 Task: Look for space in Kabankalan, Philippines from 26th August, 2023 to 10th September, 2023 for 6 adults, 2 children in price range Rs.10000 to Rs.15000. Place can be entire place or shared room with 6 bedrooms having 6 beds and 6 bathrooms. Property type can be house, flat, guest house. Amenities needed are: wifi, TV, free parkinig on premises, gym, breakfast. Booking option can be shelf check-in. Required host language is English.
Action: Mouse moved to (521, 138)
Screenshot: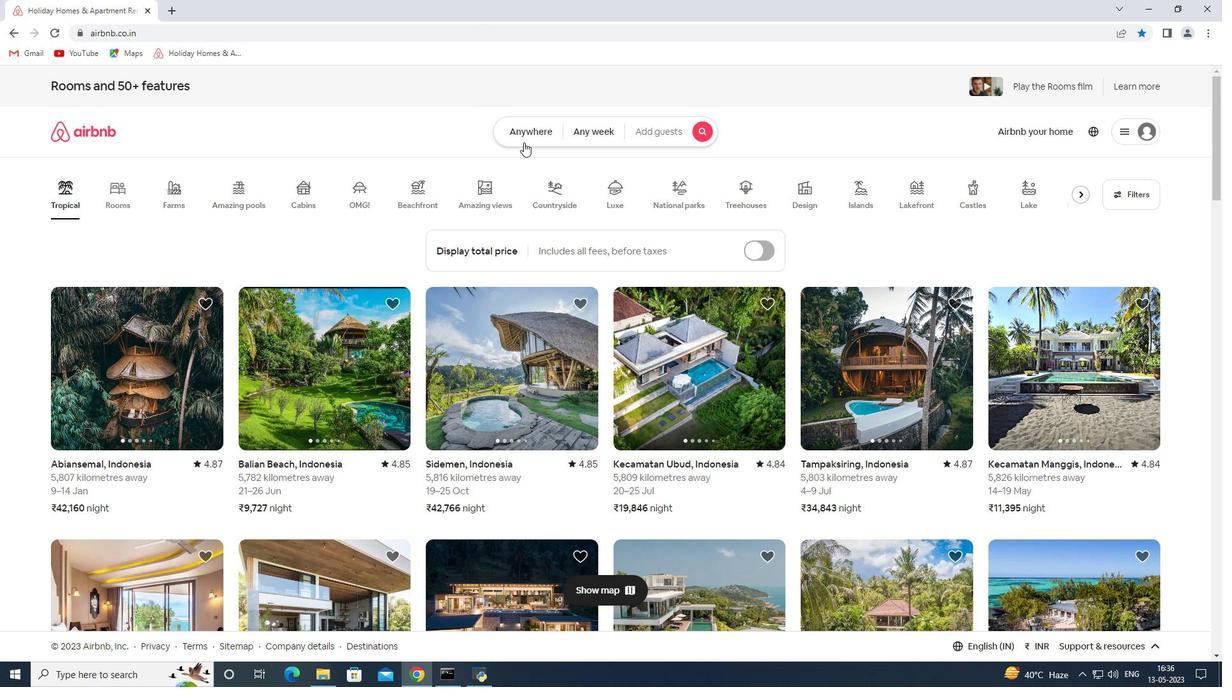 
Action: Mouse pressed left at (521, 138)
Screenshot: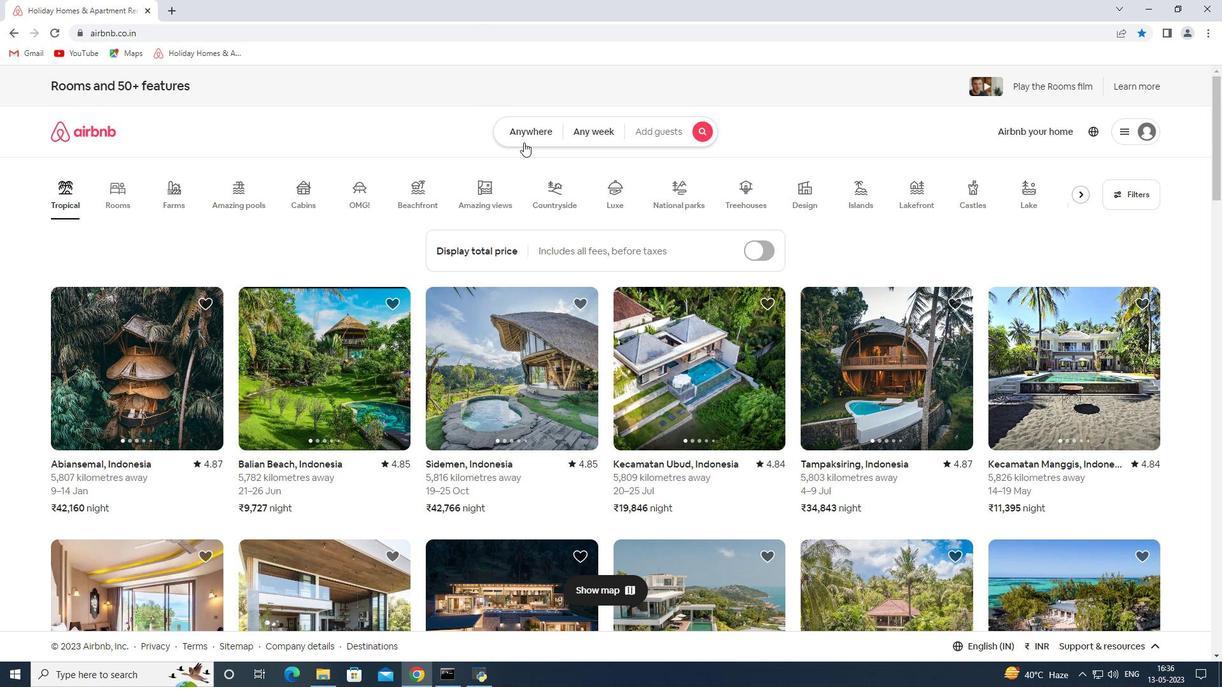 
Action: Mouse moved to (461, 180)
Screenshot: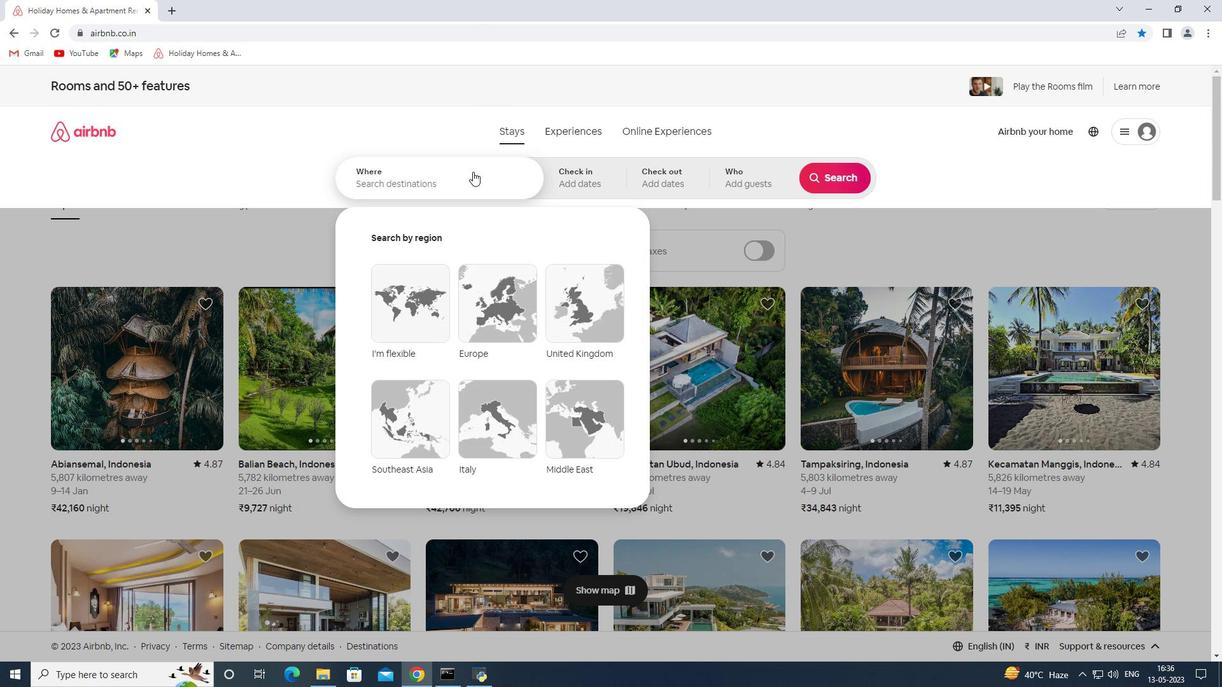 
Action: Mouse pressed left at (461, 180)
Screenshot: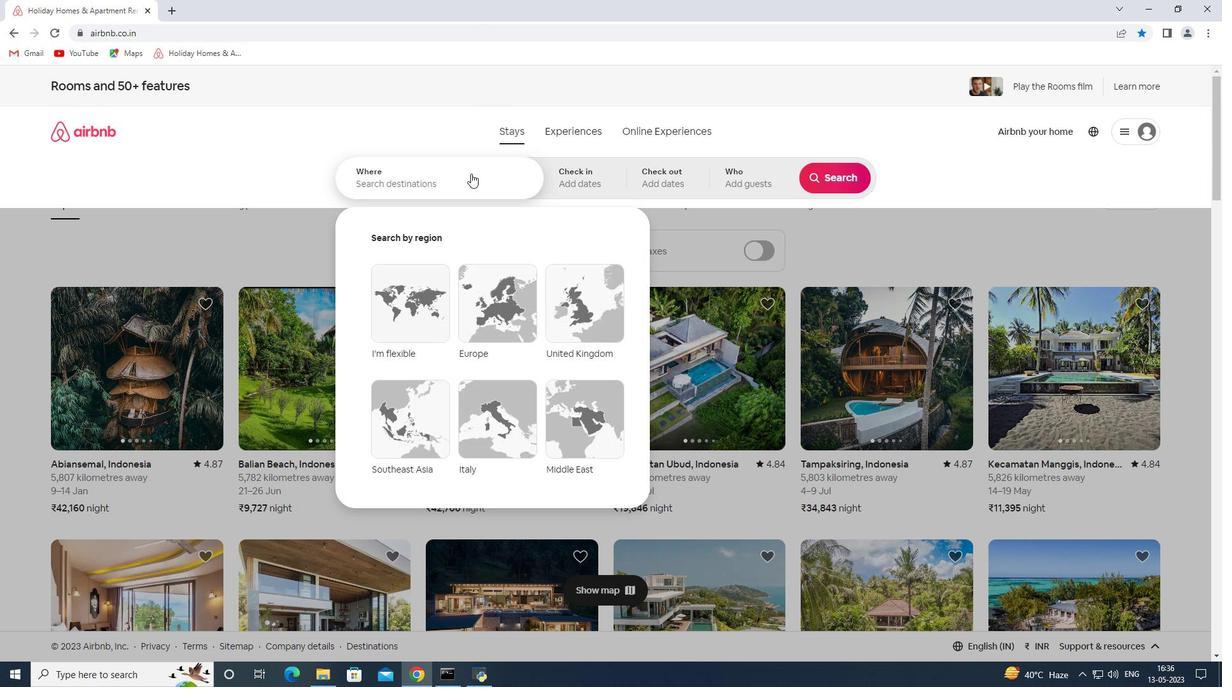 
Action: Key pressed <Key.shift><Key.shift><Key.shift><Key.shift><Key.shift><Key.shift><Key.shift><Key.shift><Key.shift><Key.shift><Key.shift><Key.shift><Key.shift><Key.shift><Key.shift><Key.shift><Key.shift><Key.shift><Key.shift><Key.shift><Key.shift>Kabankalan<Key.space>
Screenshot: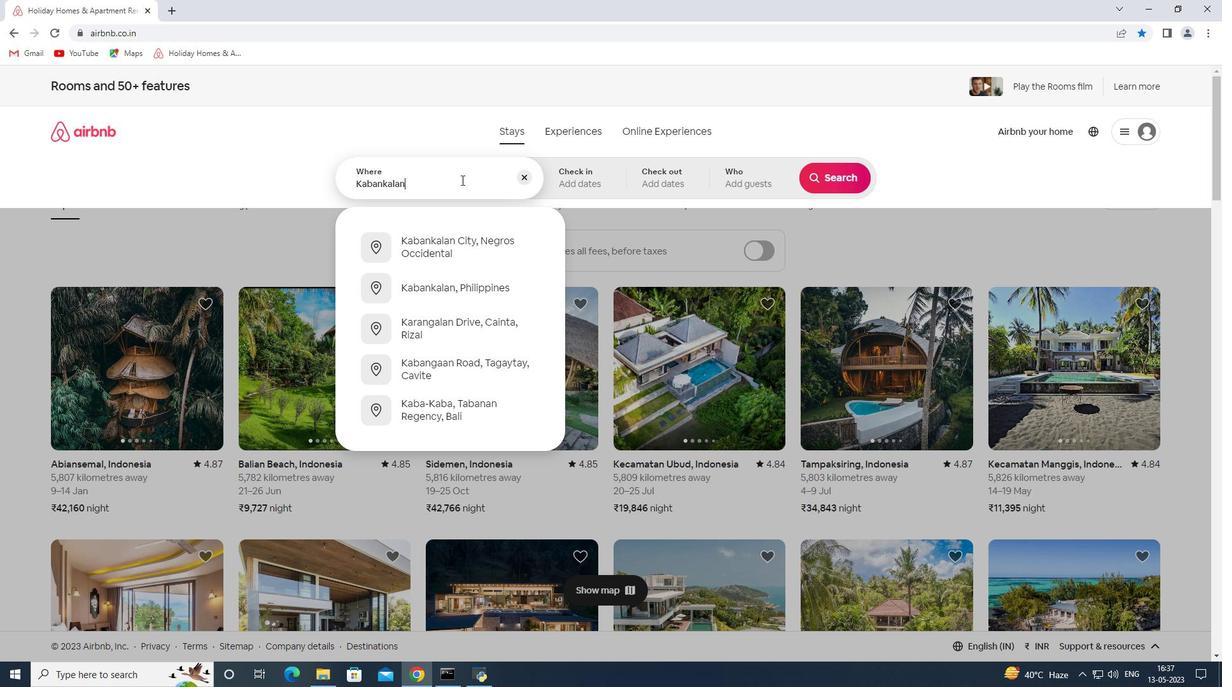 
Action: Mouse moved to (479, 291)
Screenshot: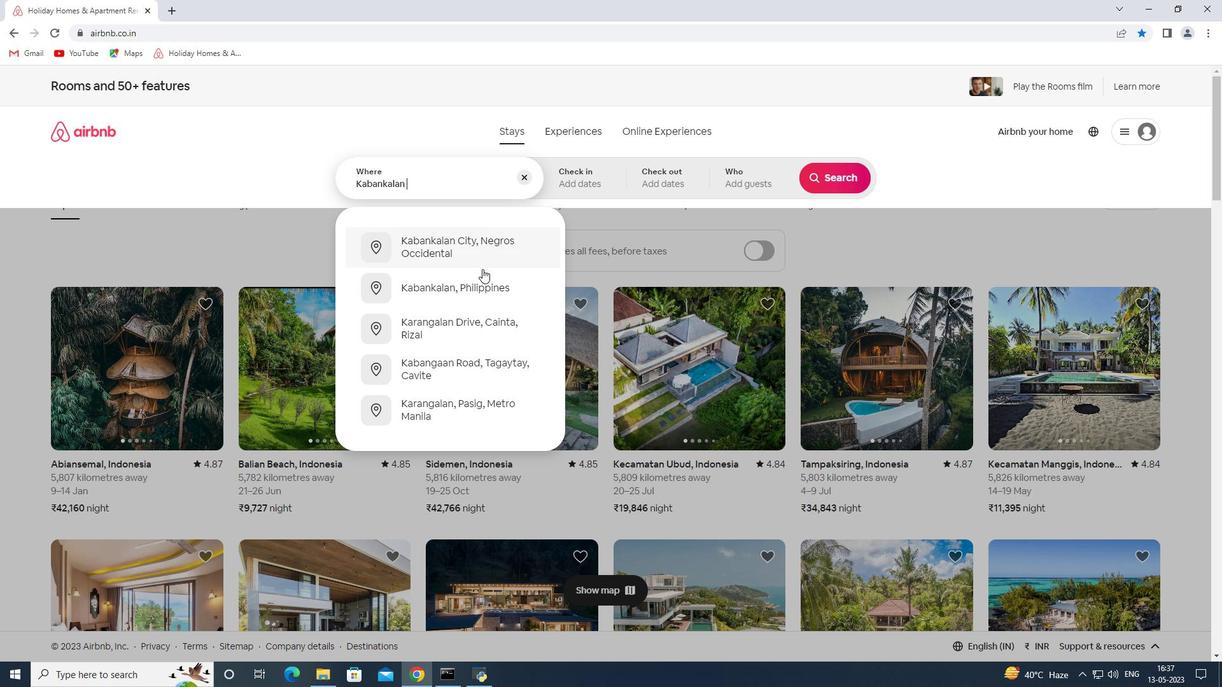 
Action: Mouse pressed left at (479, 291)
Screenshot: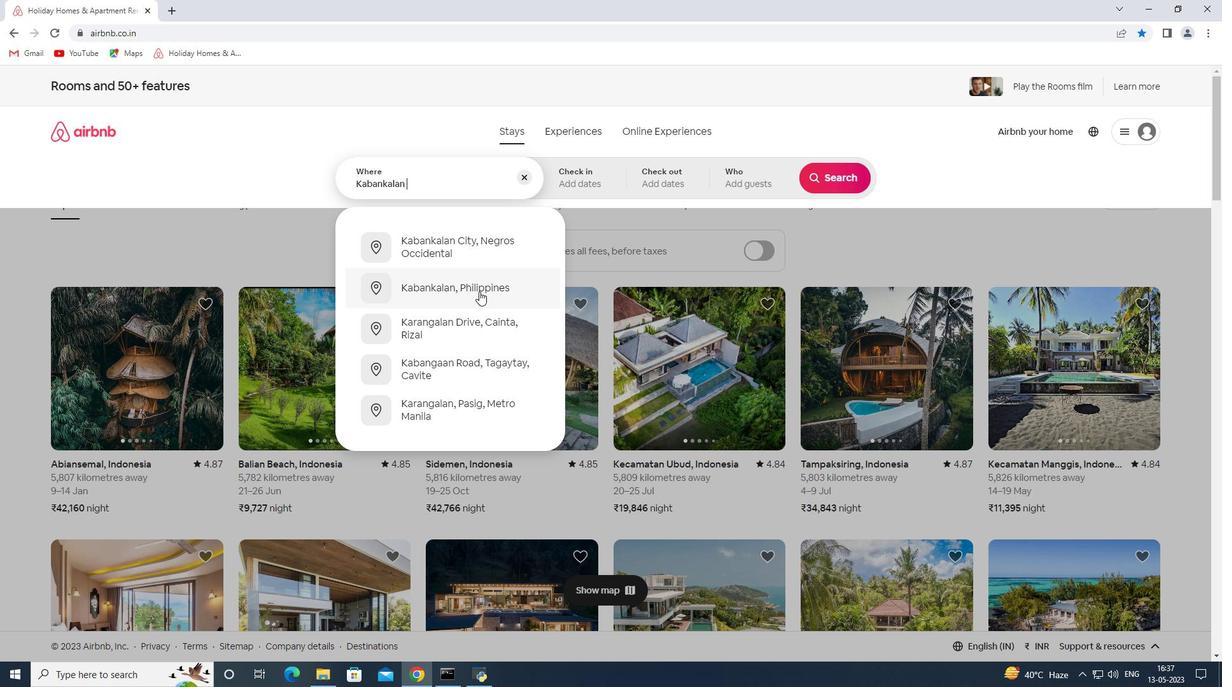
Action: Mouse moved to (837, 279)
Screenshot: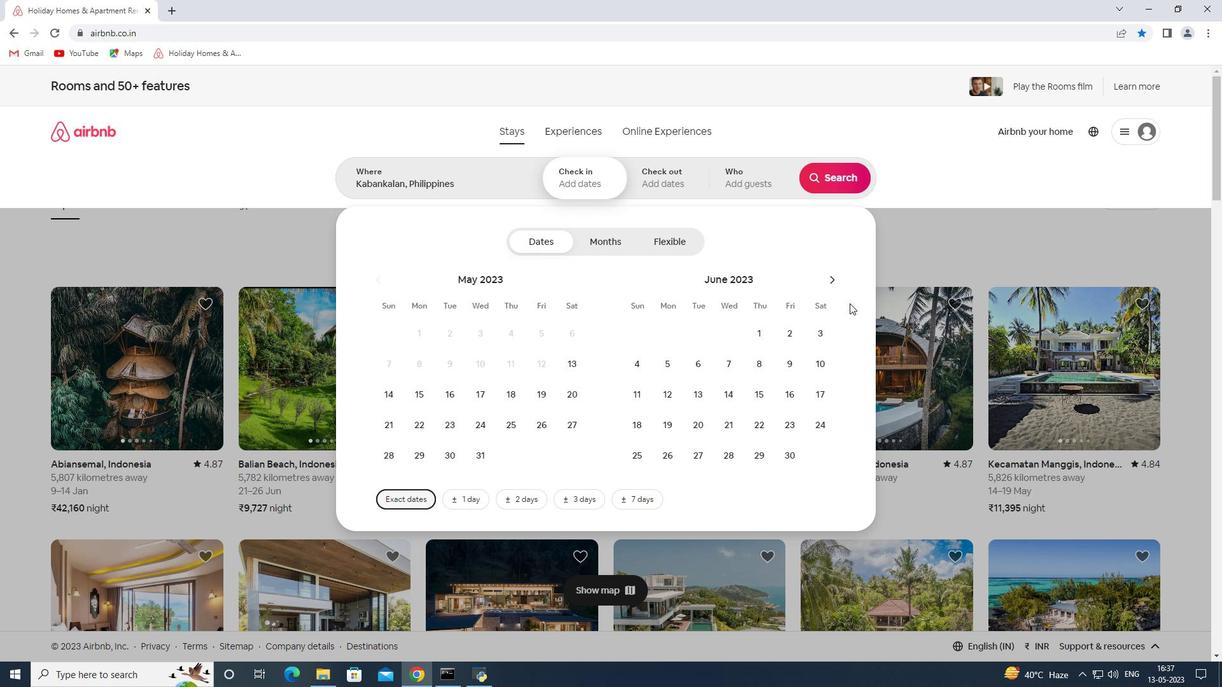 
Action: Mouse pressed left at (837, 279)
Screenshot: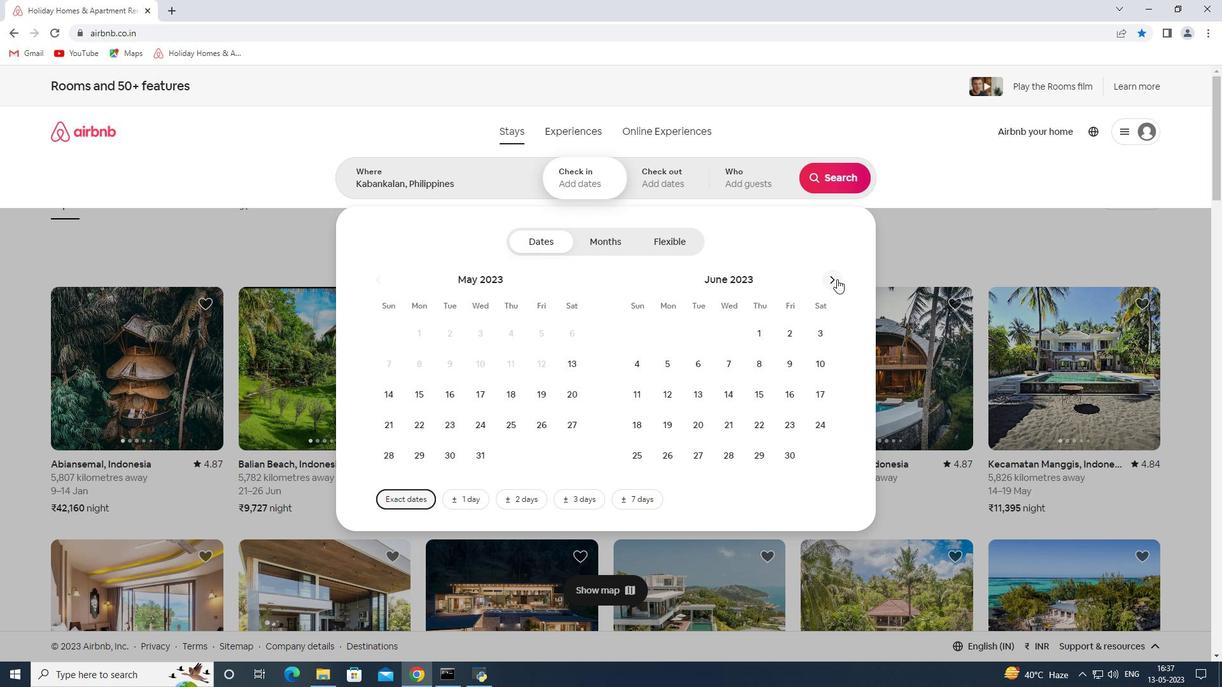 
Action: Mouse moved to (837, 279)
Screenshot: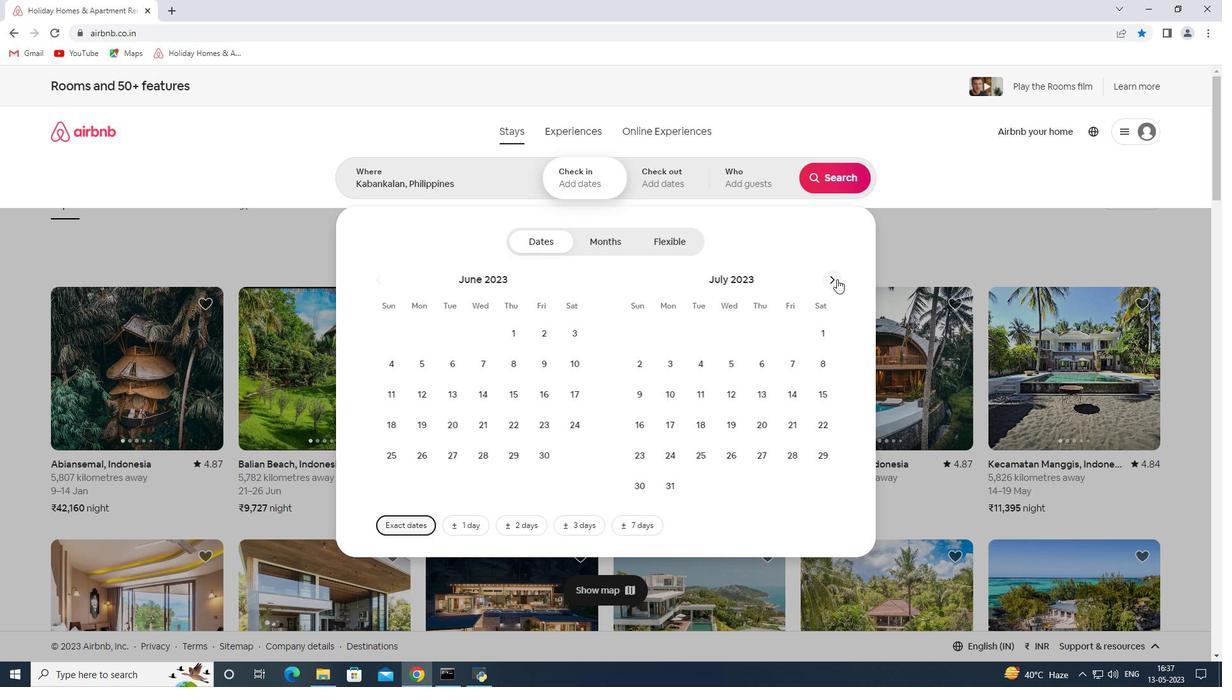 
Action: Mouse pressed left at (837, 279)
Screenshot: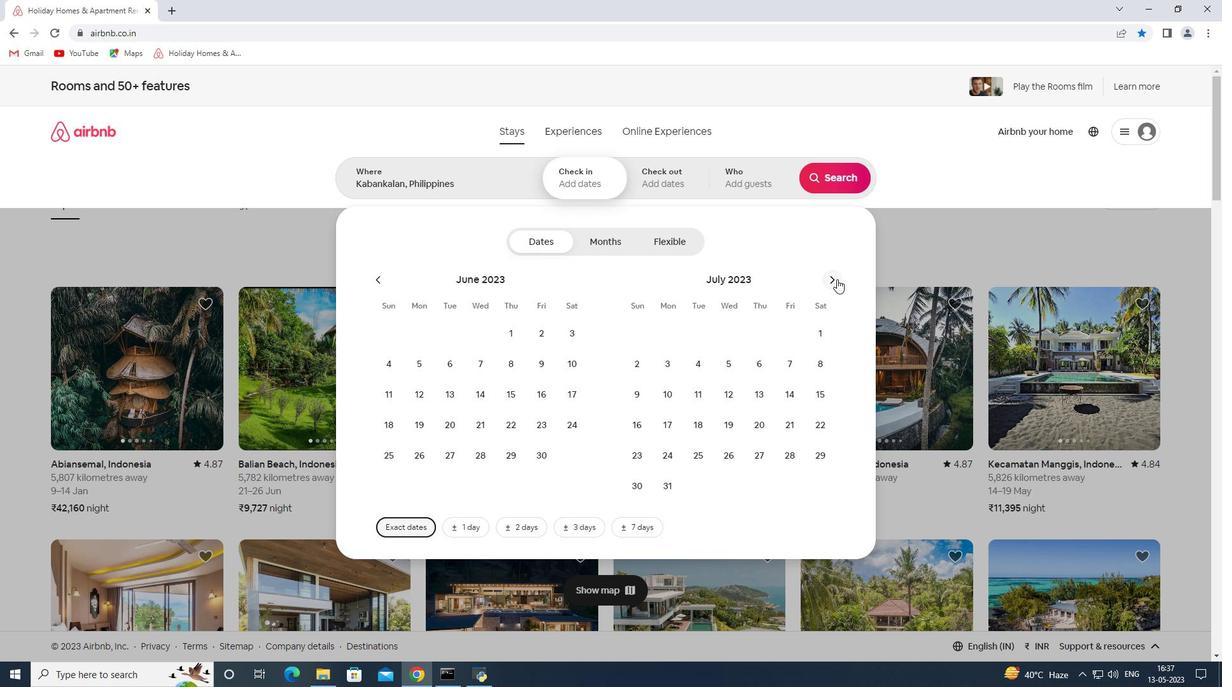 
Action: Mouse moved to (827, 427)
Screenshot: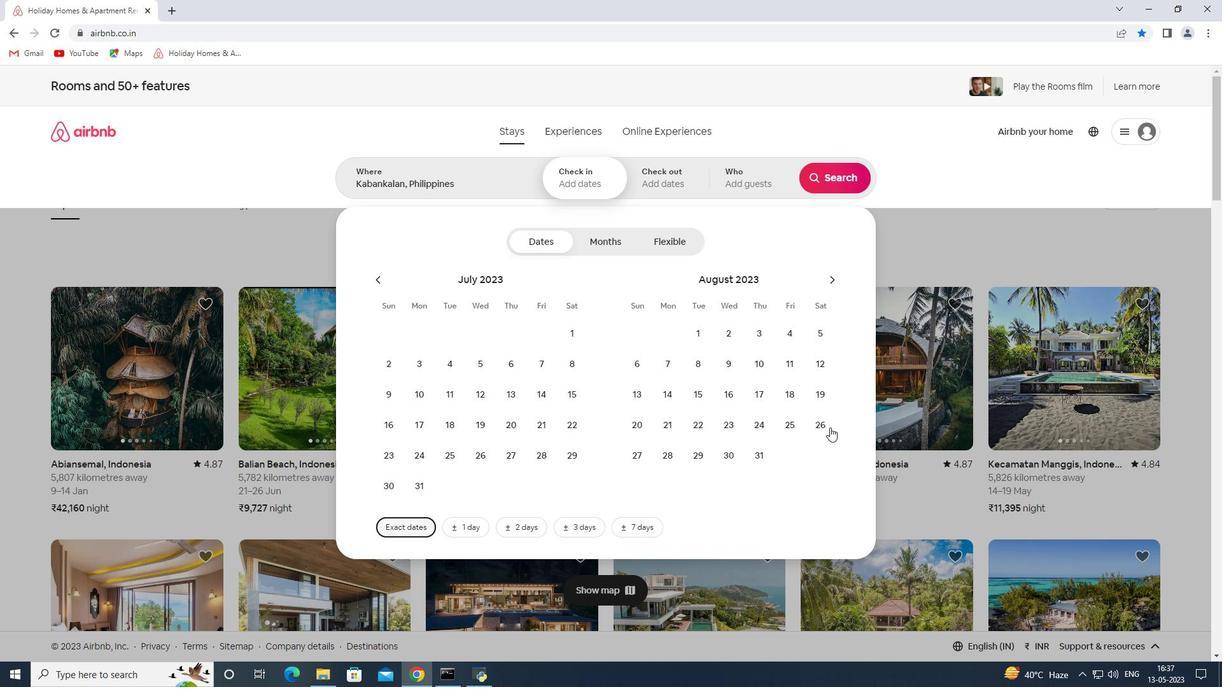 
Action: Mouse pressed left at (827, 427)
Screenshot: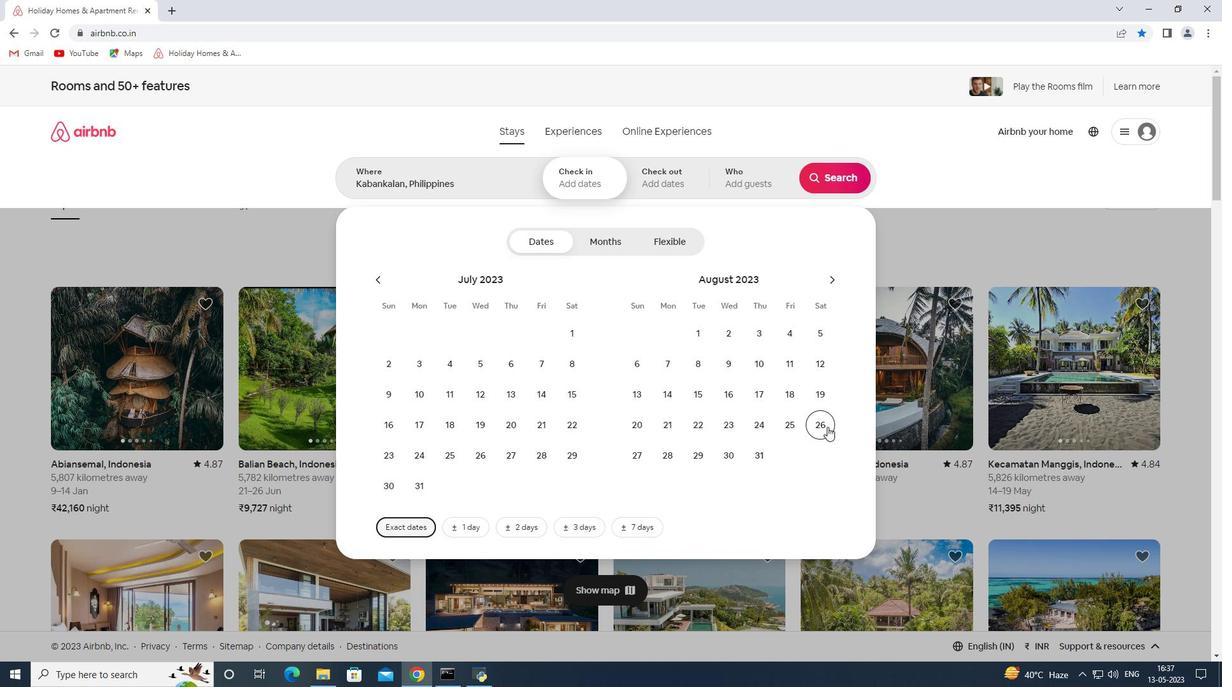 
Action: Mouse moved to (754, 189)
Screenshot: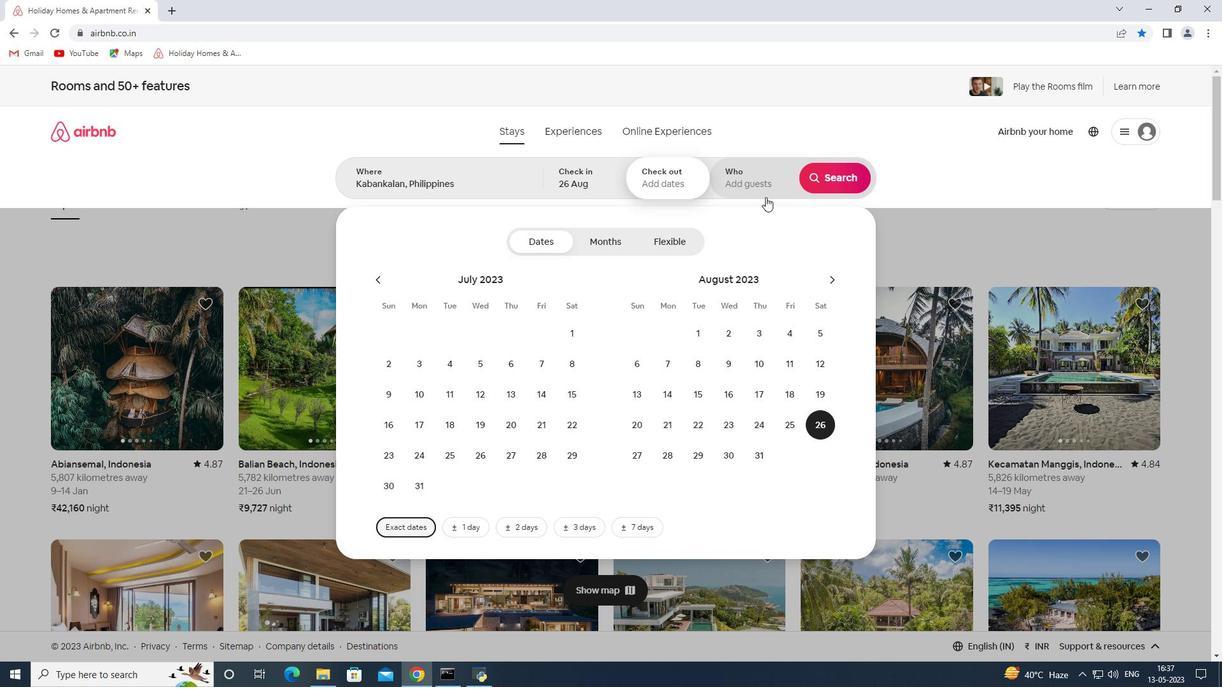 
Action: Mouse pressed left at (754, 189)
Screenshot: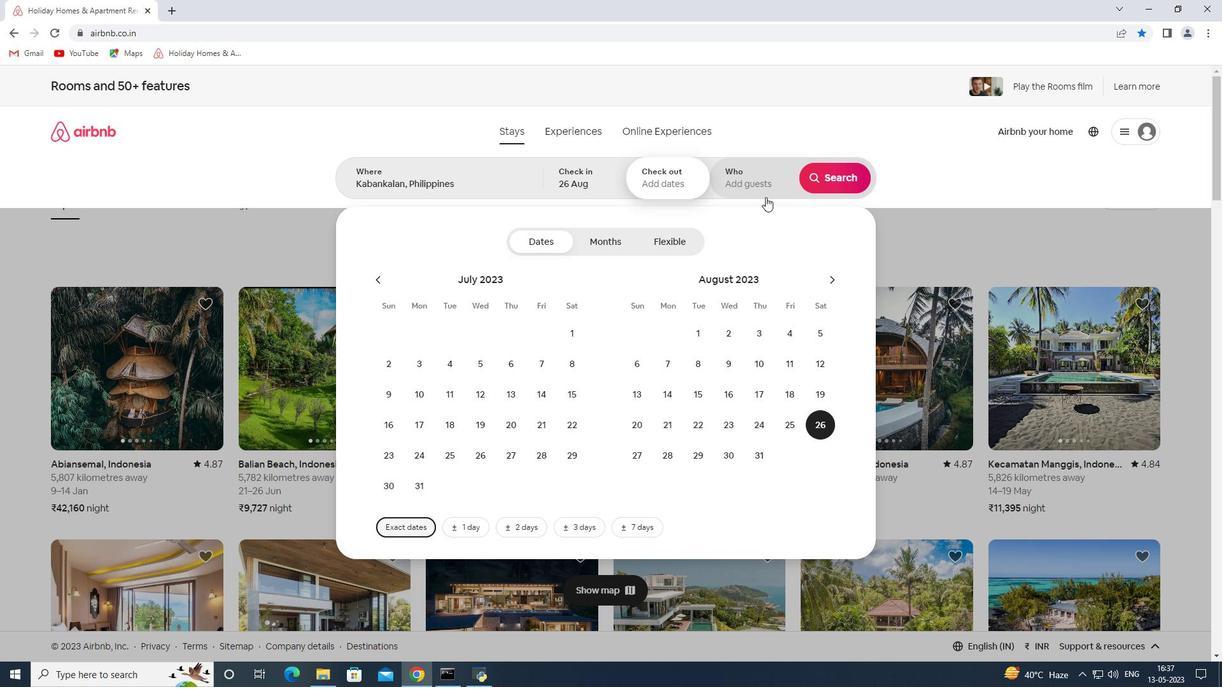 
Action: Mouse moved to (684, 190)
Screenshot: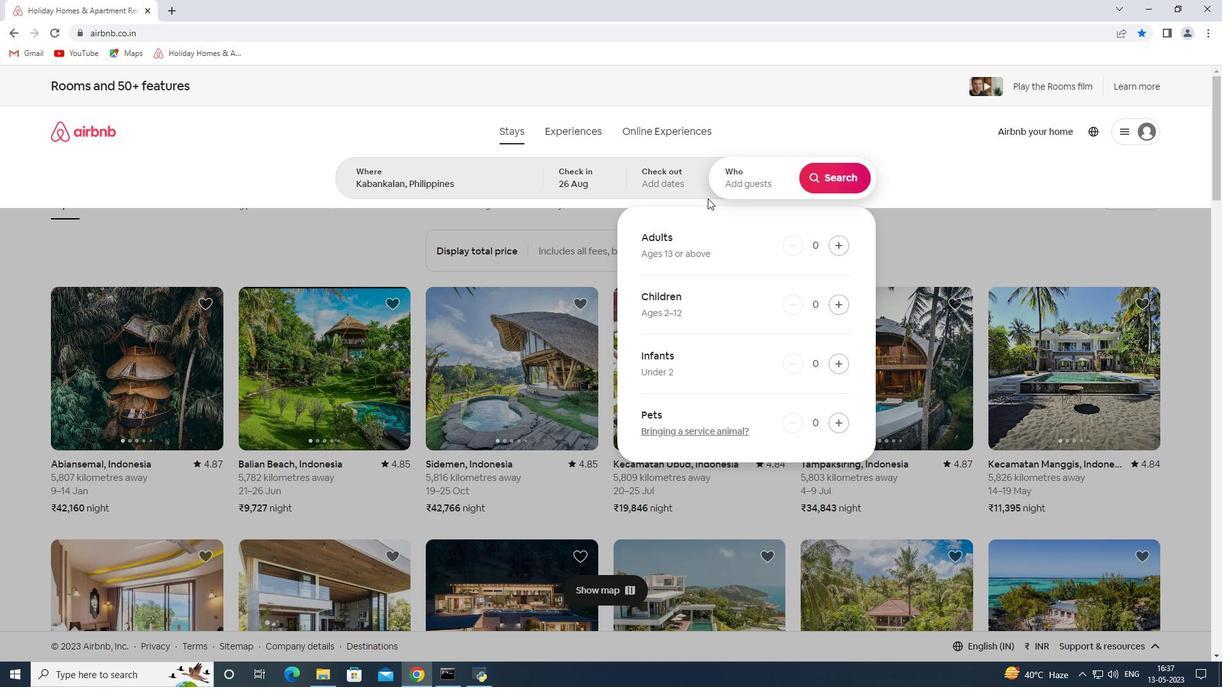 
Action: Mouse pressed left at (684, 190)
Screenshot: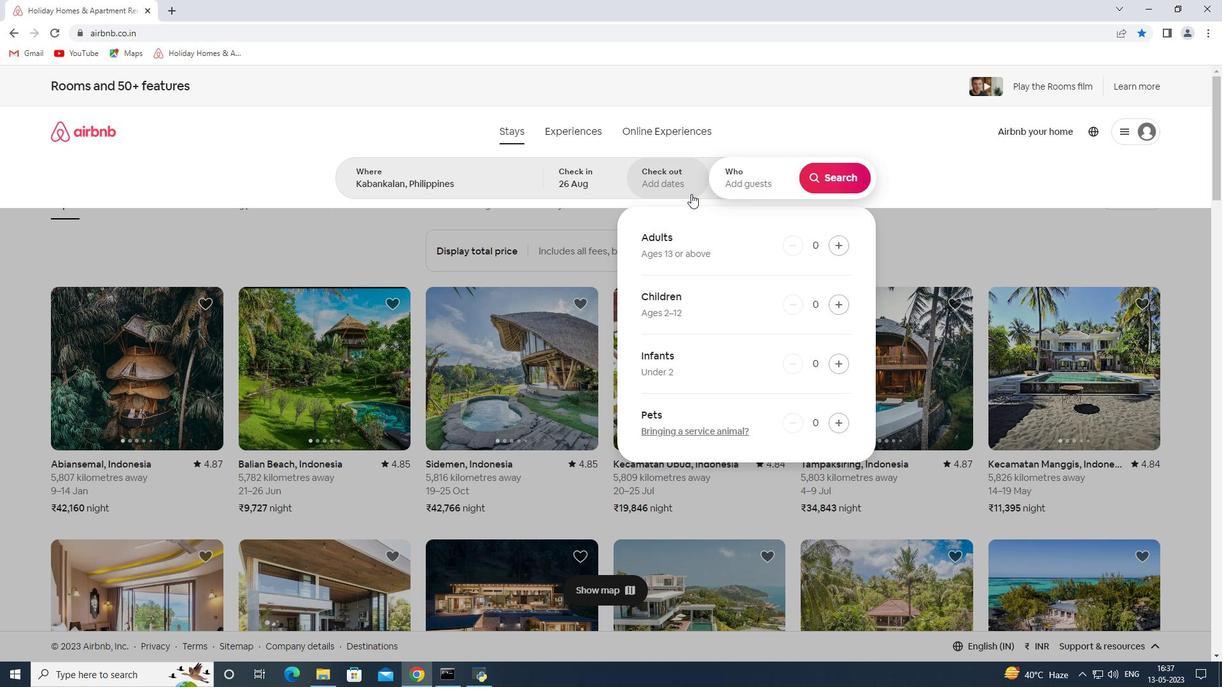 
Action: Mouse moved to (628, 392)
Screenshot: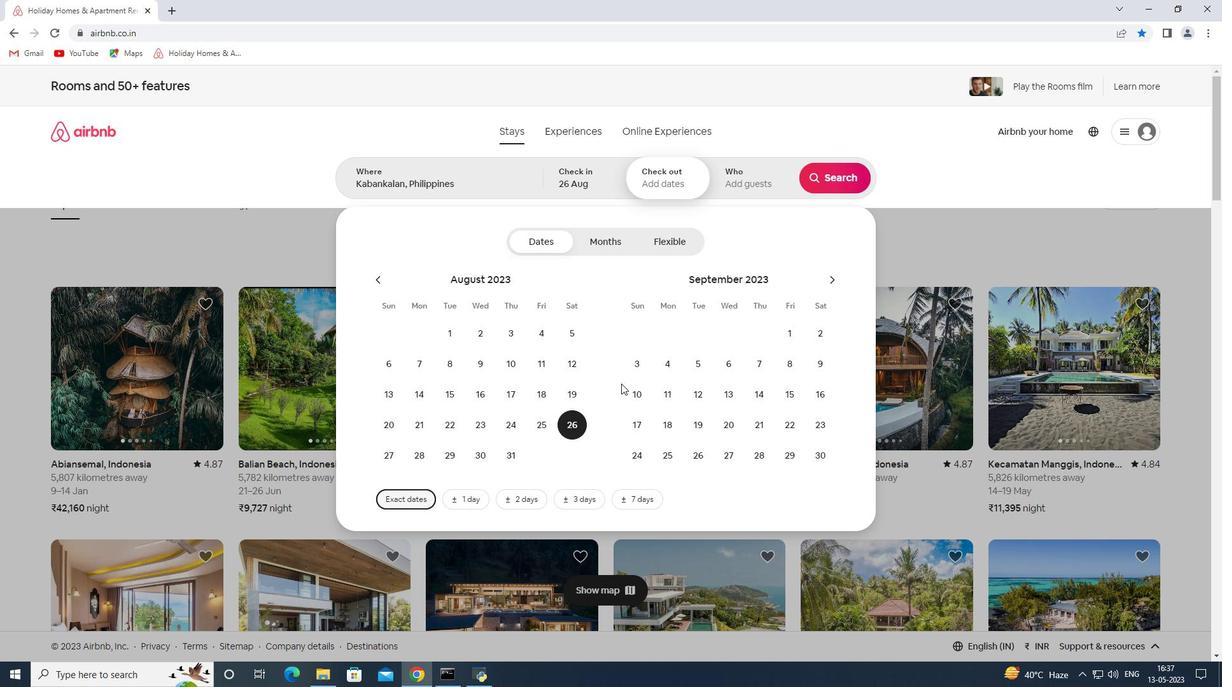 
Action: Mouse pressed left at (628, 392)
Screenshot: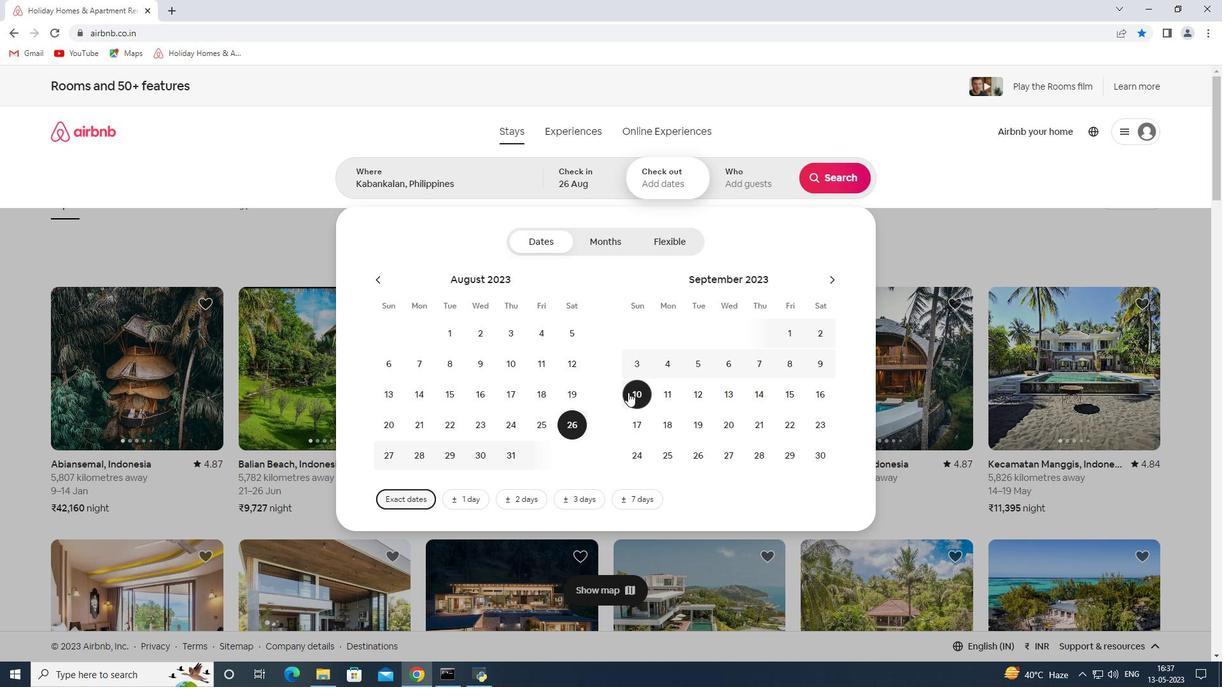 
Action: Mouse moved to (742, 168)
Screenshot: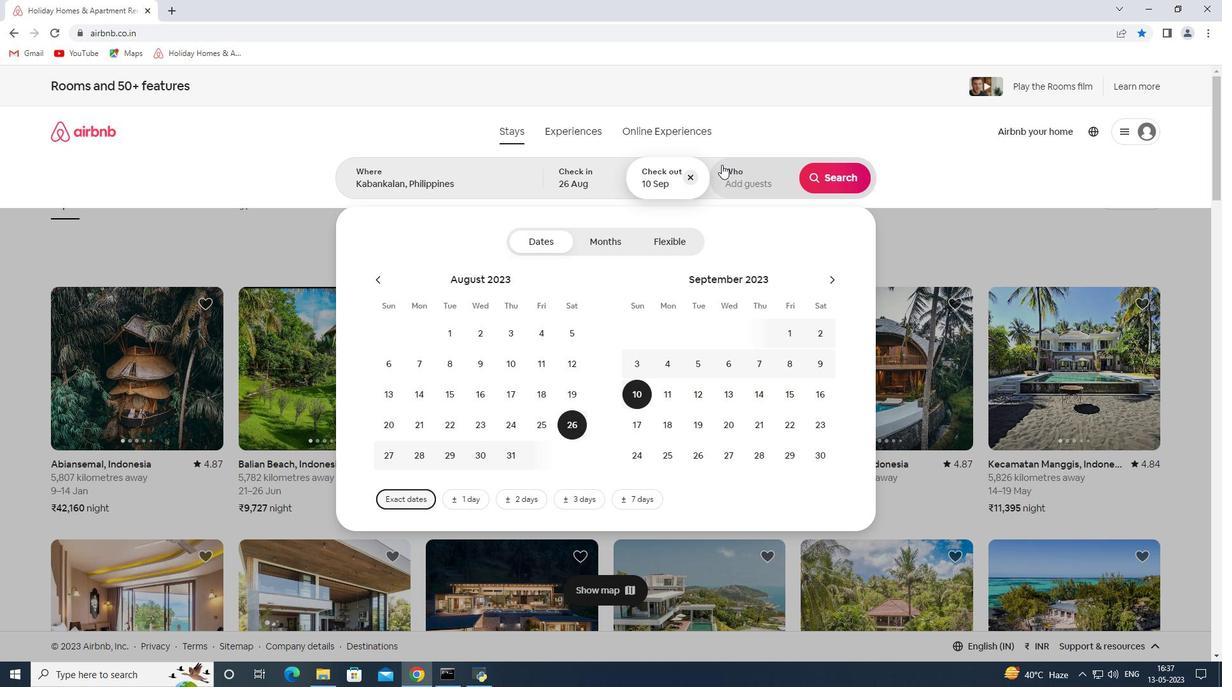 
Action: Mouse pressed left at (742, 168)
Screenshot: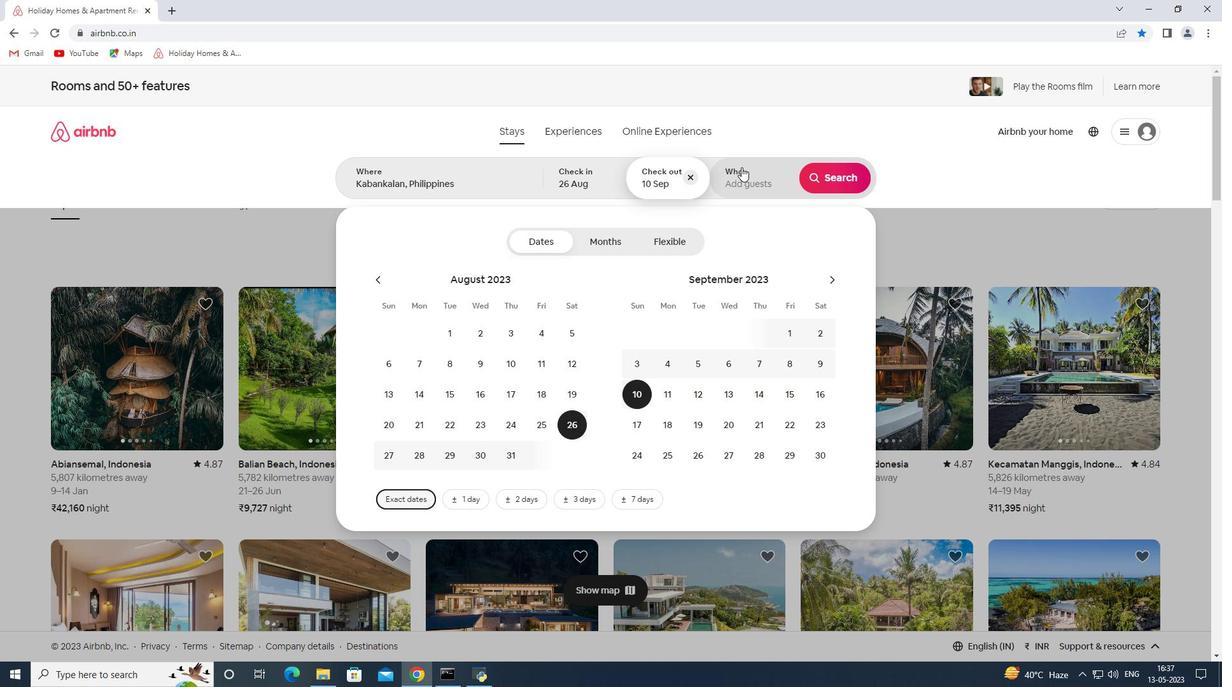 
Action: Mouse moved to (839, 245)
Screenshot: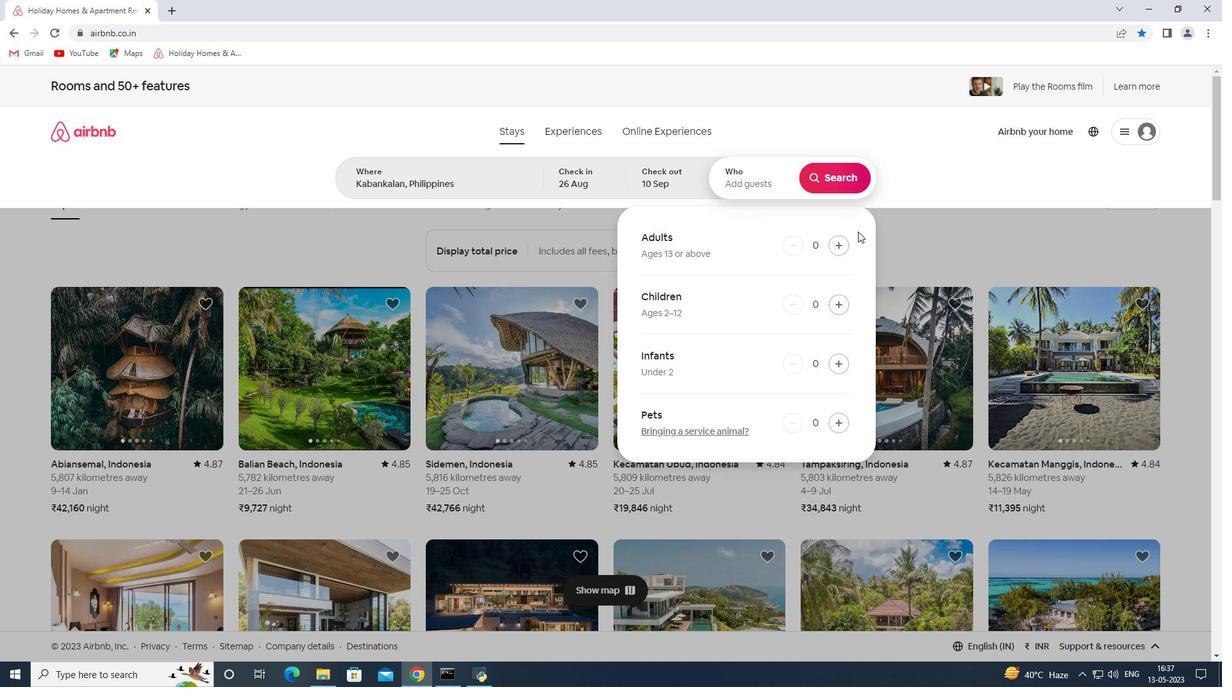 
Action: Mouse pressed left at (839, 245)
Screenshot: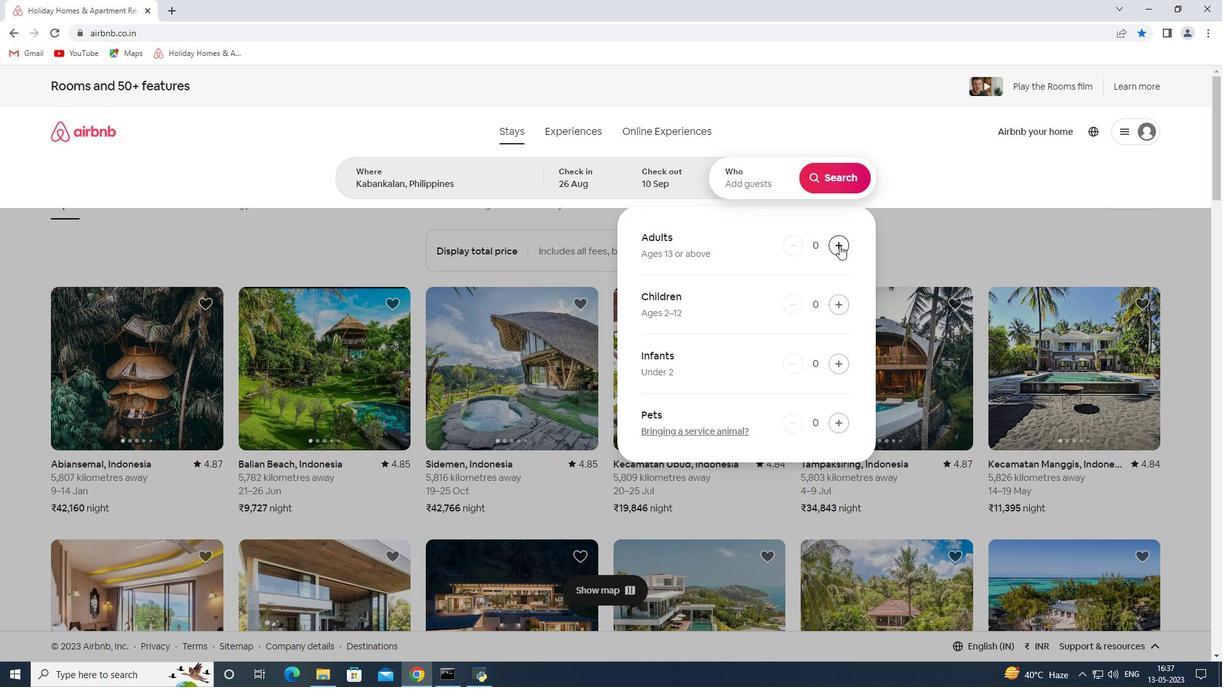 
Action: Mouse pressed left at (839, 245)
Screenshot: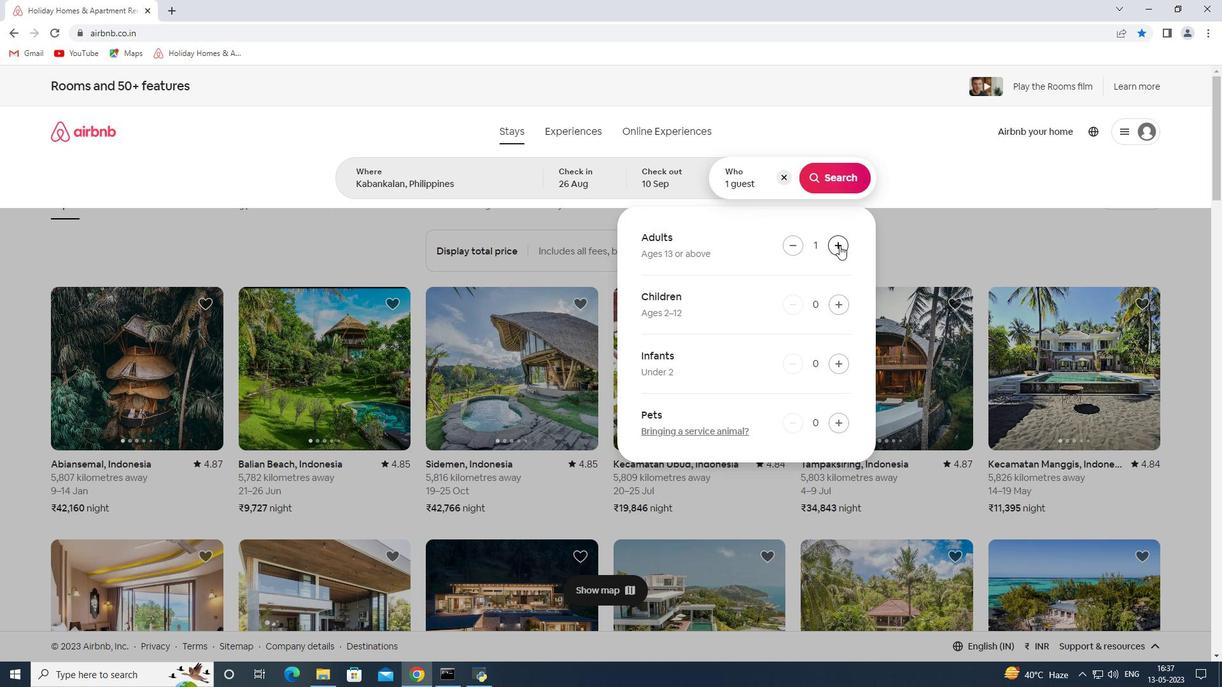 
Action: Mouse pressed left at (839, 245)
Screenshot: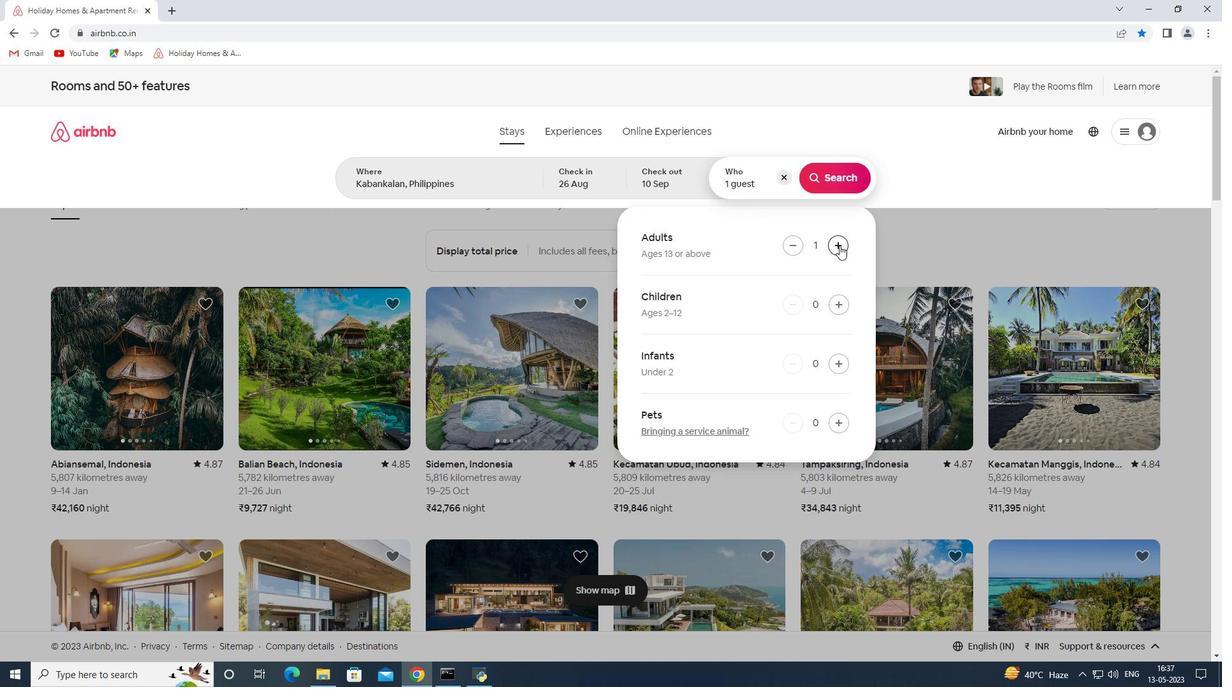 
Action: Mouse pressed left at (839, 245)
Screenshot: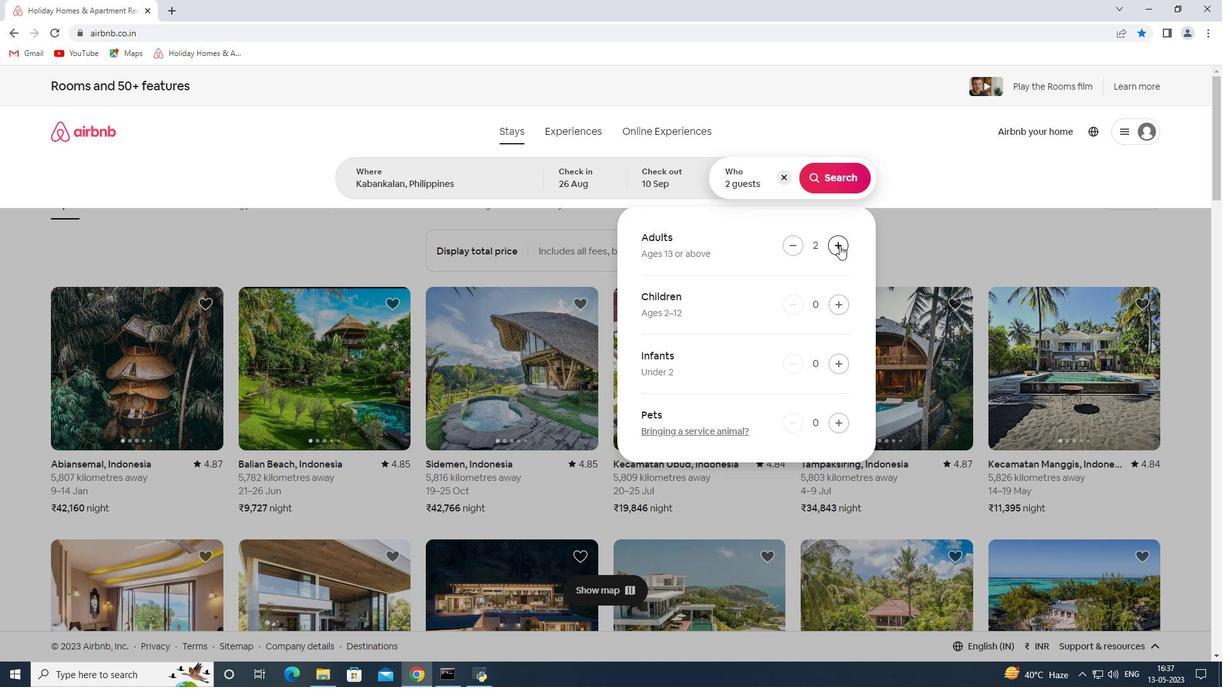 
Action: Mouse pressed left at (839, 245)
Screenshot: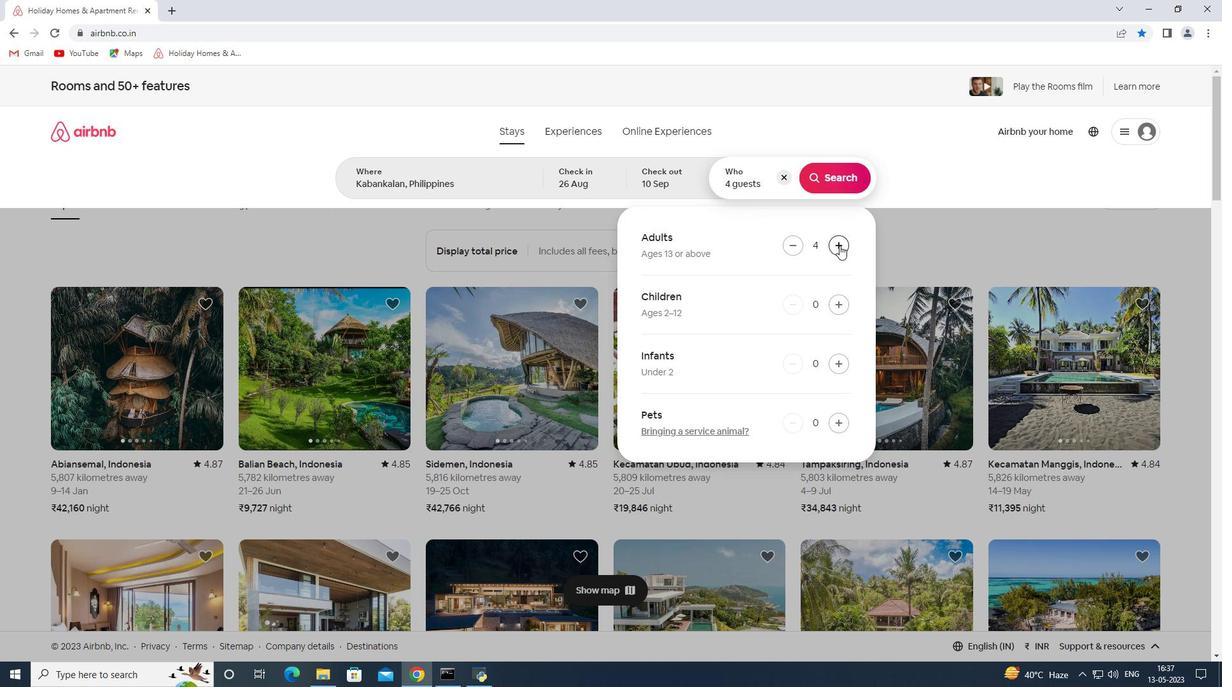 
Action: Mouse pressed left at (839, 245)
Screenshot: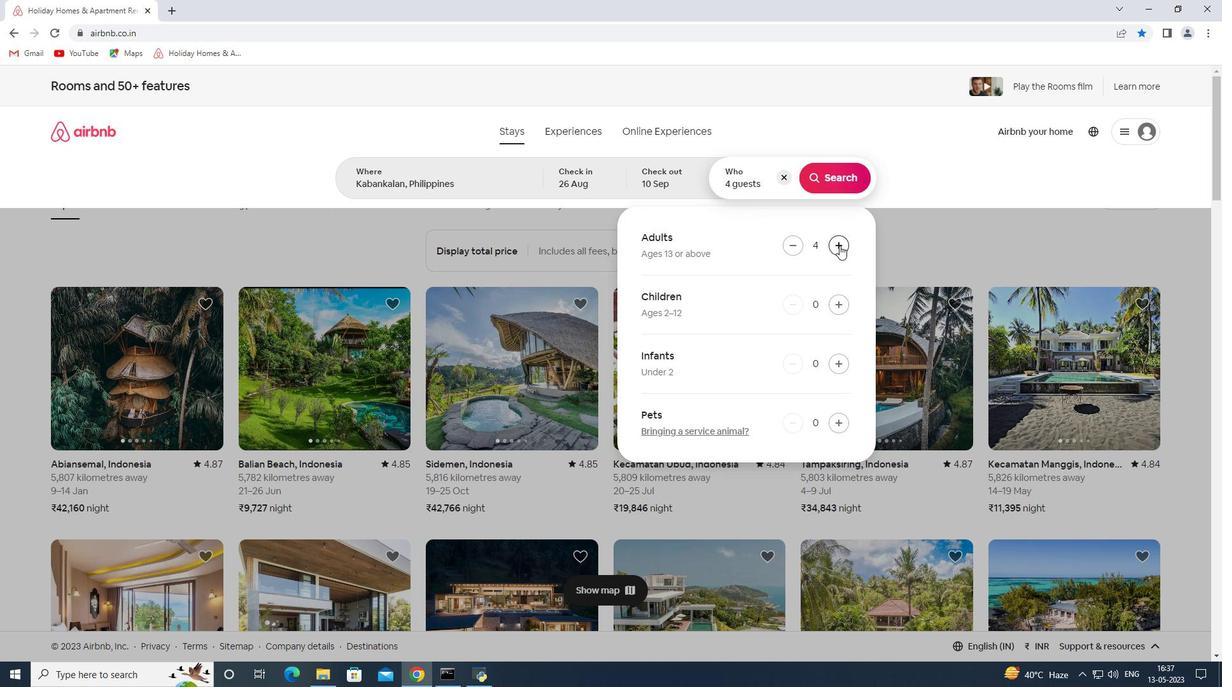 
Action: Mouse pressed left at (839, 245)
Screenshot: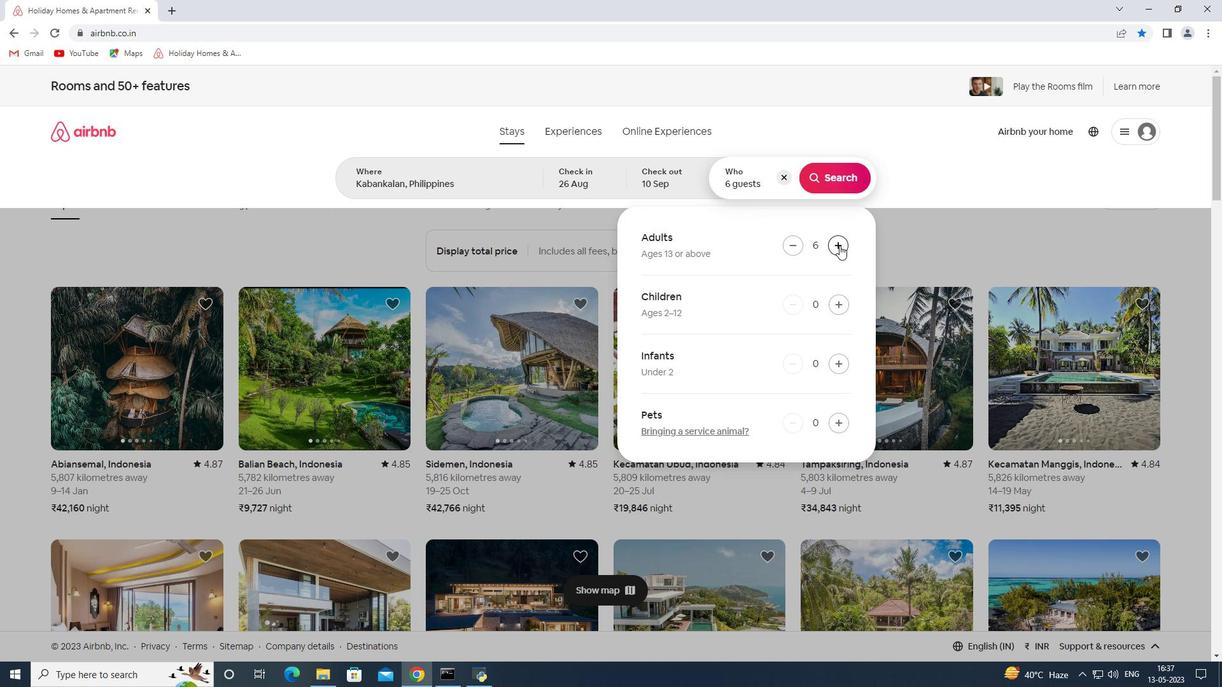 
Action: Mouse moved to (792, 248)
Screenshot: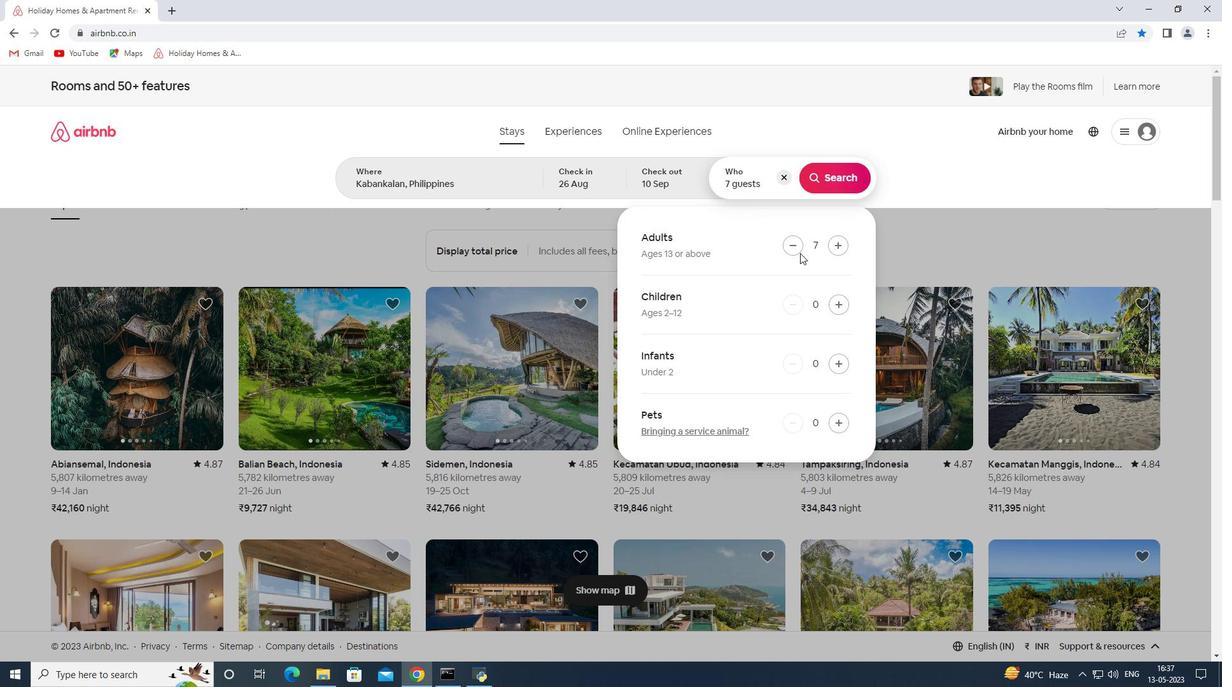 
Action: Mouse pressed left at (792, 248)
Screenshot: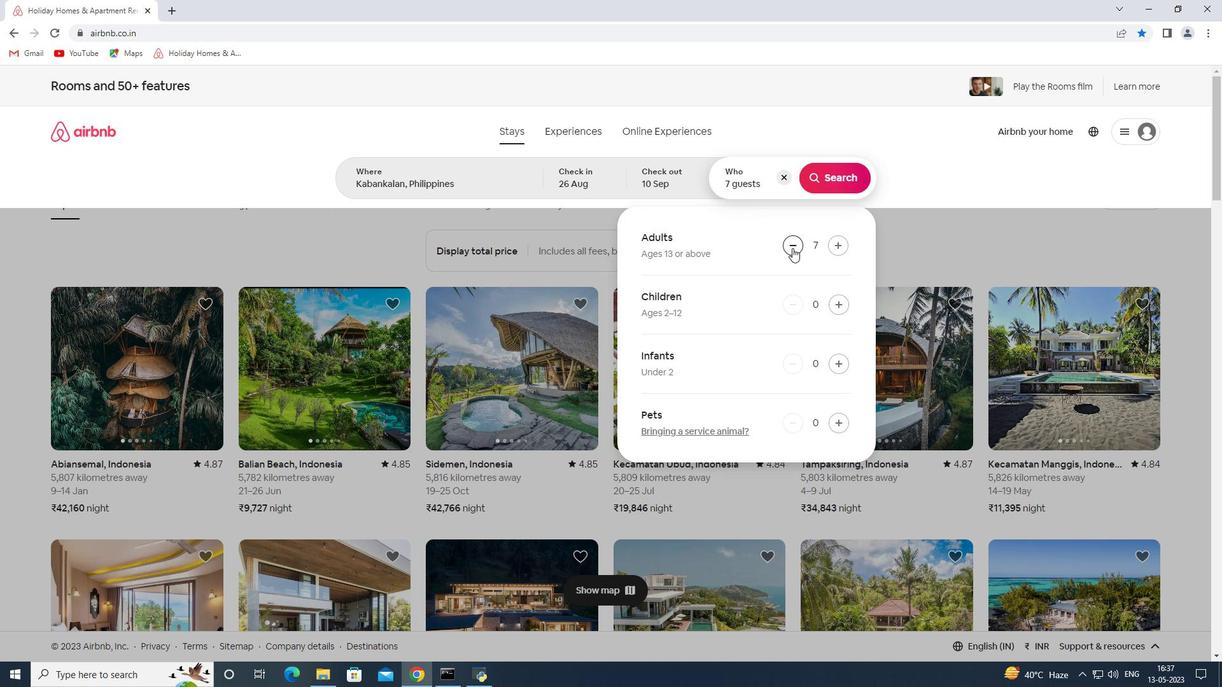 
Action: Mouse moved to (843, 305)
Screenshot: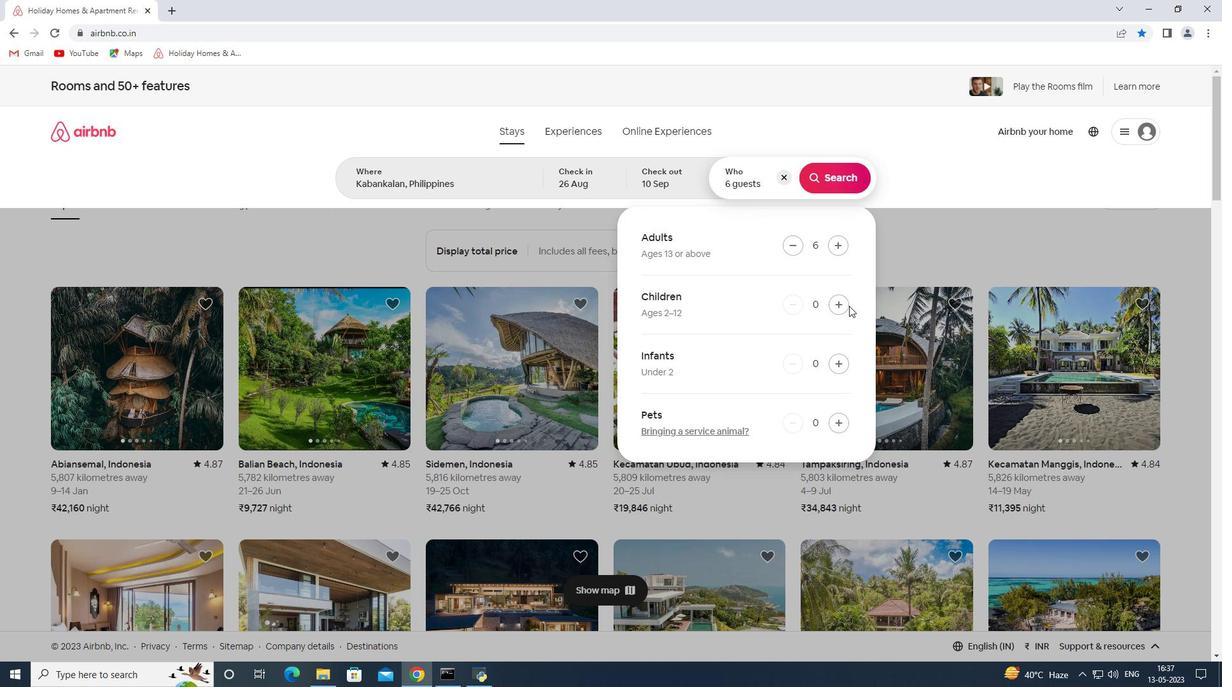 
Action: Mouse pressed left at (843, 305)
Screenshot: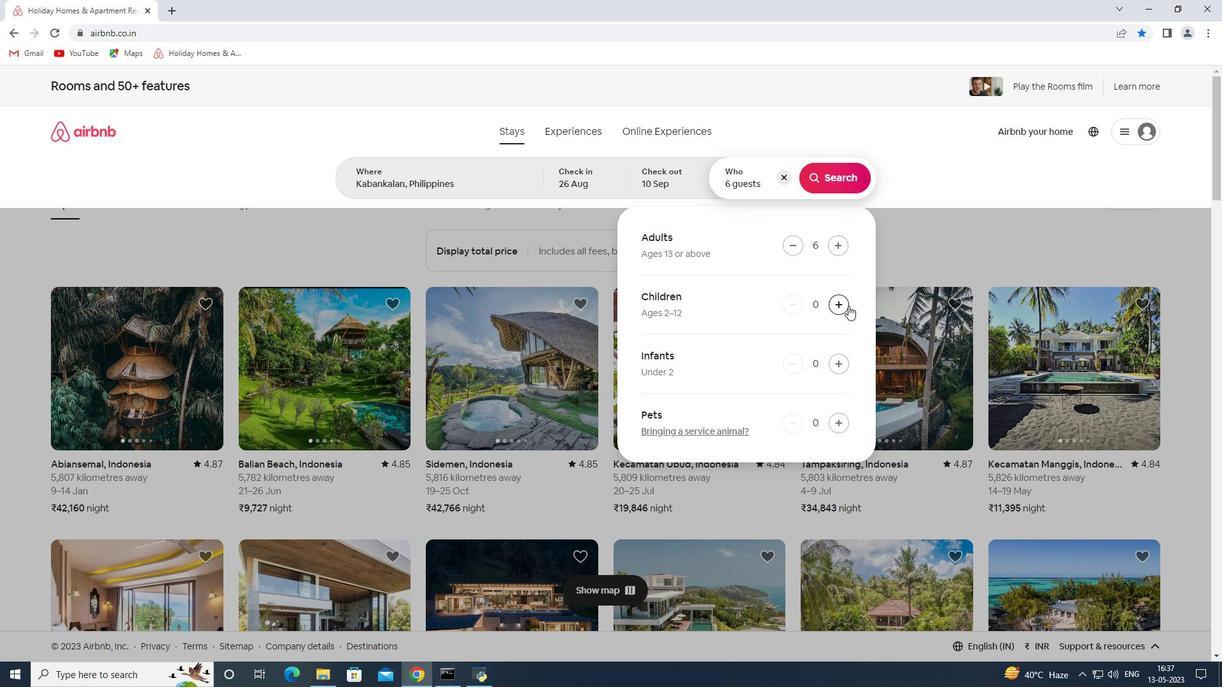 
Action: Mouse pressed left at (843, 305)
Screenshot: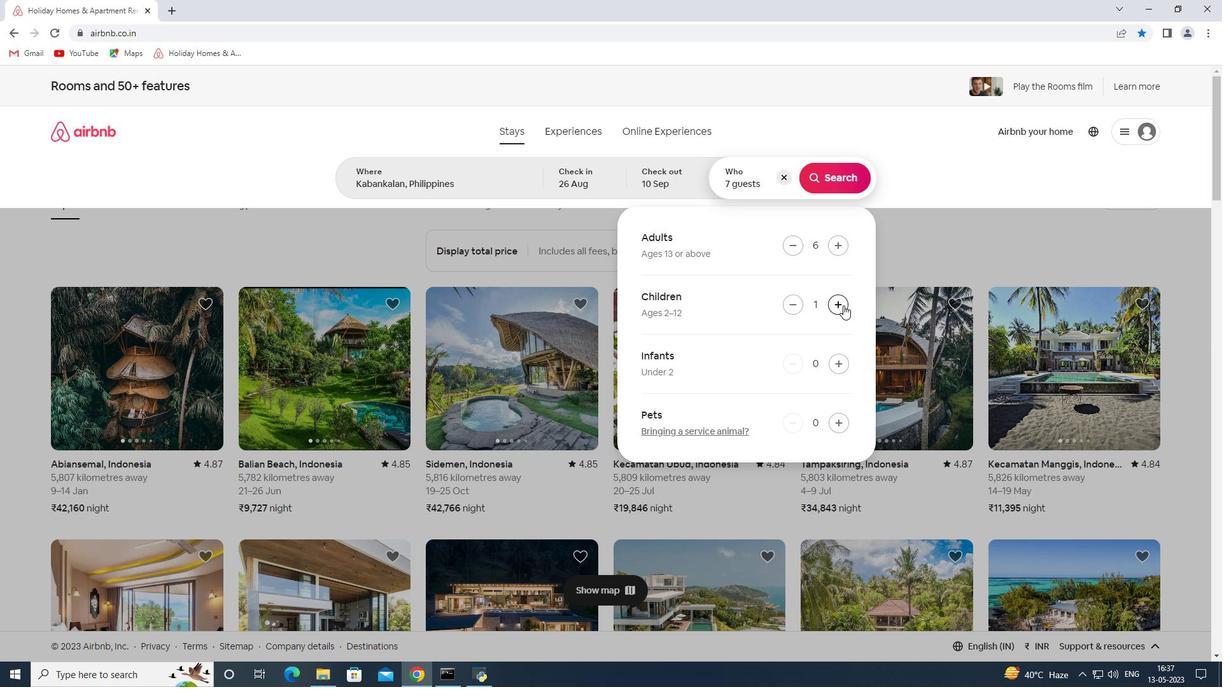 
Action: Mouse moved to (846, 183)
Screenshot: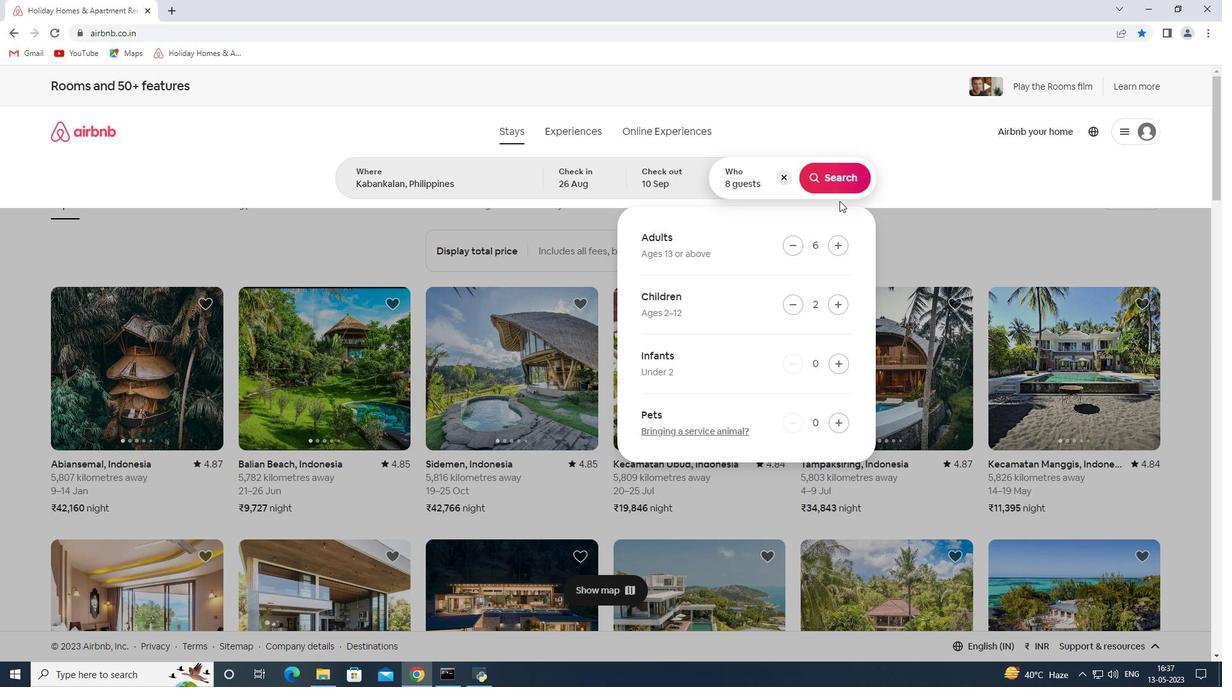 
Action: Mouse pressed left at (846, 183)
Screenshot: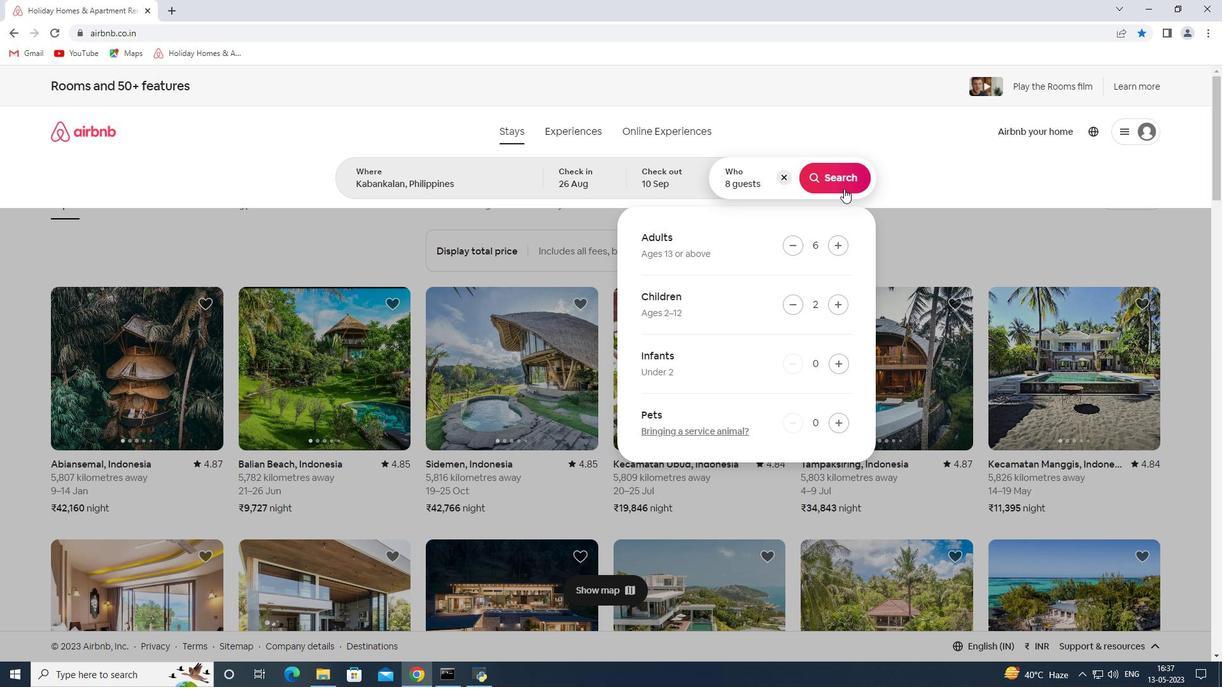 
Action: Mouse moved to (1170, 141)
Screenshot: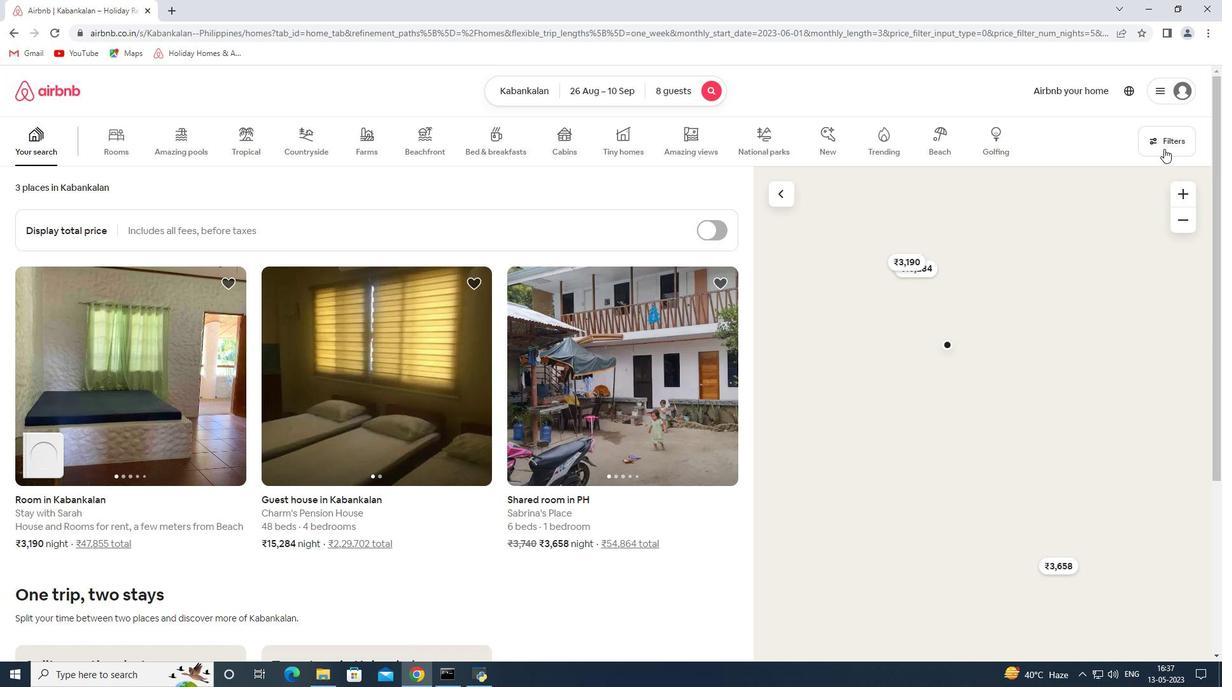 
Action: Mouse pressed left at (1170, 141)
Screenshot: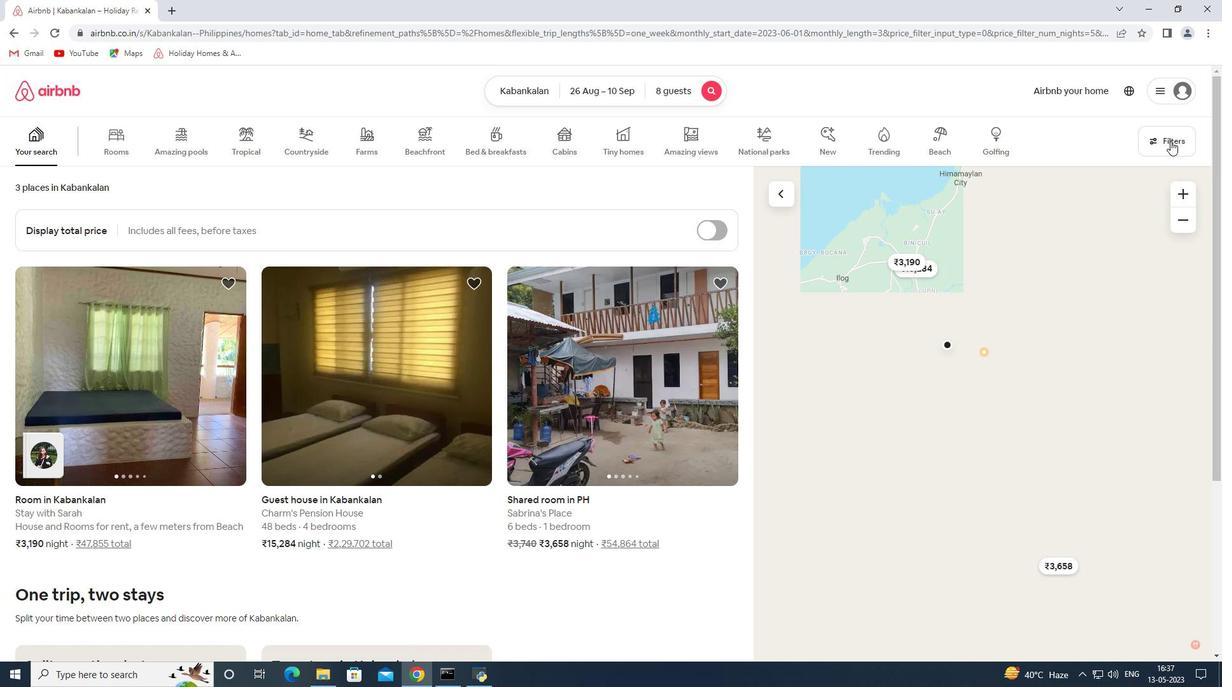 
Action: Mouse moved to (442, 455)
Screenshot: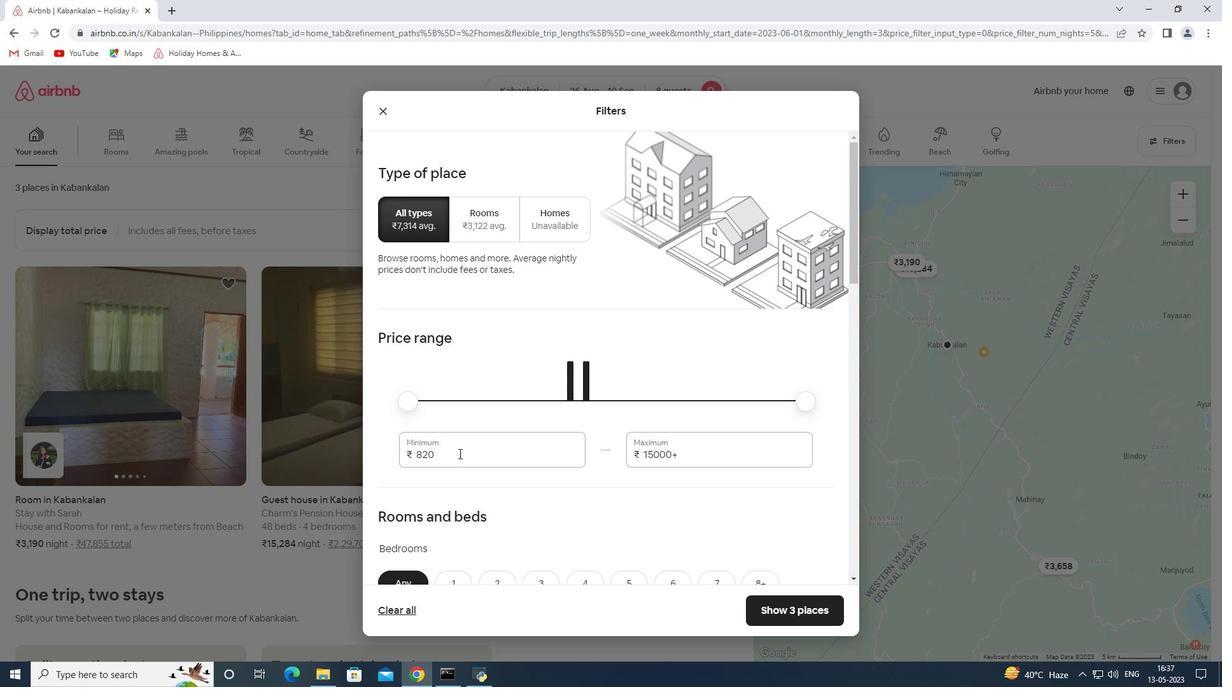 
Action: Mouse pressed left at (442, 455)
Screenshot: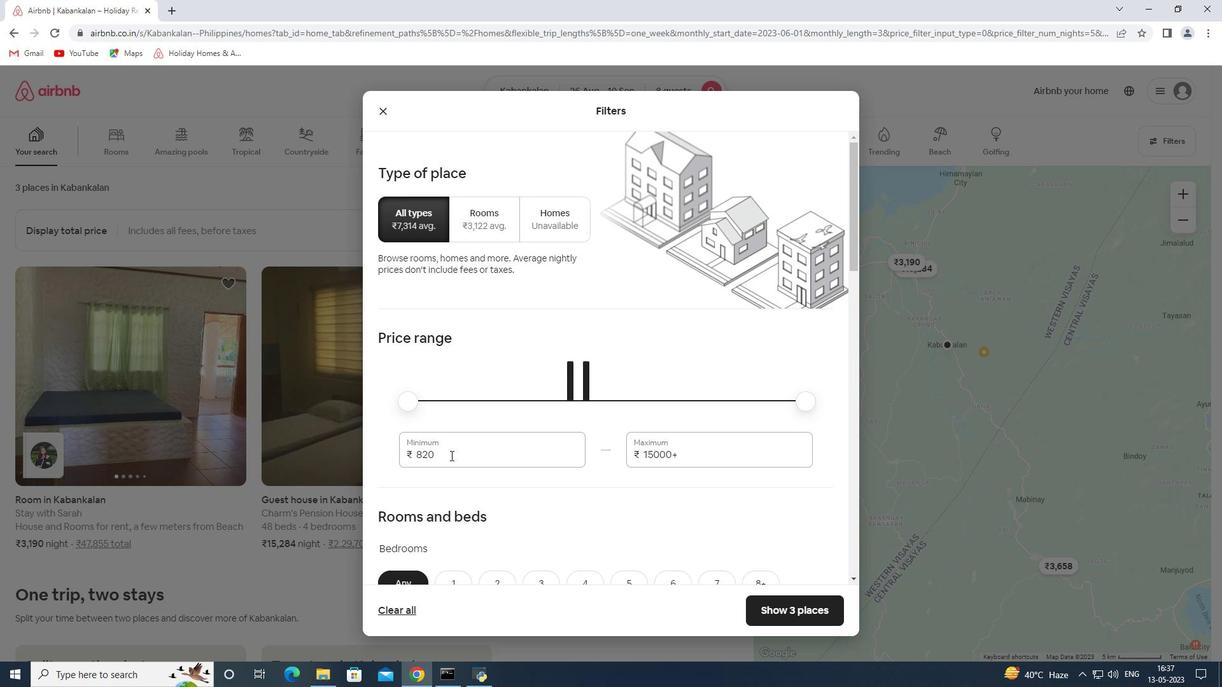 
Action: Mouse pressed left at (442, 455)
Screenshot: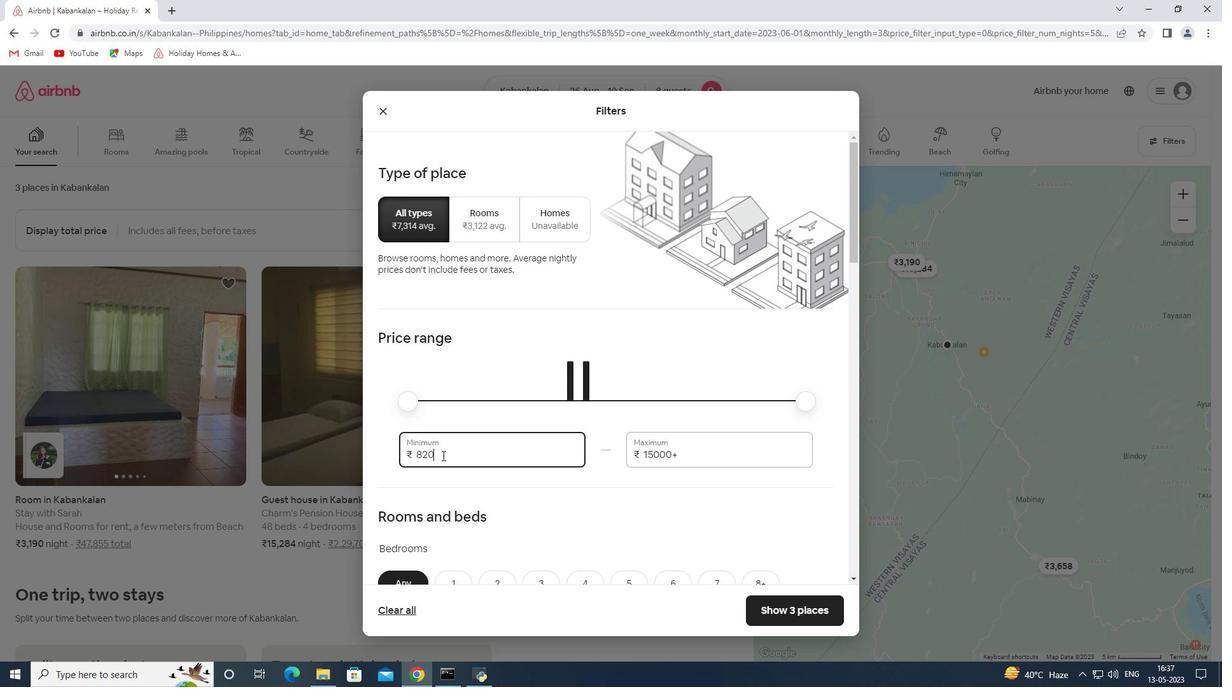 
Action: Key pressed 10000<Key.tab>15000
Screenshot: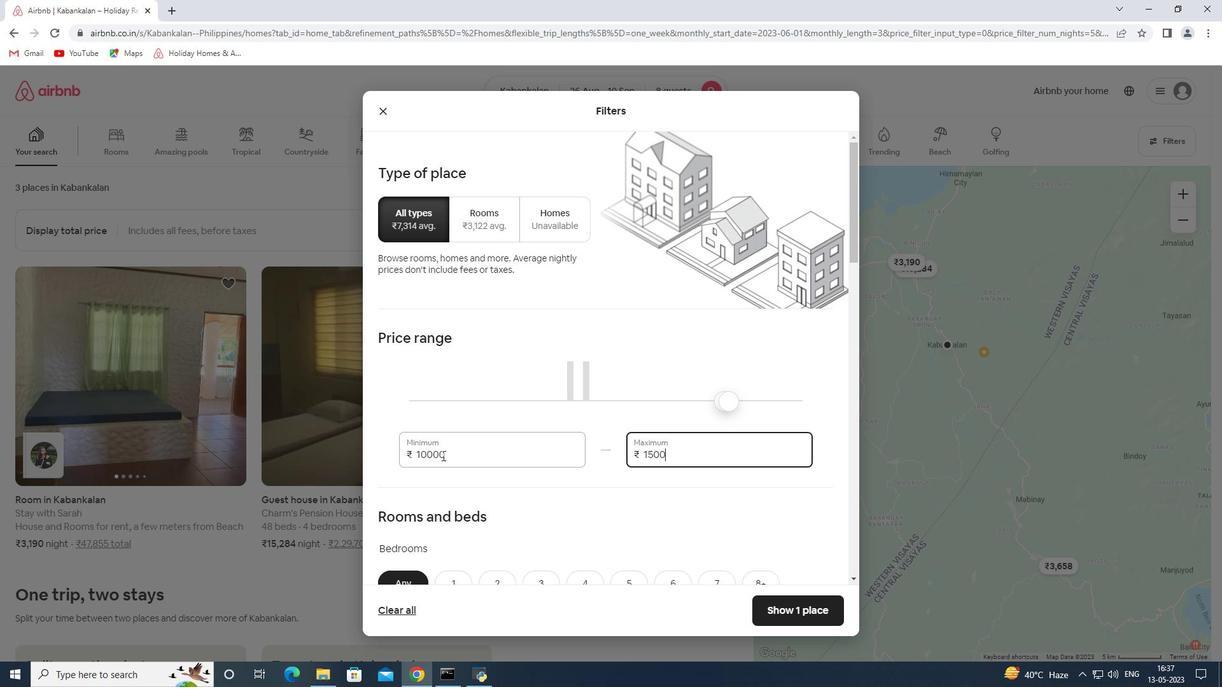 
Action: Mouse moved to (579, 205)
Screenshot: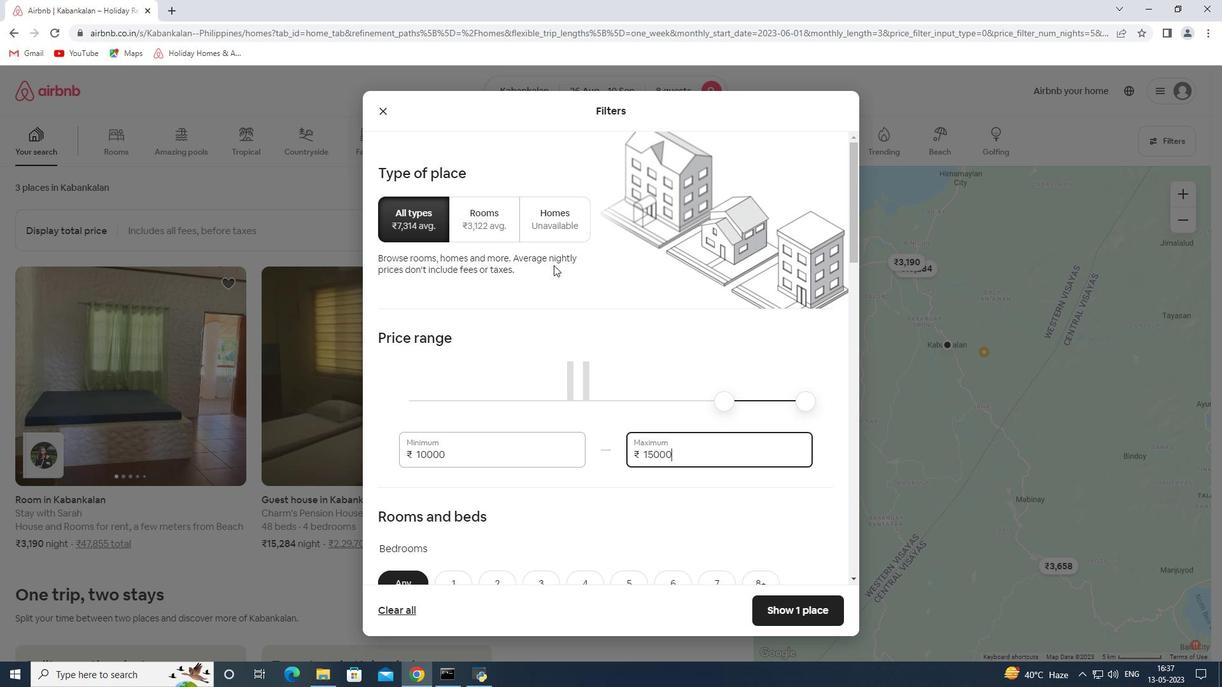
Action: Mouse scrolled (579, 204) with delta (0, 0)
Screenshot: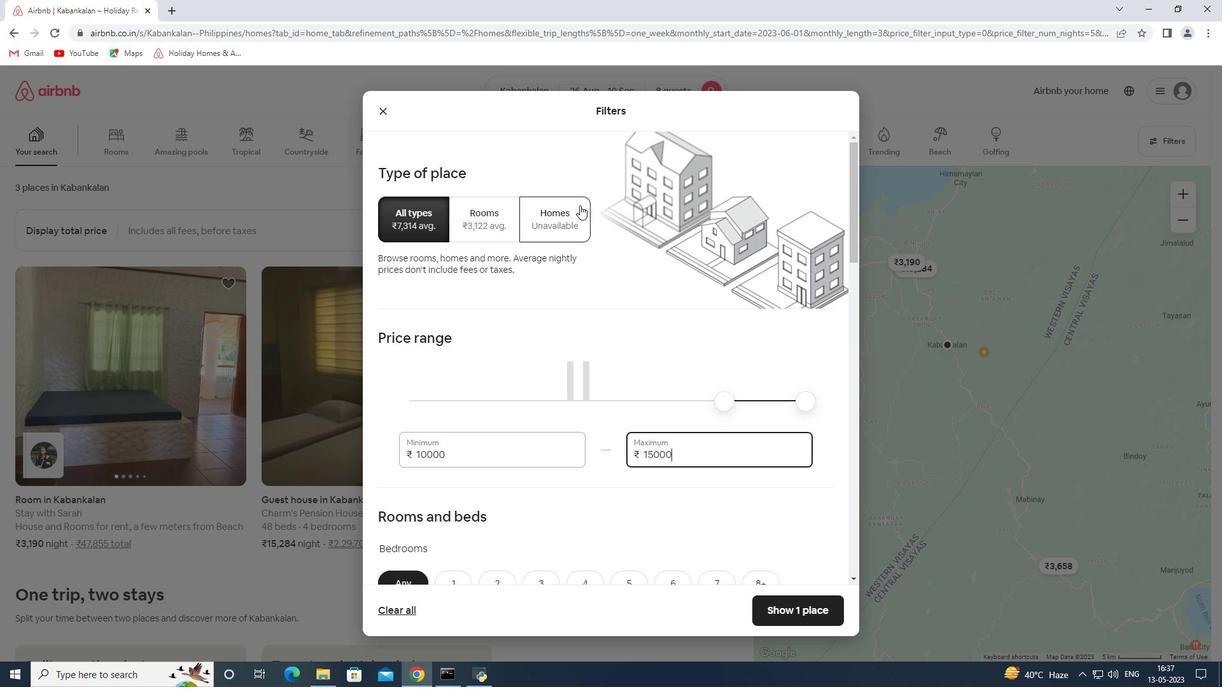
Action: Mouse scrolled (579, 204) with delta (0, 0)
Screenshot: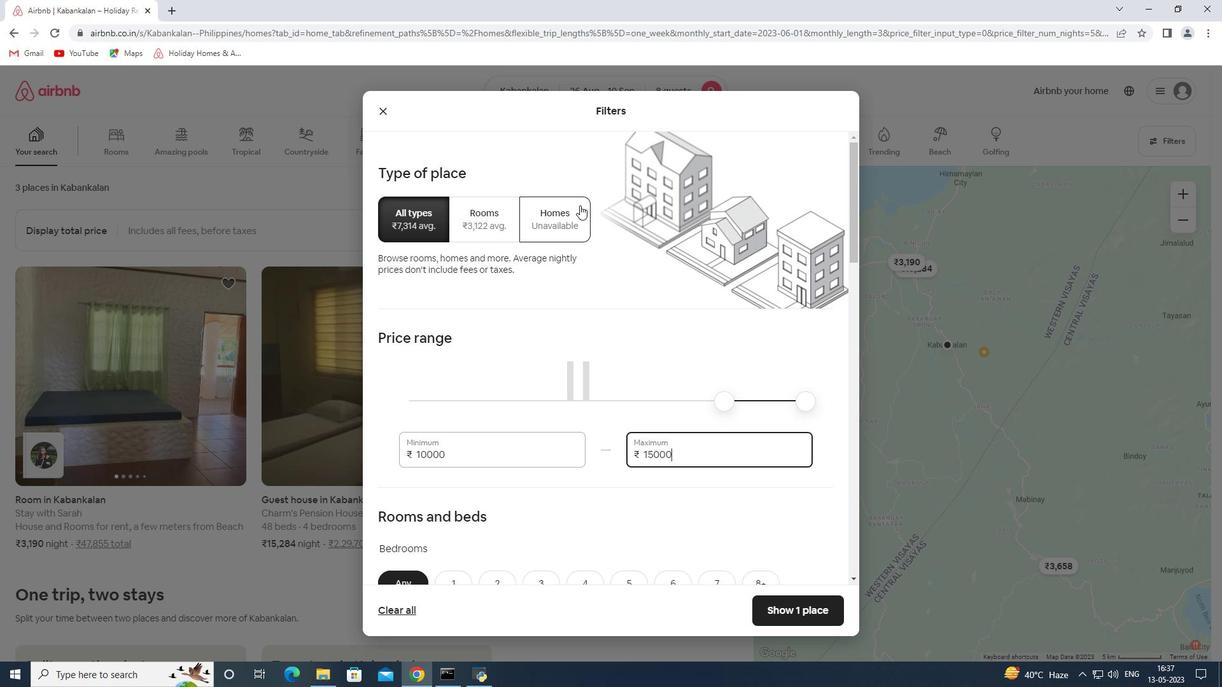 
Action: Mouse scrolled (579, 204) with delta (0, 0)
Screenshot: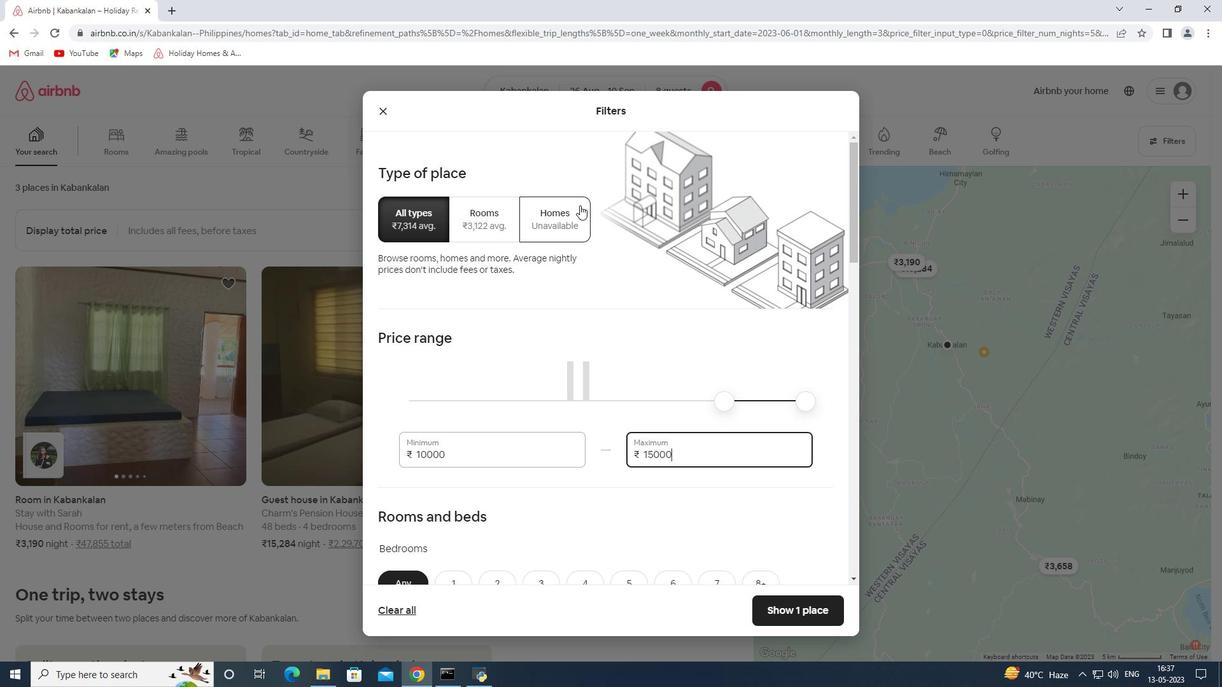 
Action: Mouse moved to (425, 288)
Screenshot: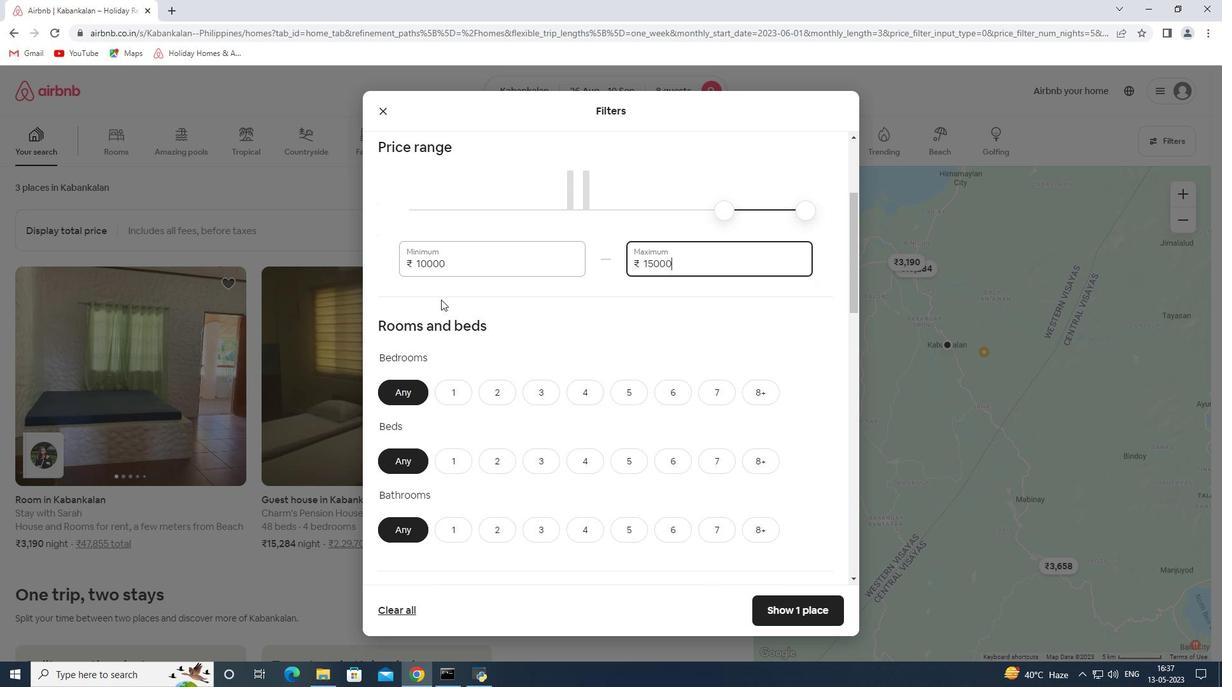 
Action: Mouse scrolled (425, 287) with delta (0, 0)
Screenshot: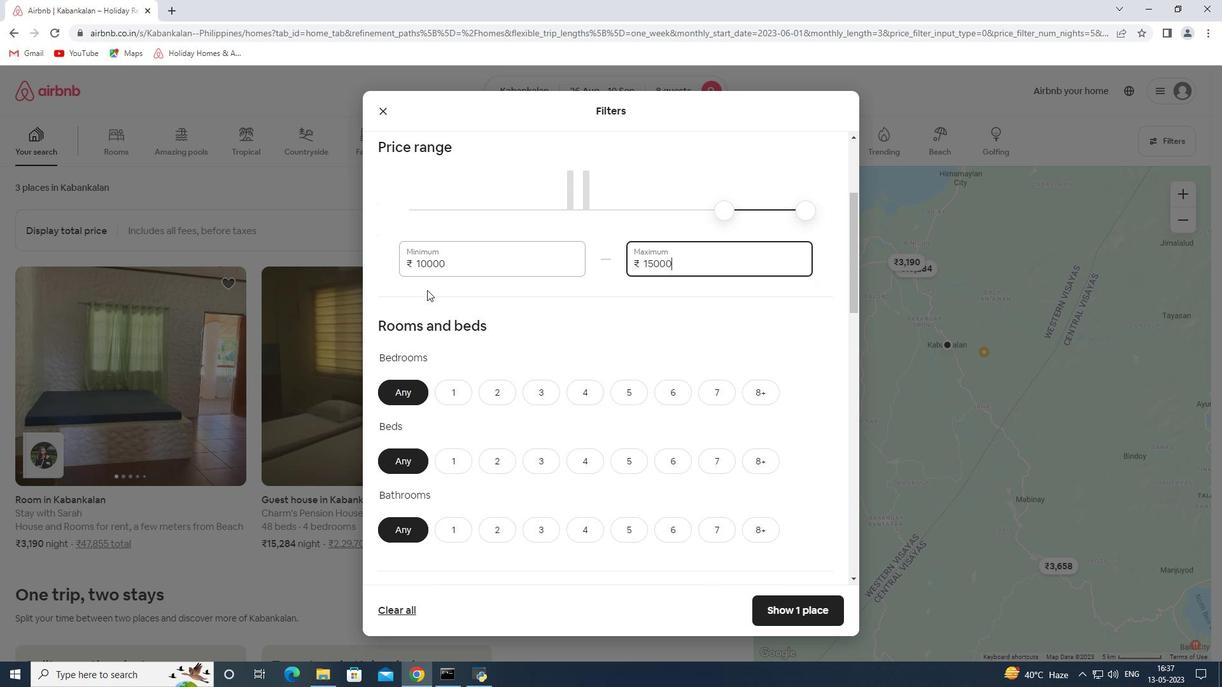 
Action: Mouse scrolled (425, 287) with delta (0, 0)
Screenshot: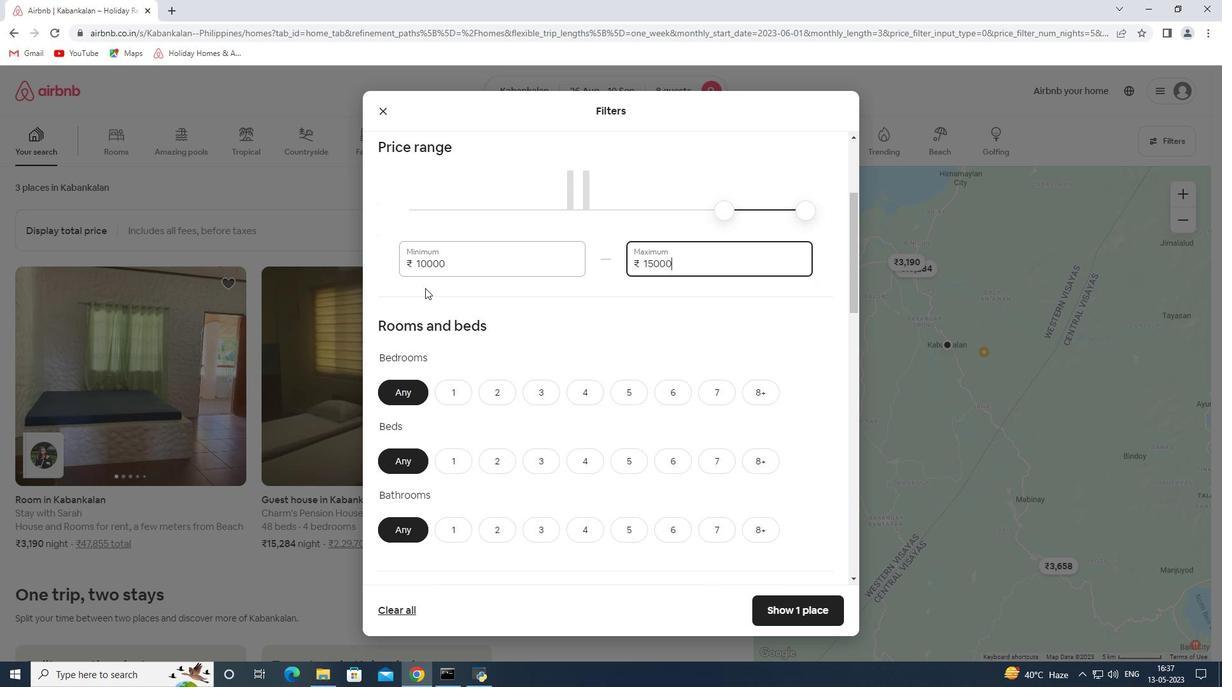 
Action: Mouse moved to (478, 295)
Screenshot: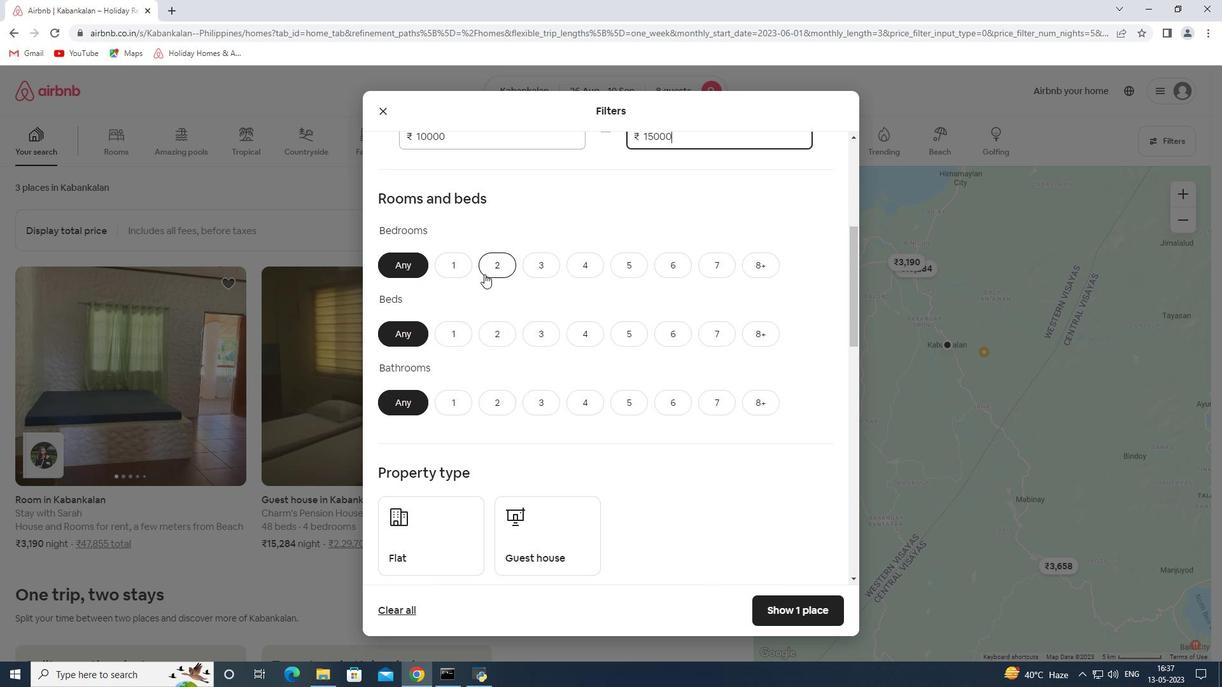 
Action: Mouse scrolled (478, 294) with delta (0, 0)
Screenshot: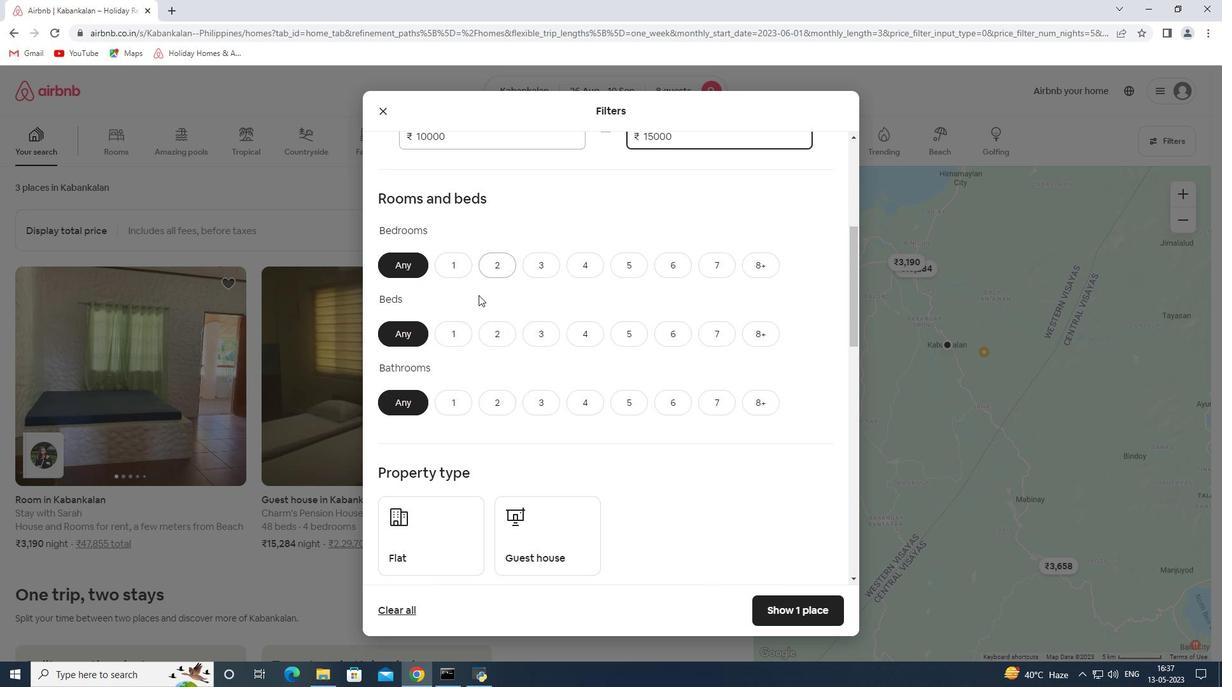
Action: Mouse scrolled (478, 294) with delta (0, 0)
Screenshot: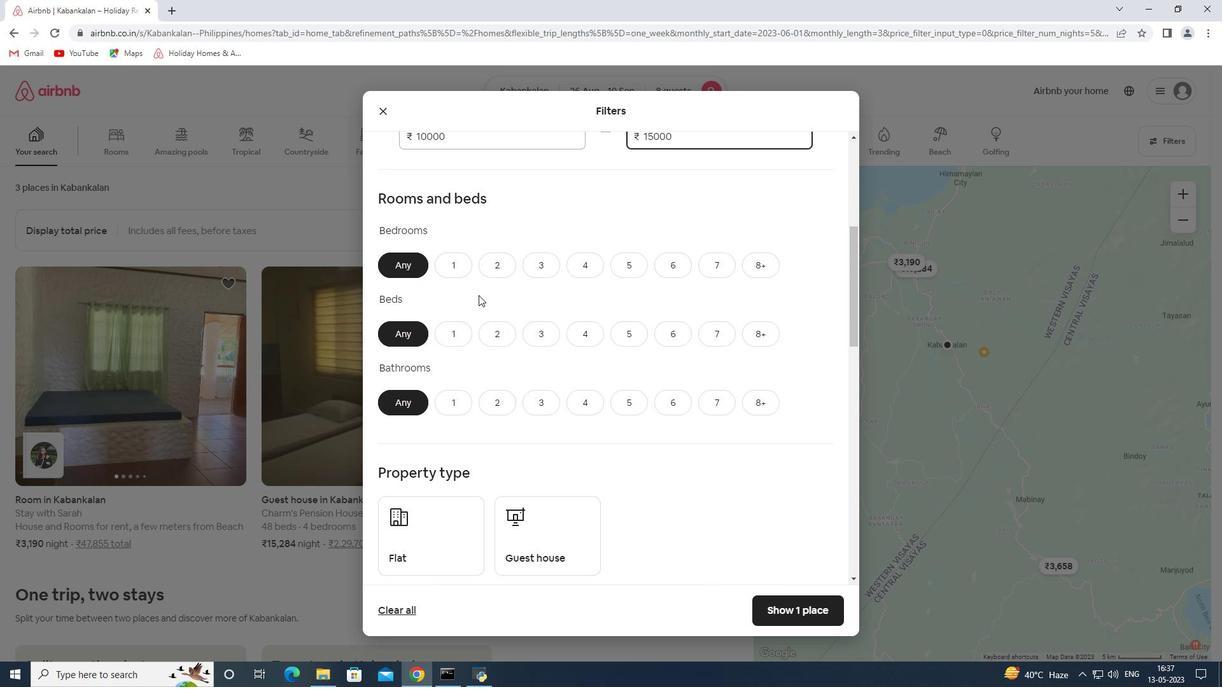 
Action: Mouse moved to (622, 198)
Screenshot: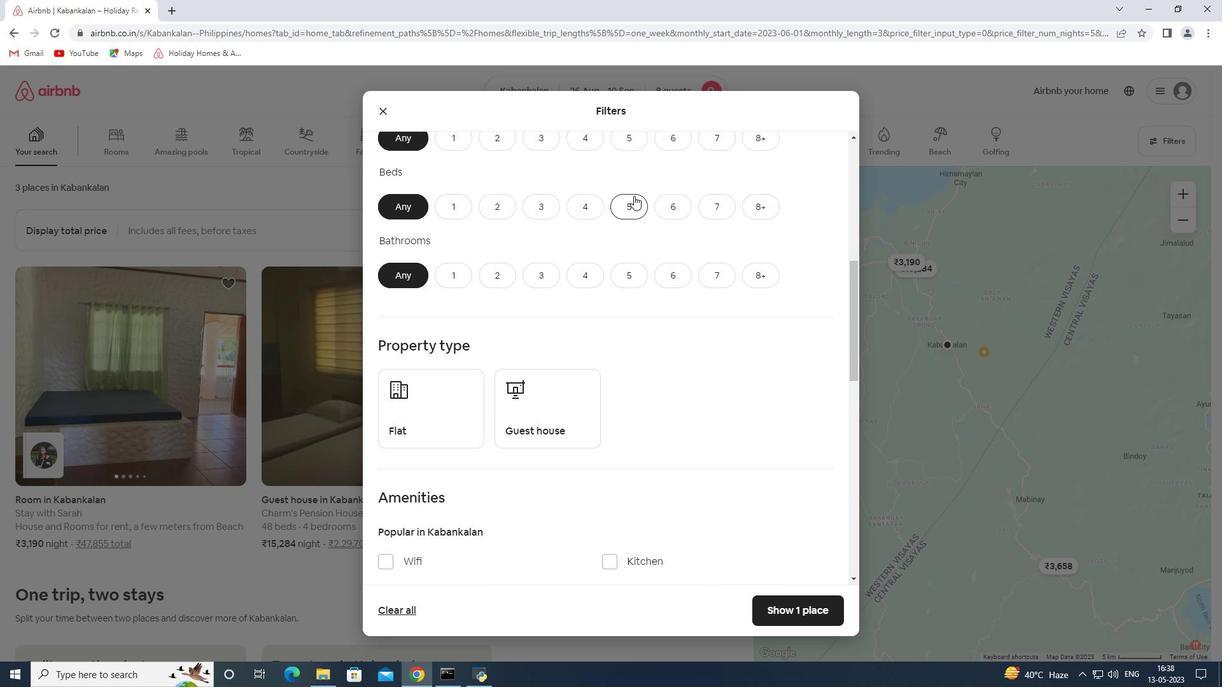 
Action: Mouse scrolled (622, 199) with delta (0, 0)
Screenshot: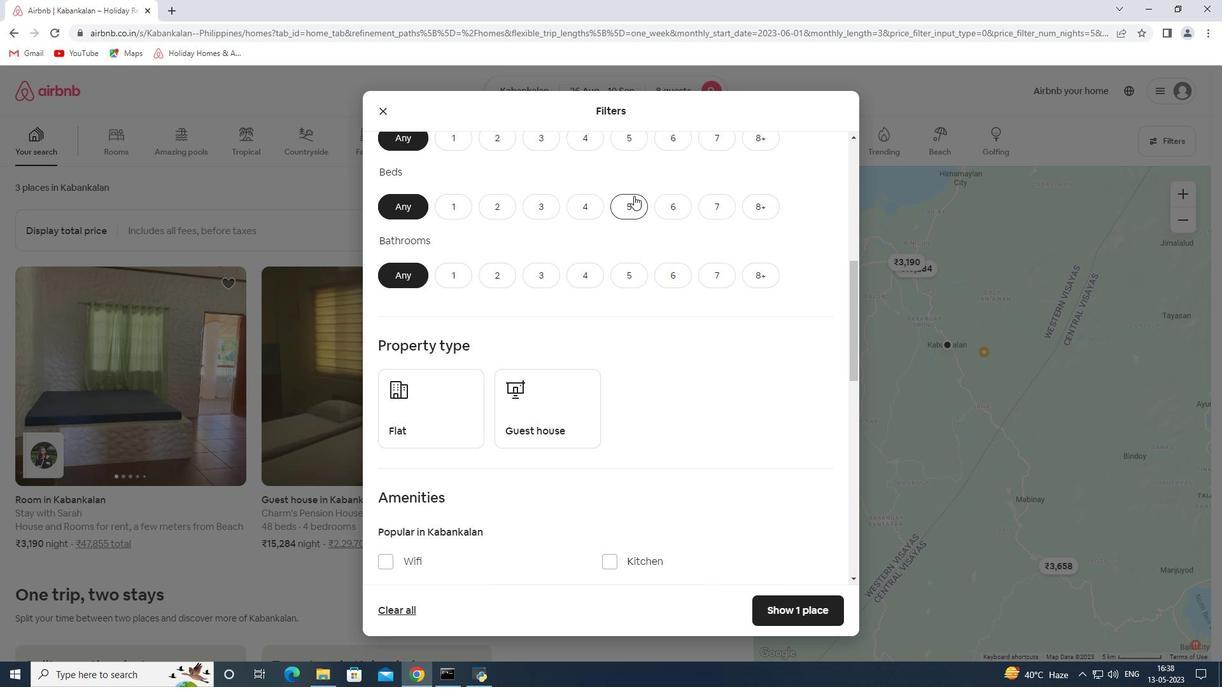 
Action: Mouse scrolled (622, 199) with delta (0, 0)
Screenshot: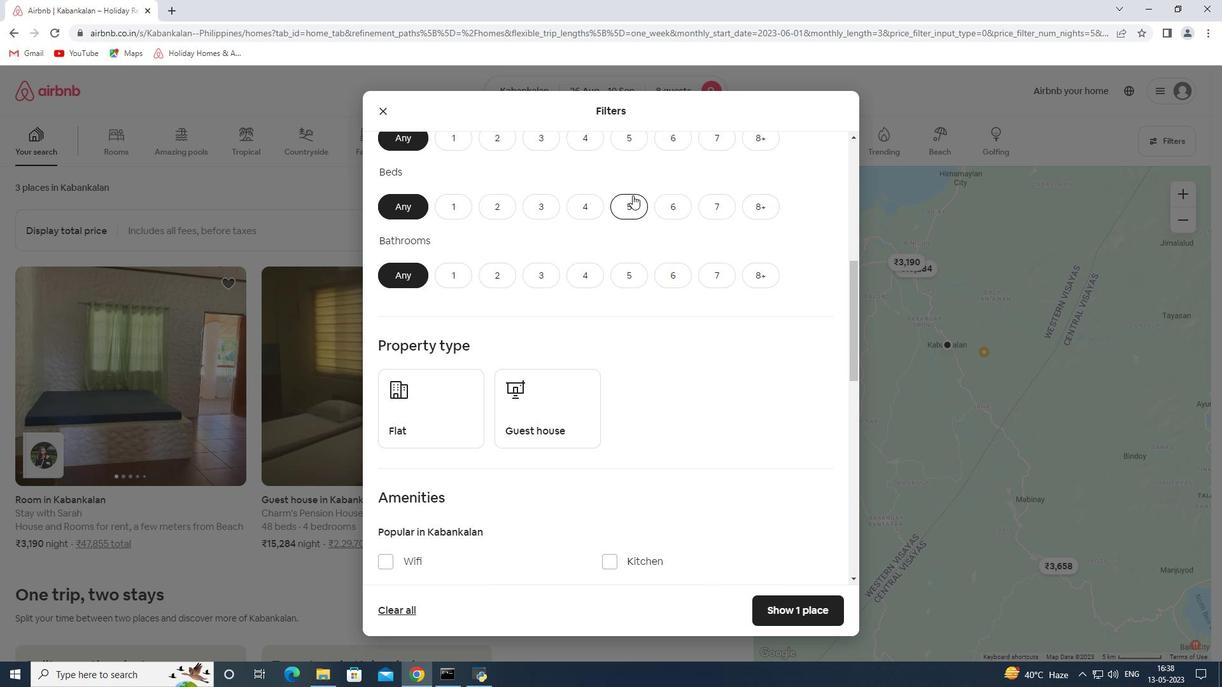 
Action: Mouse moved to (667, 269)
Screenshot: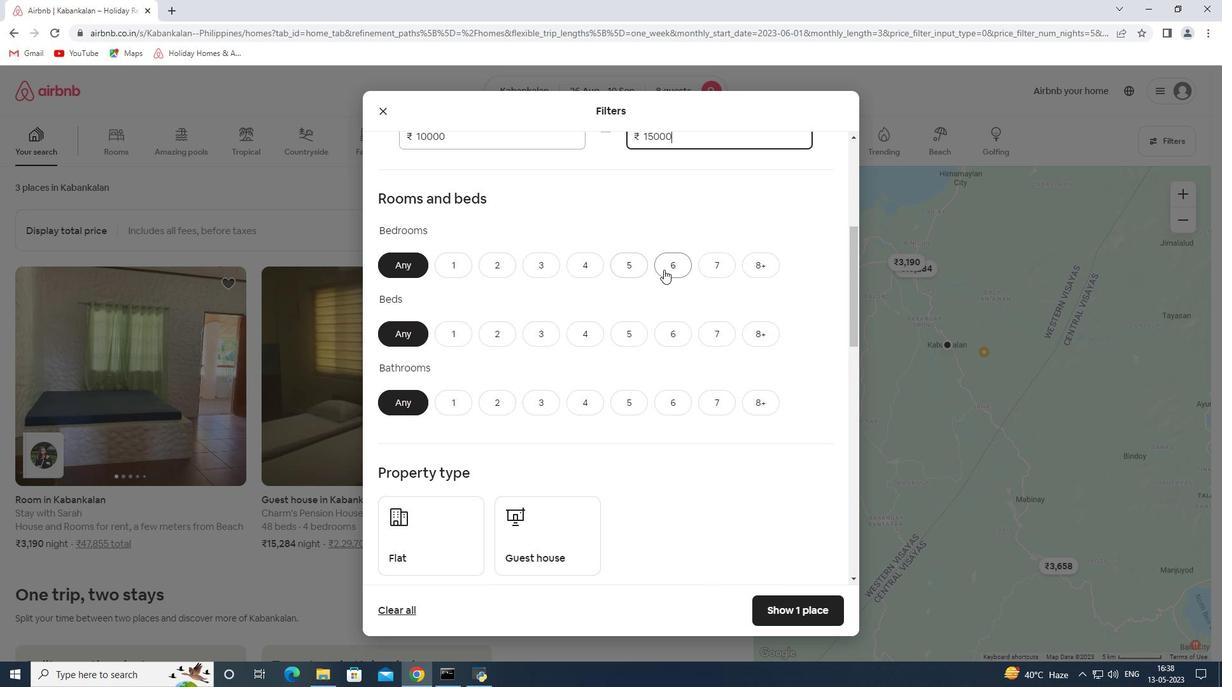 
Action: Mouse pressed left at (667, 269)
Screenshot: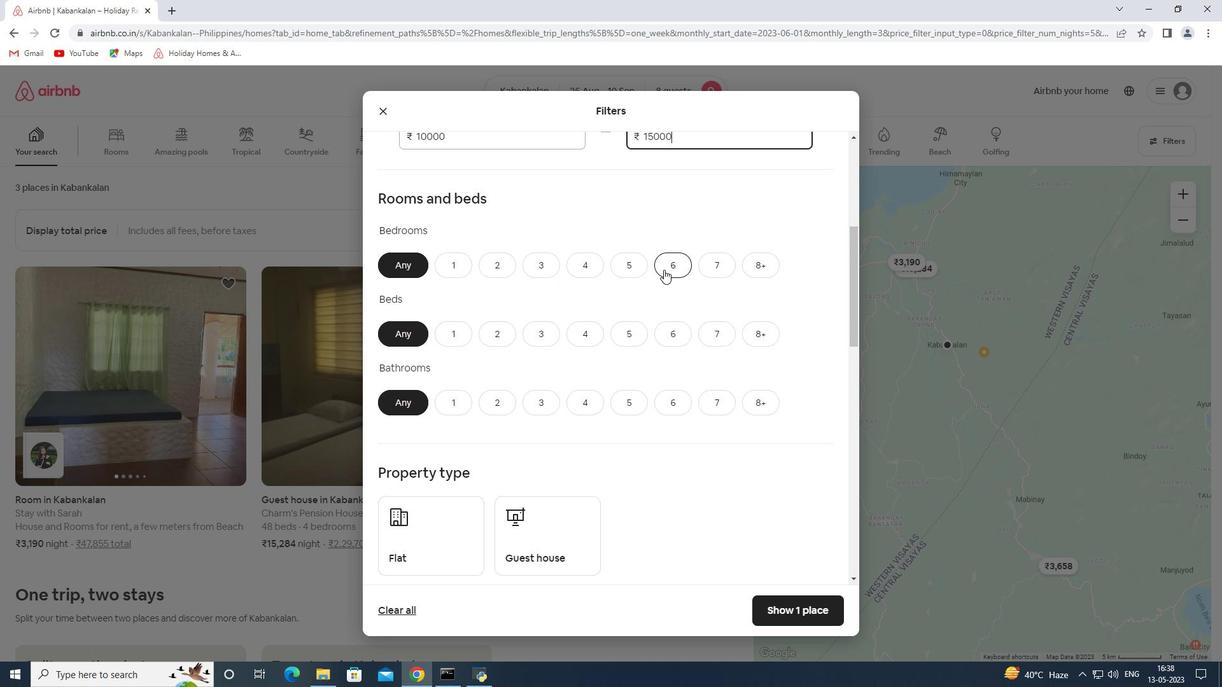 
Action: Mouse moved to (676, 332)
Screenshot: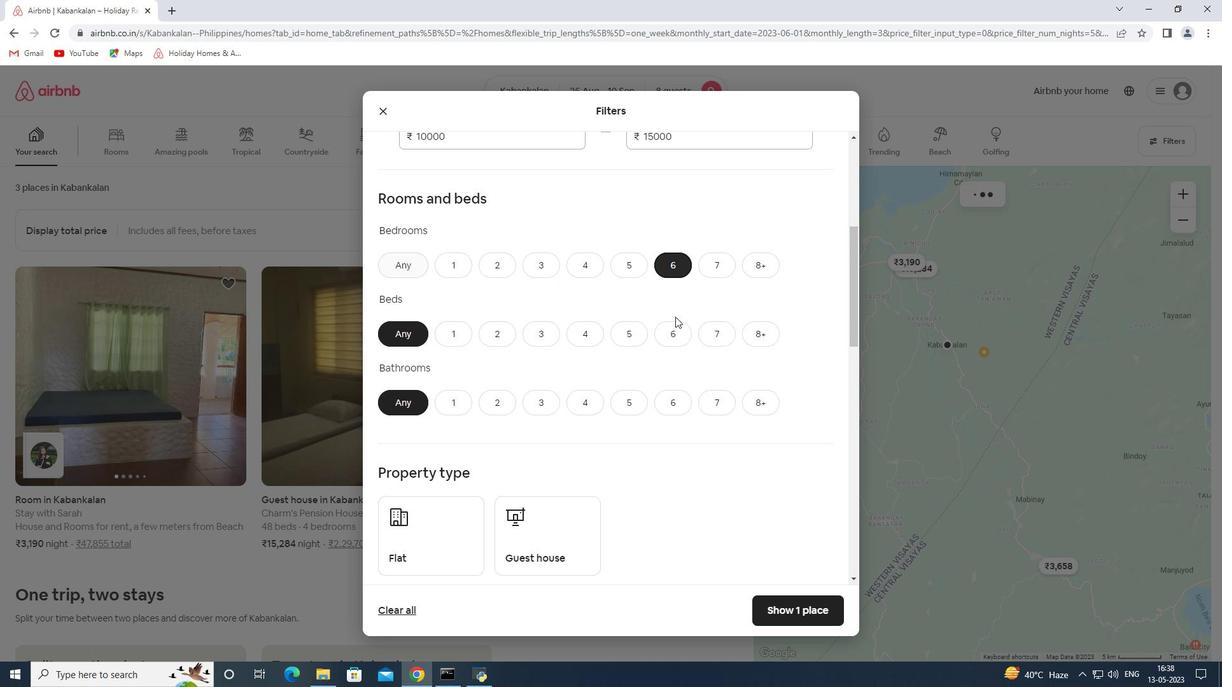 
Action: Mouse pressed left at (676, 332)
Screenshot: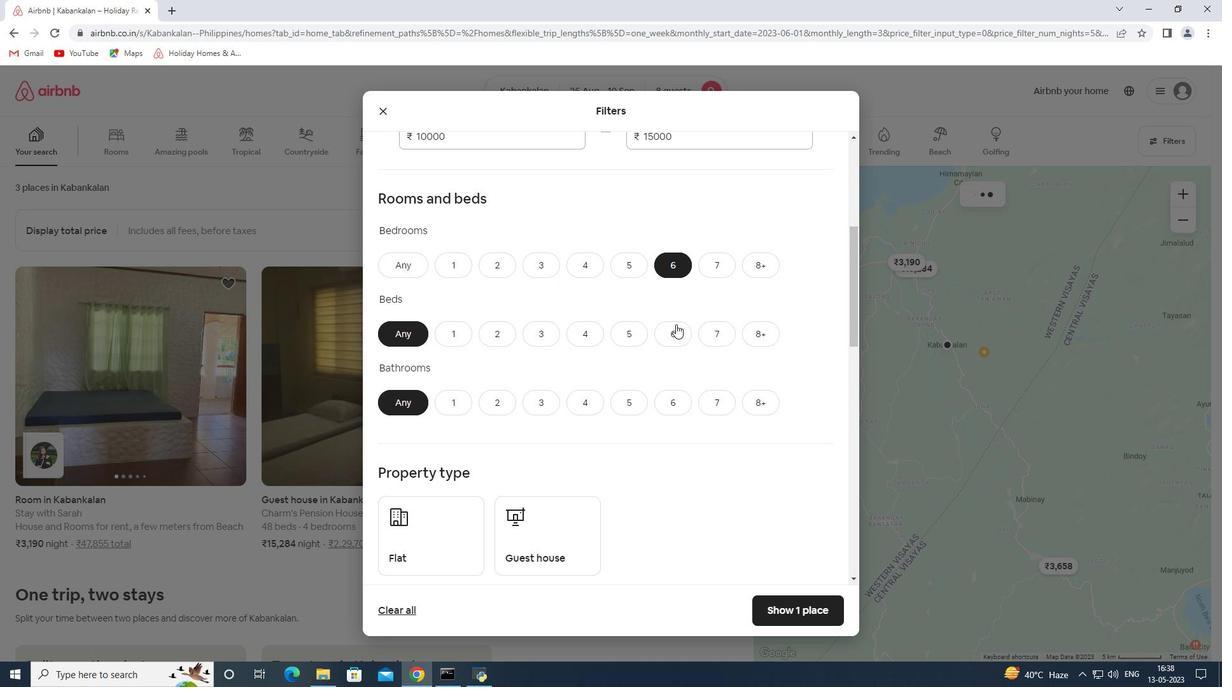 
Action: Mouse moved to (679, 401)
Screenshot: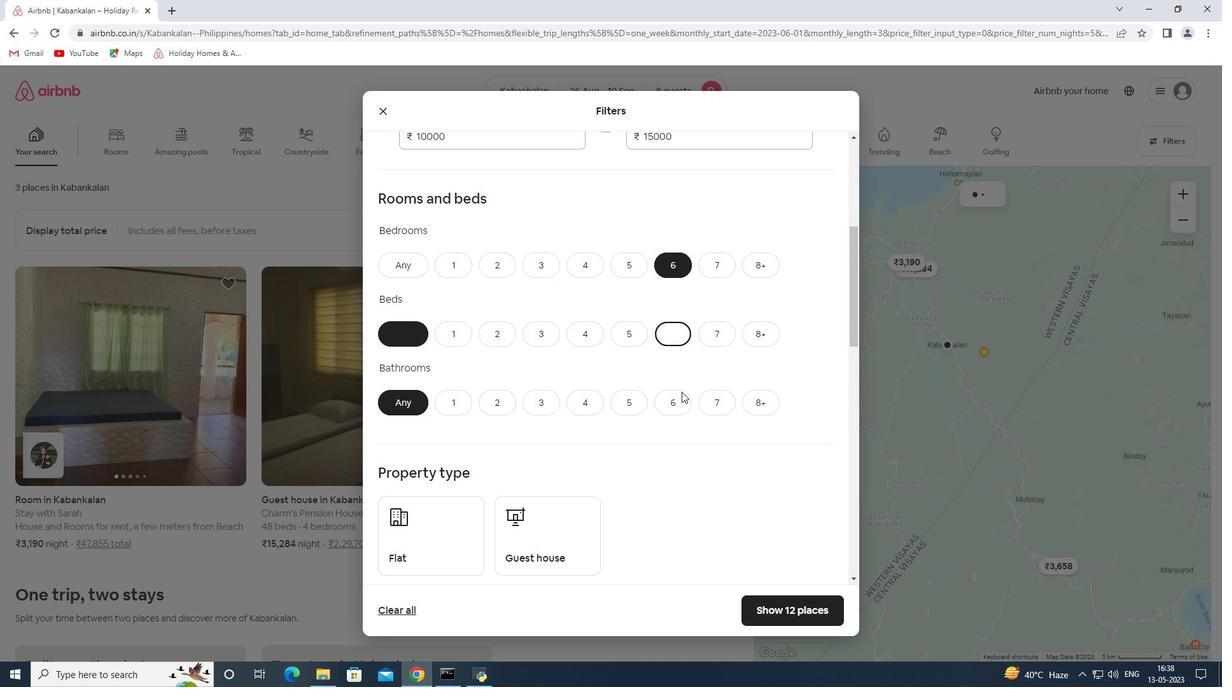 
Action: Mouse pressed left at (679, 401)
Screenshot: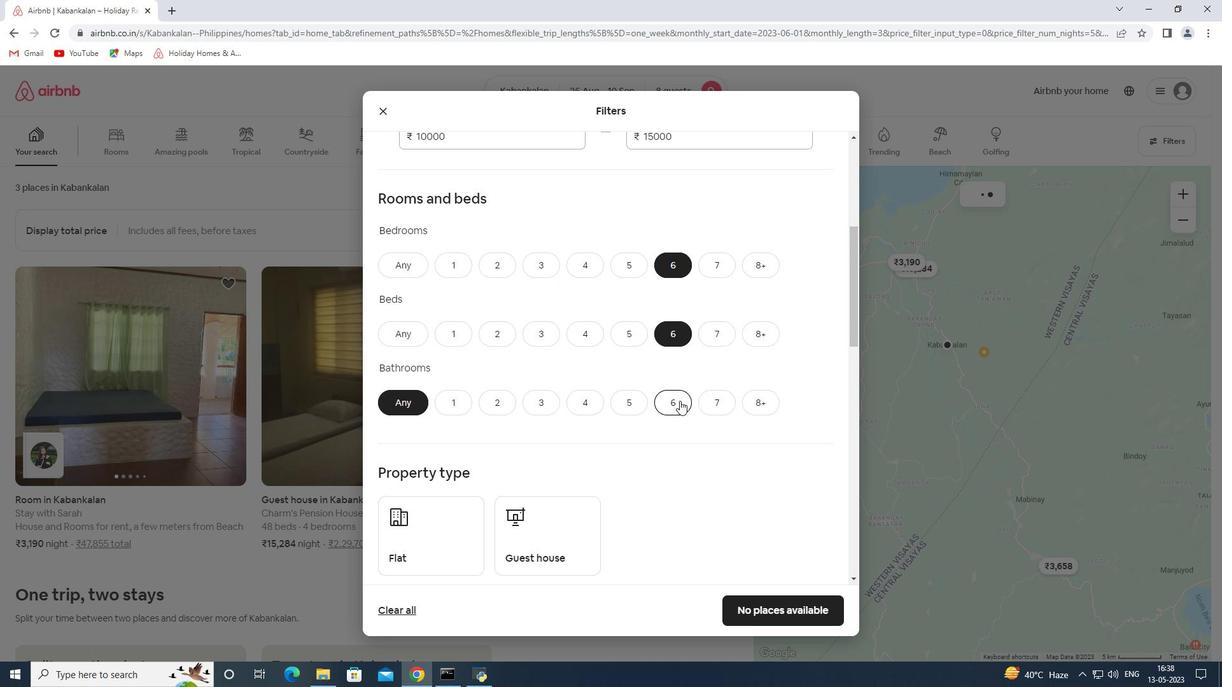 
Action: Mouse moved to (634, 387)
Screenshot: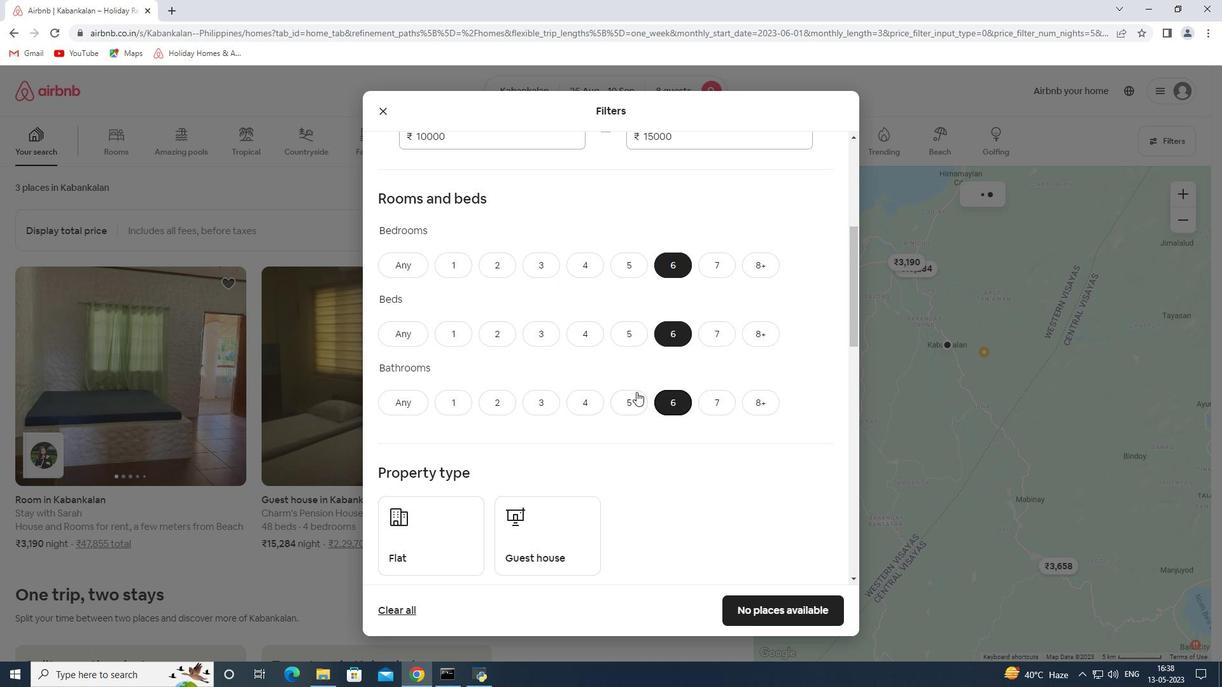 
Action: Mouse scrolled (634, 387) with delta (0, 0)
Screenshot: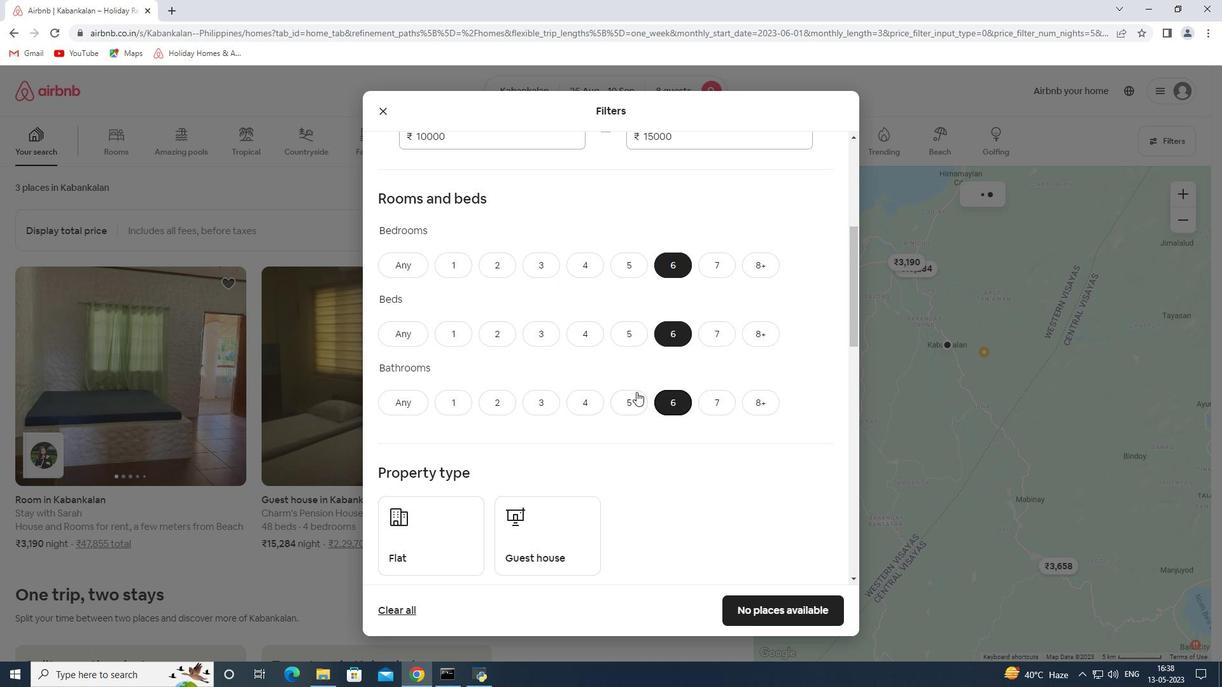 
Action: Mouse moved to (633, 381)
Screenshot: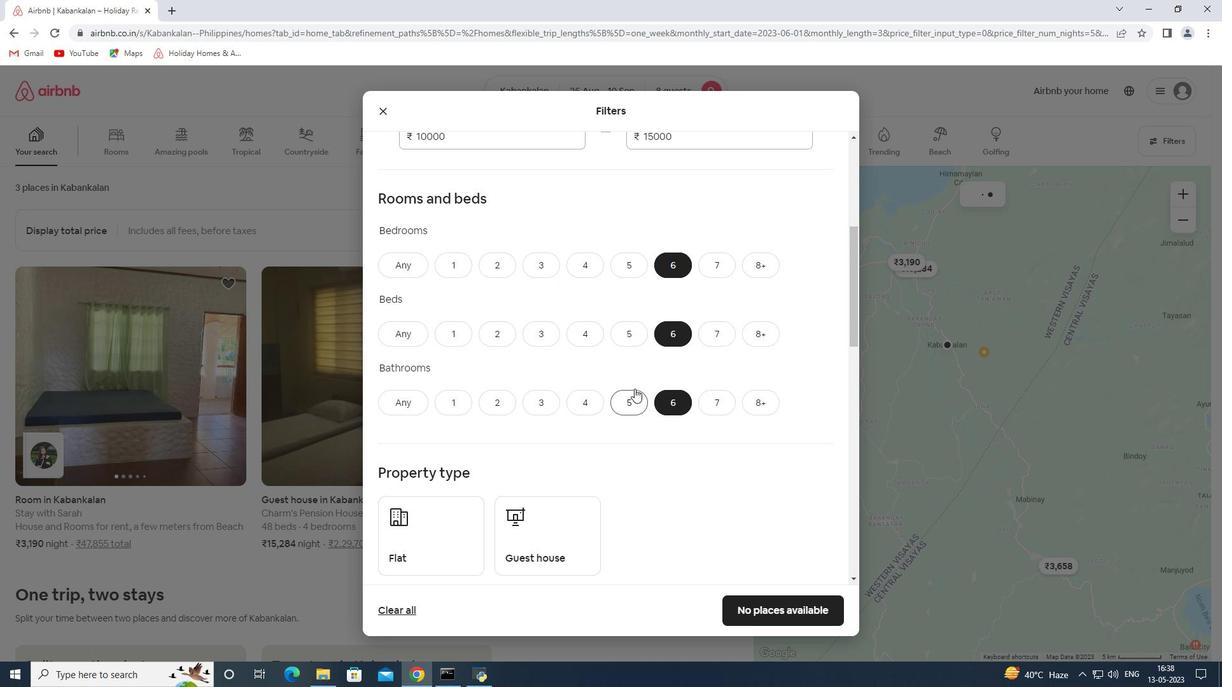 
Action: Mouse scrolled (633, 381) with delta (0, 0)
Screenshot: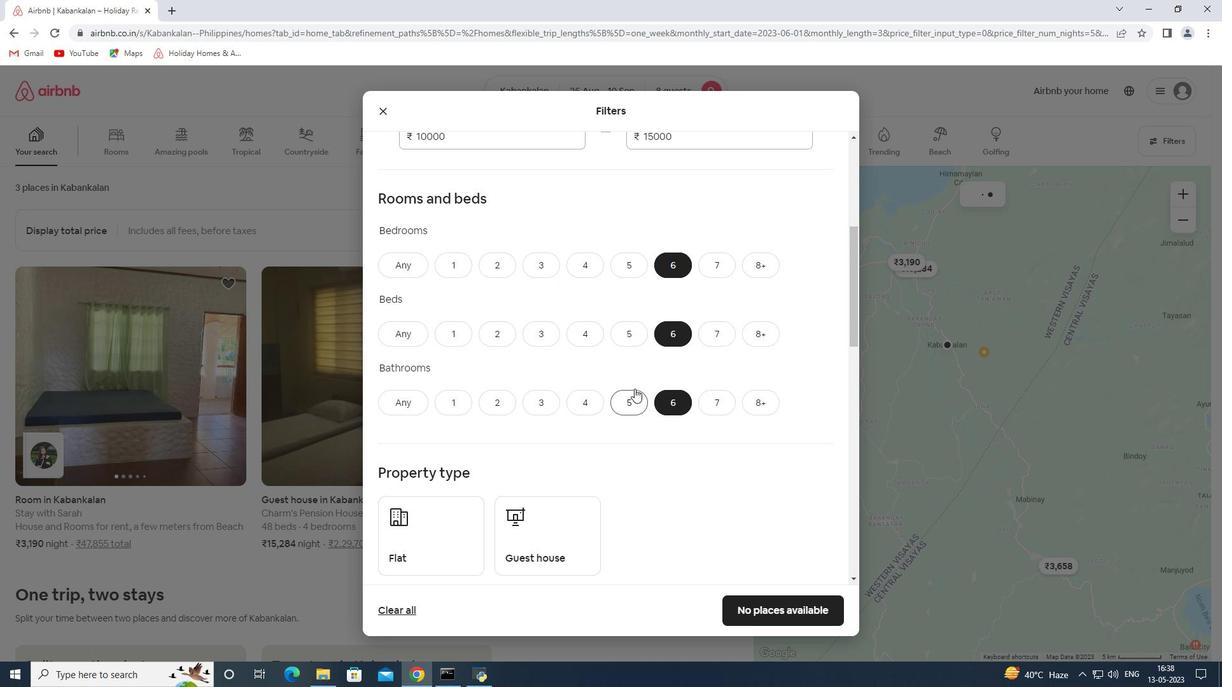 
Action: Mouse moved to (644, 373)
Screenshot: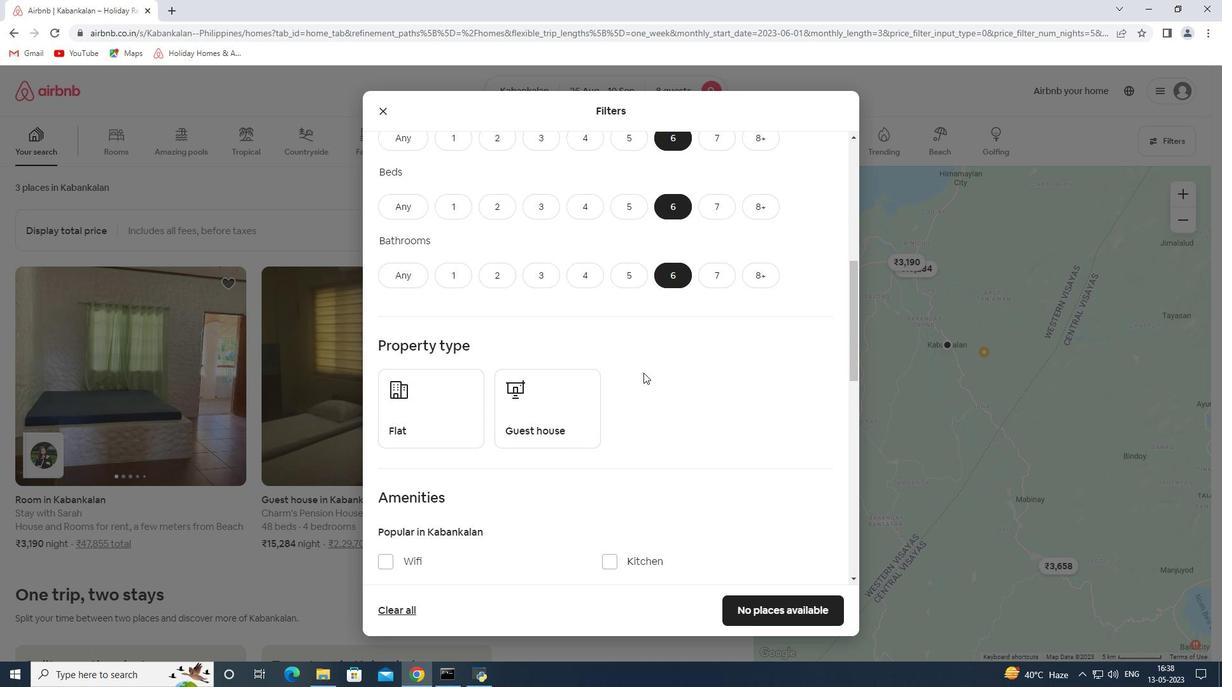 
Action: Mouse scrolled (644, 372) with delta (0, 0)
Screenshot: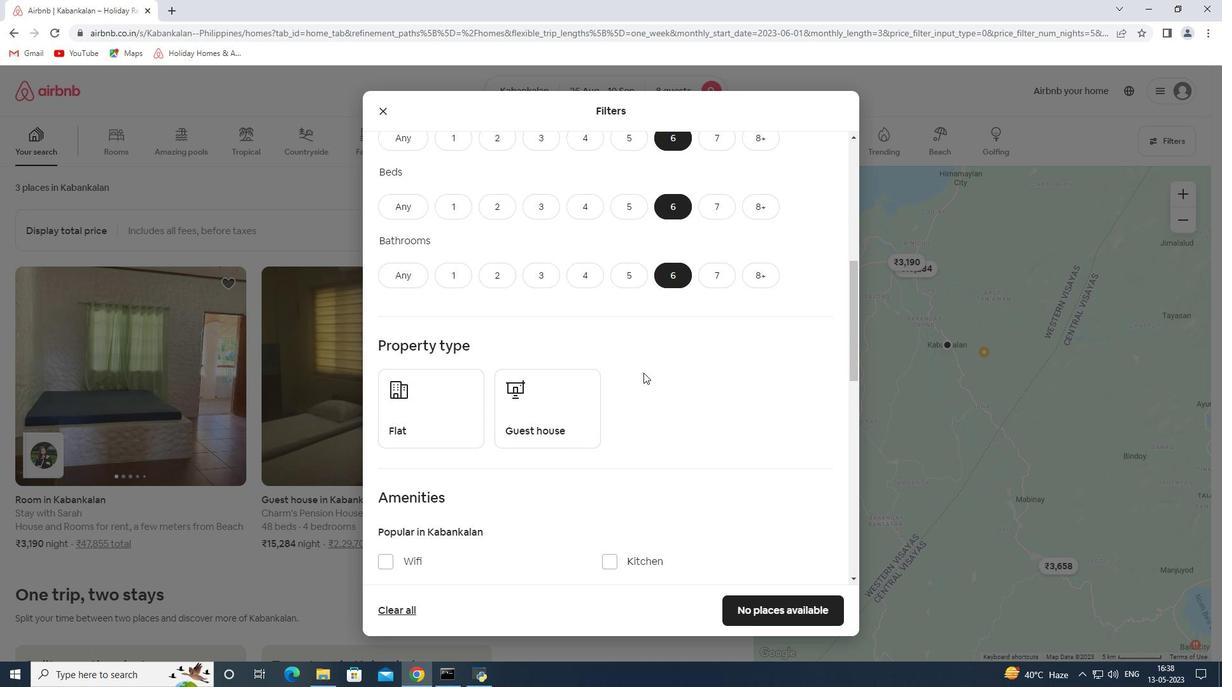 
Action: Mouse moved to (457, 354)
Screenshot: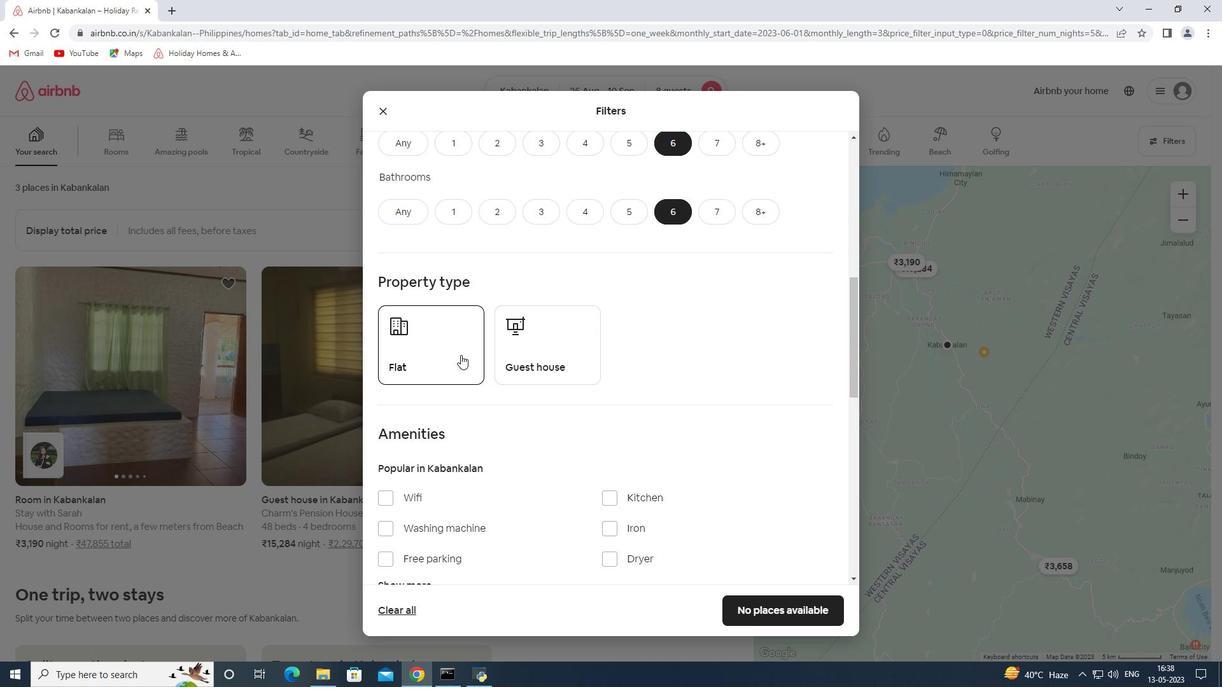 
Action: Mouse pressed left at (457, 354)
Screenshot: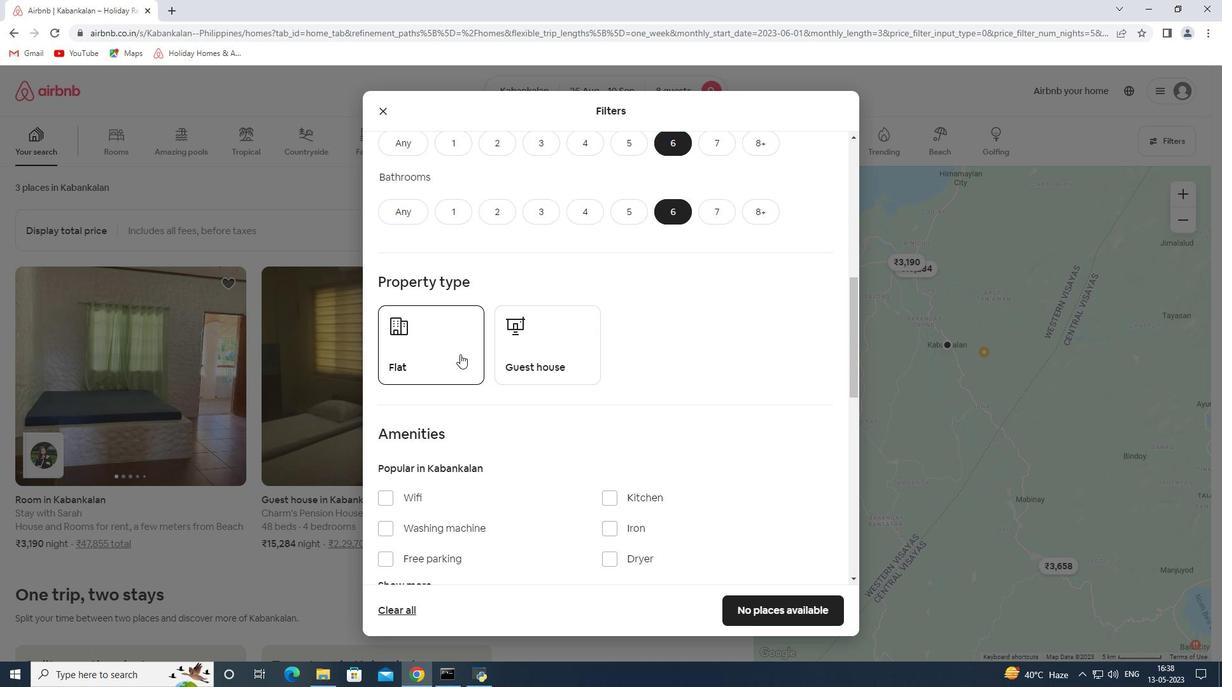 
Action: Mouse moved to (548, 354)
Screenshot: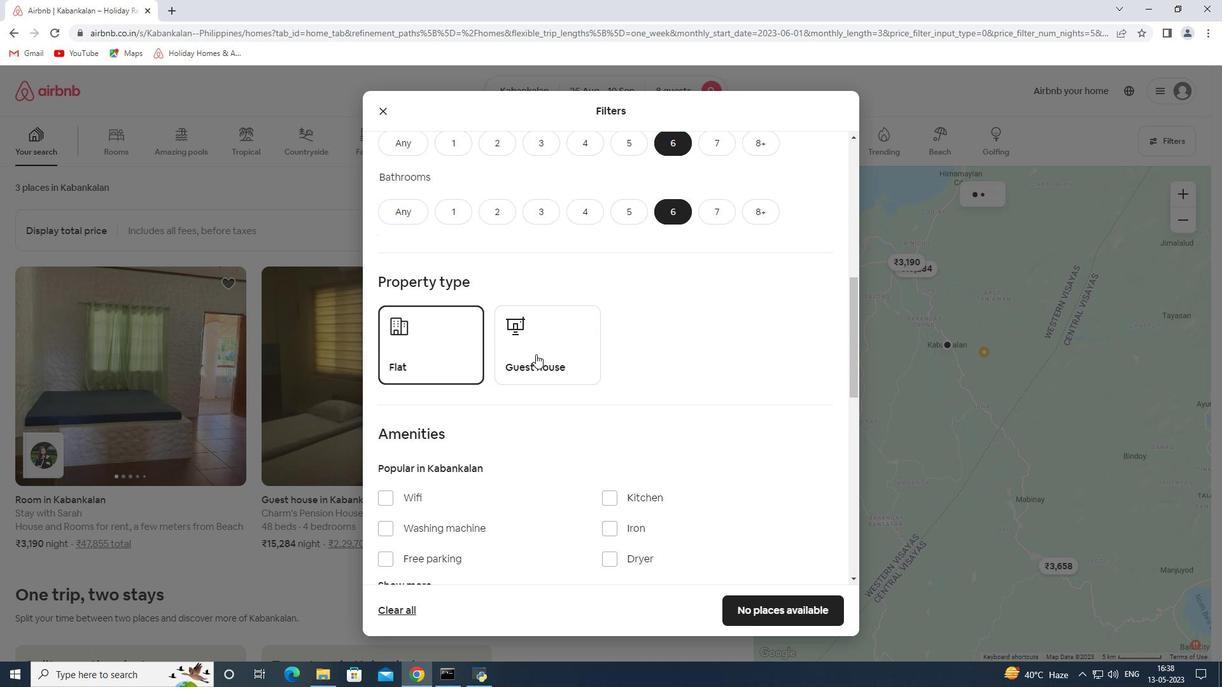 
Action: Mouse pressed left at (548, 354)
Screenshot: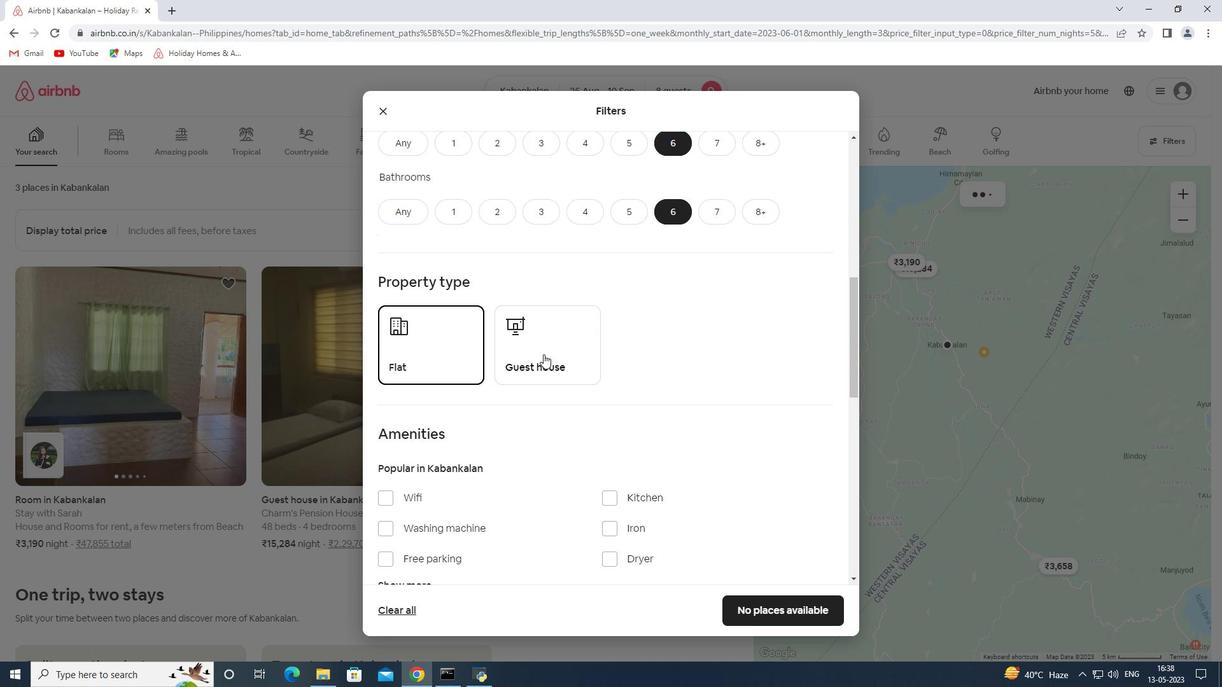 
Action: Mouse moved to (419, 498)
Screenshot: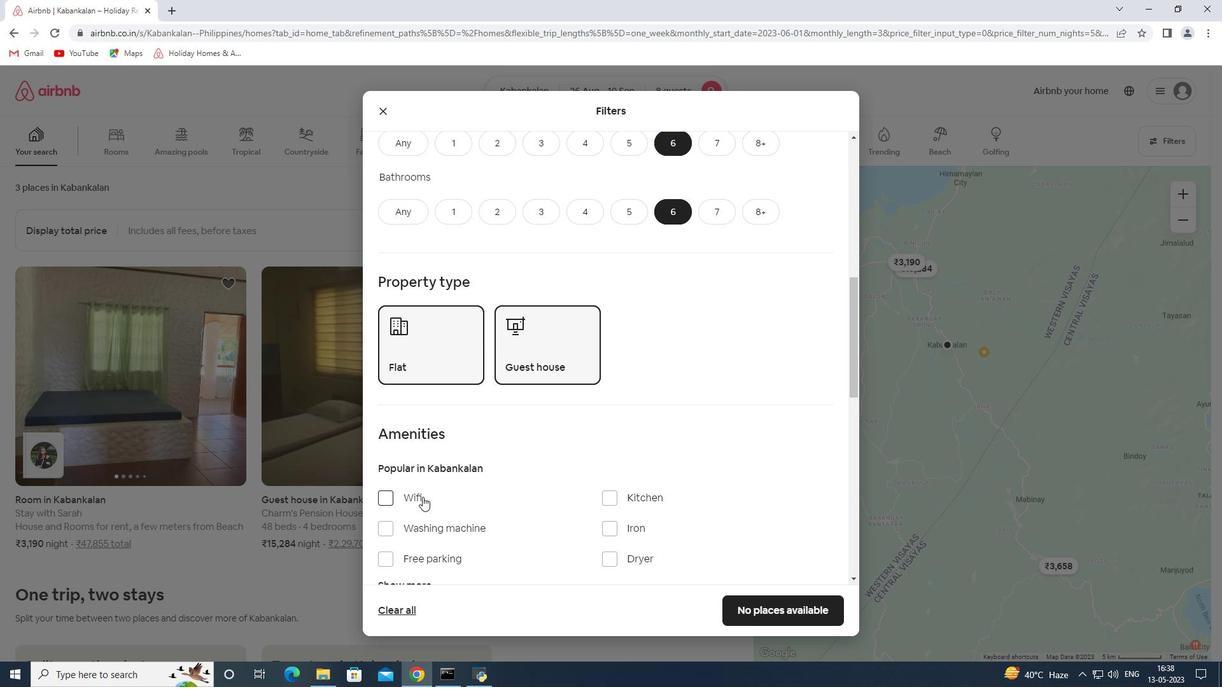 
Action: Mouse pressed left at (419, 498)
Screenshot: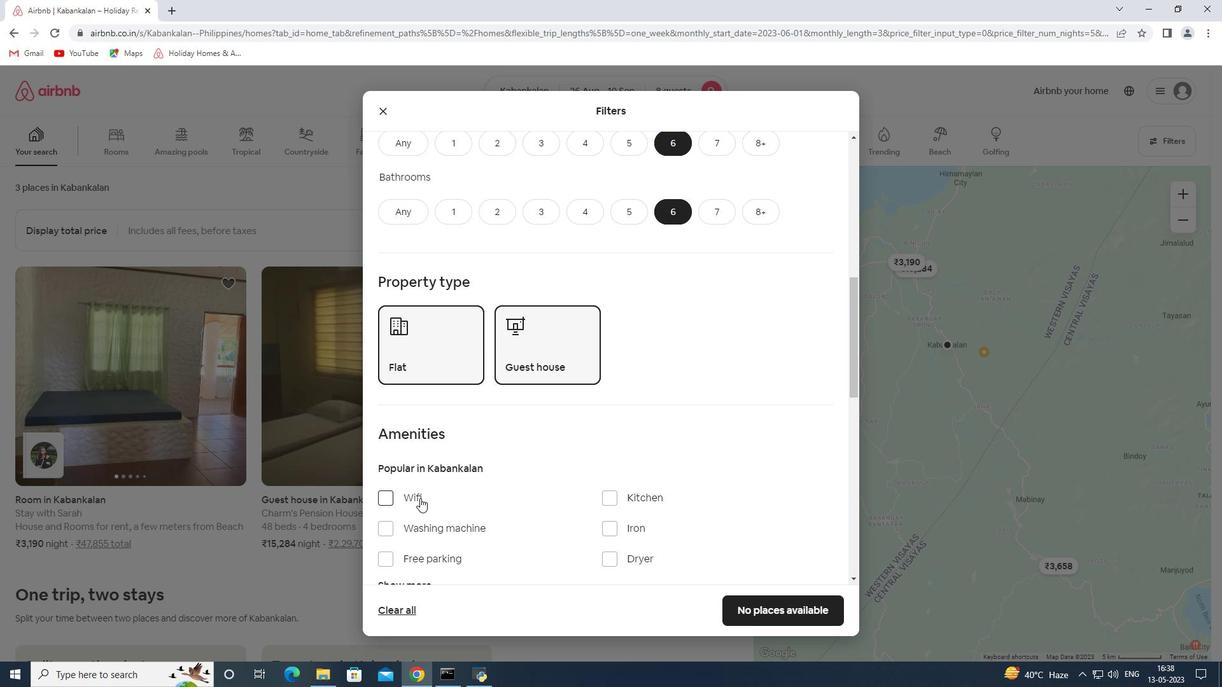 
Action: Mouse moved to (417, 544)
Screenshot: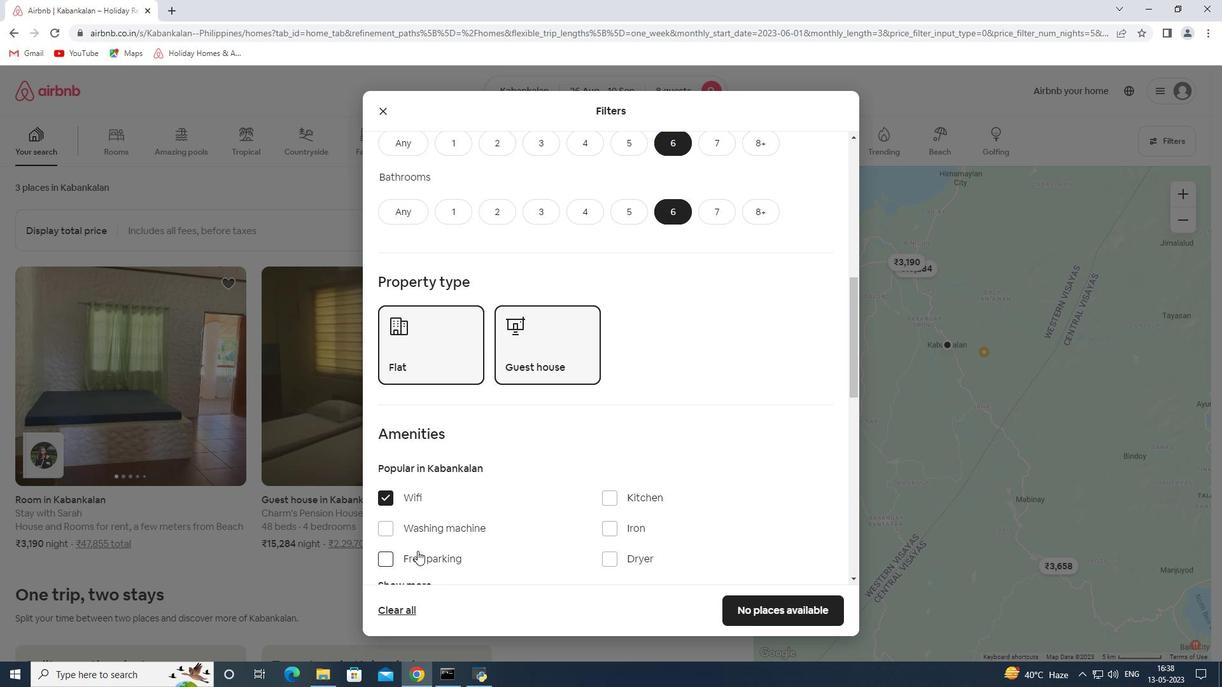 
Action: Mouse scrolled (417, 543) with delta (0, 0)
Screenshot: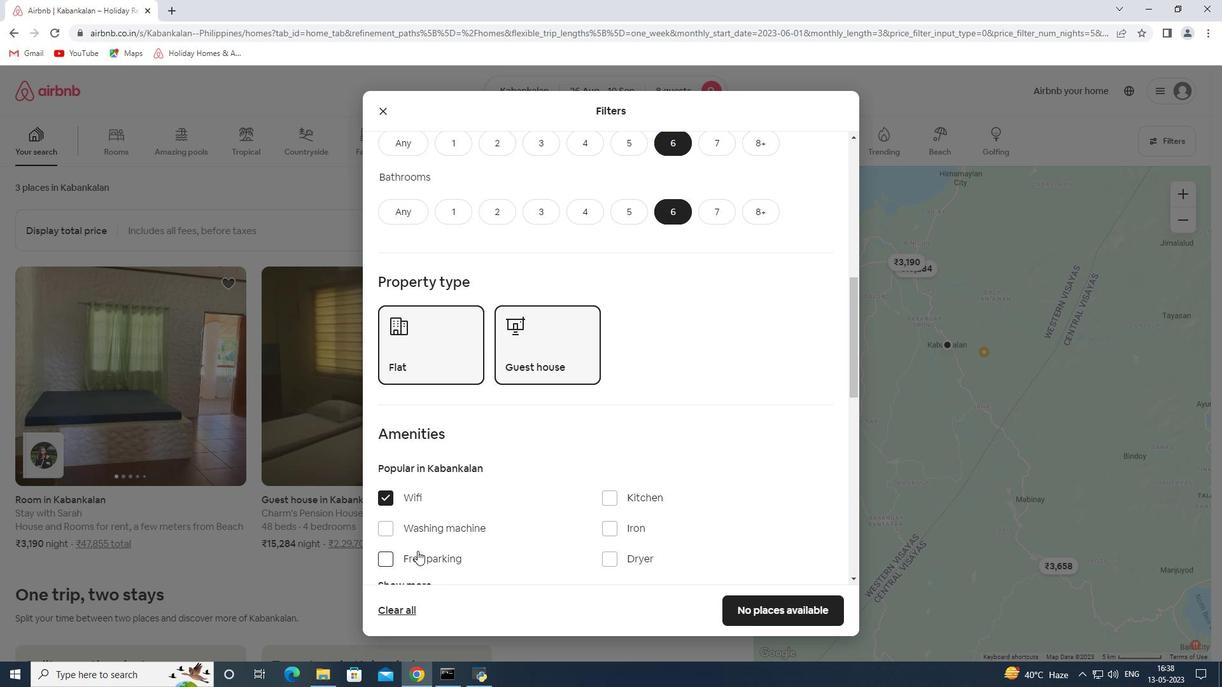 
Action: Mouse moved to (417, 542)
Screenshot: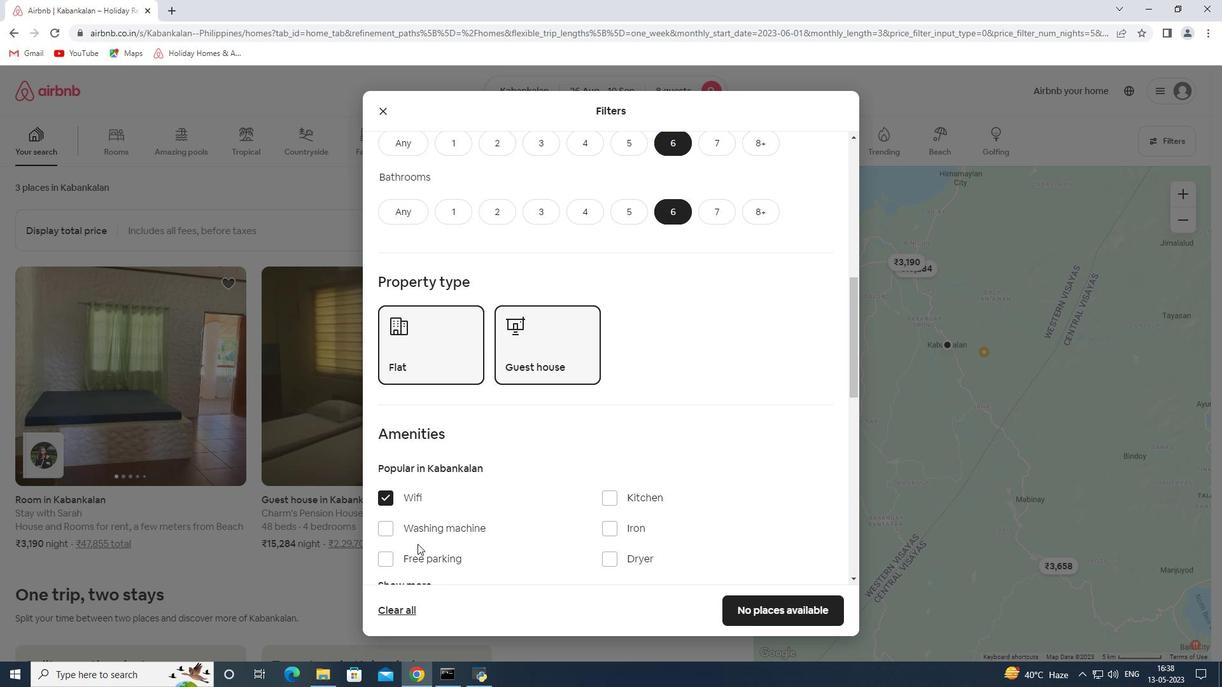 
Action: Mouse scrolled (417, 541) with delta (0, 0)
Screenshot: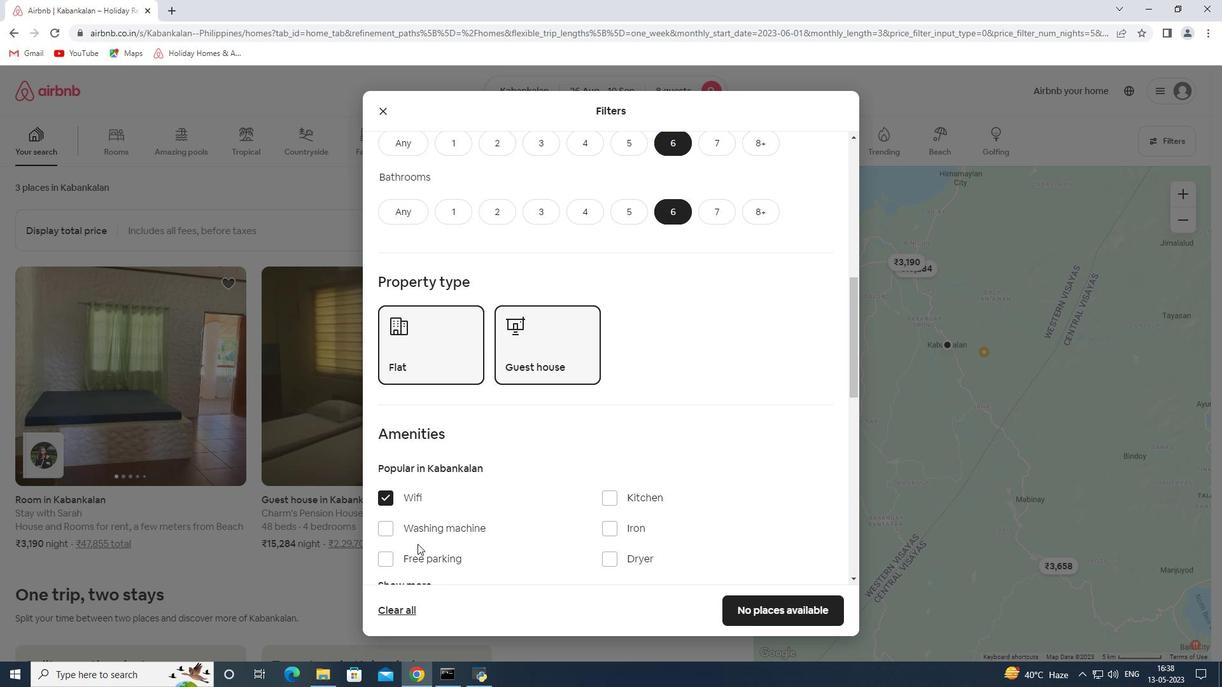 
Action: Mouse moved to (430, 429)
Screenshot: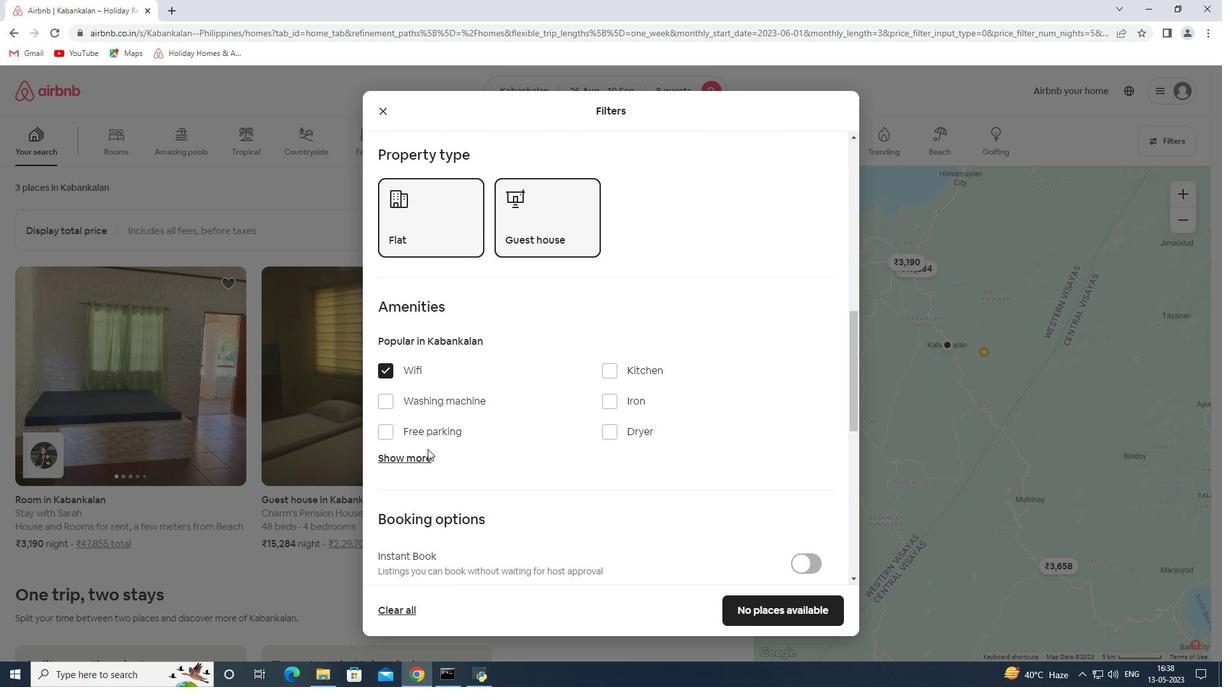 
Action: Mouse pressed left at (430, 429)
Screenshot: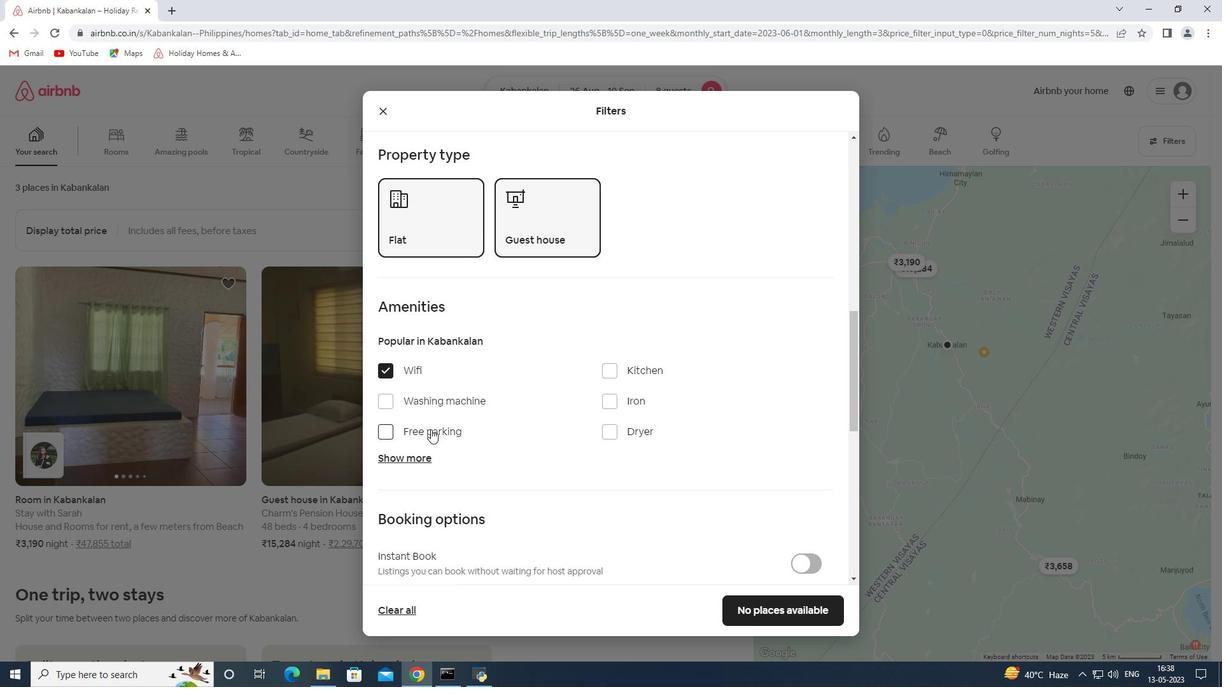 
Action: Mouse moved to (416, 451)
Screenshot: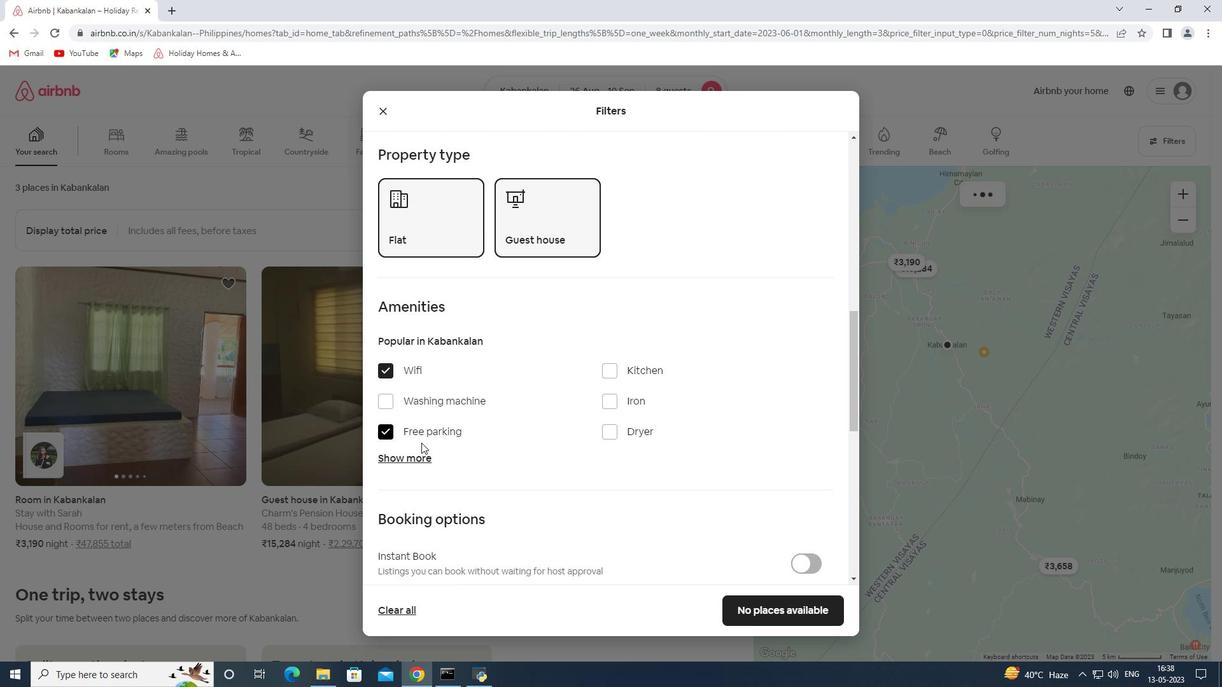 
Action: Mouse pressed left at (416, 451)
Screenshot: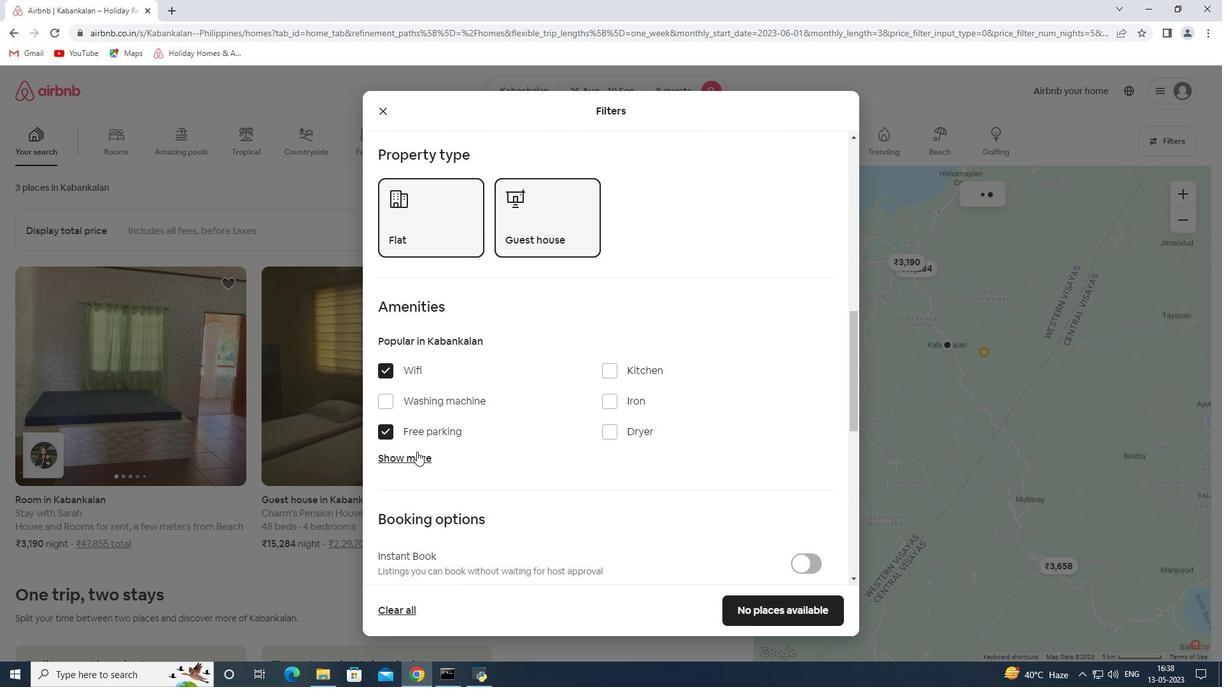 
Action: Mouse moved to (607, 532)
Screenshot: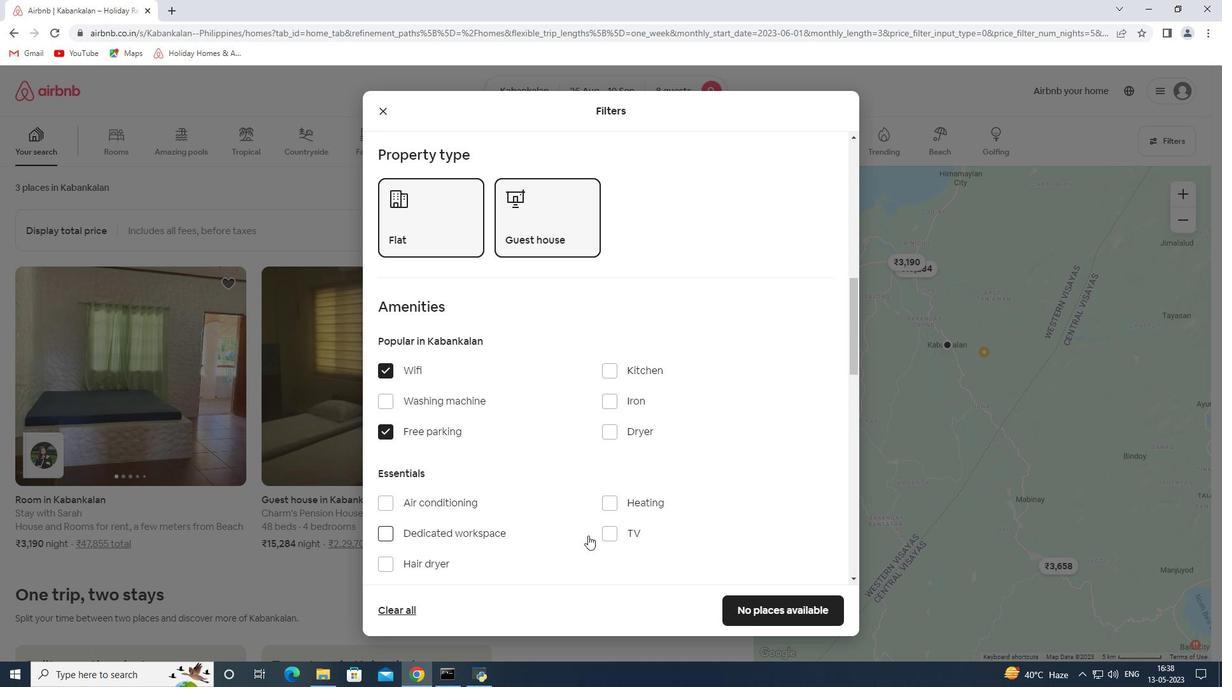 
Action: Mouse pressed left at (607, 532)
Screenshot: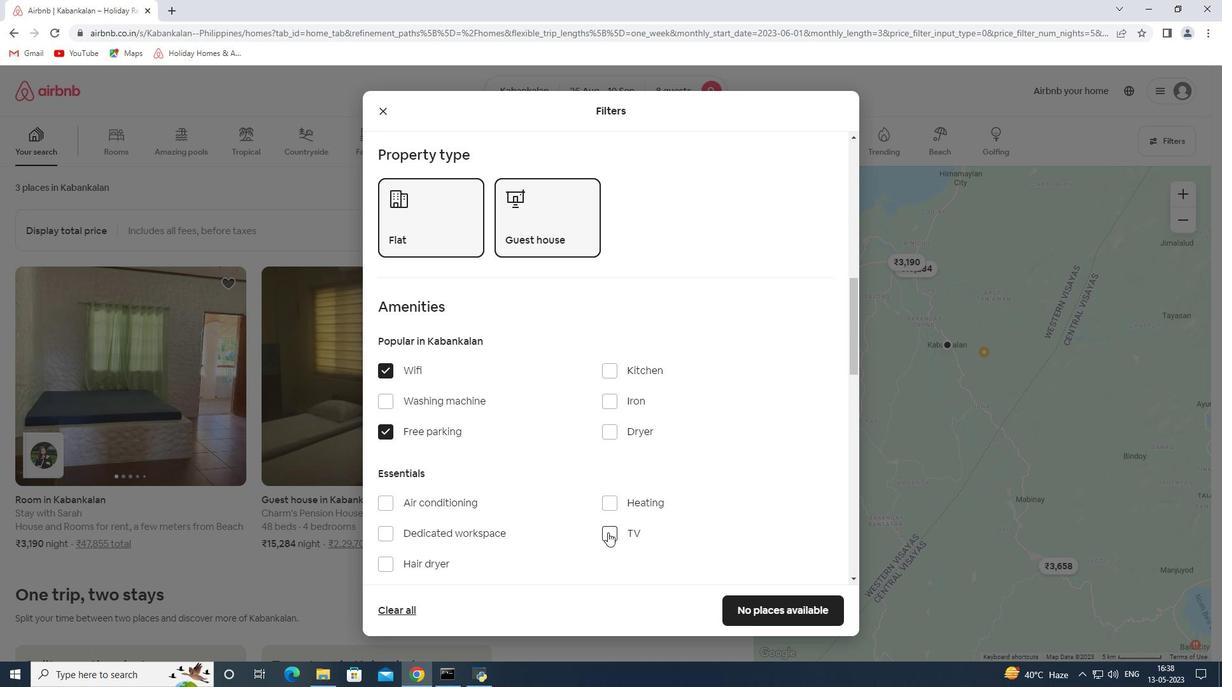
Action: Mouse moved to (504, 515)
Screenshot: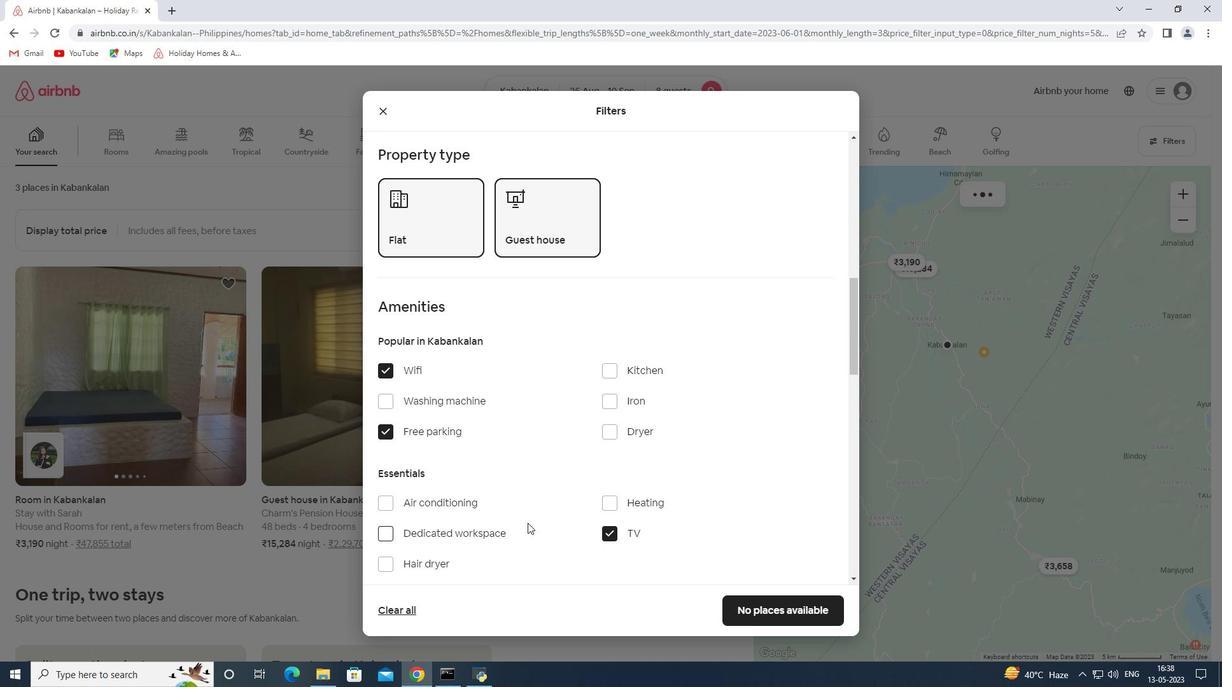 
Action: Mouse scrolled (504, 515) with delta (0, 0)
Screenshot: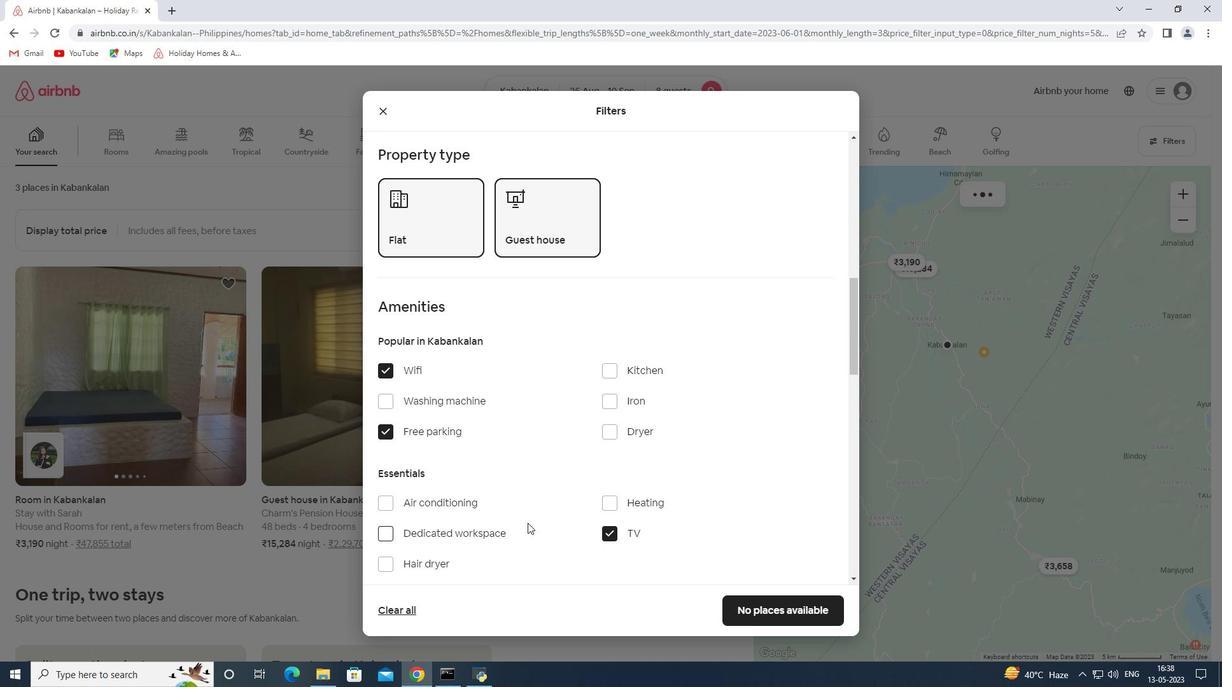 
Action: Mouse scrolled (504, 515) with delta (0, 0)
Screenshot: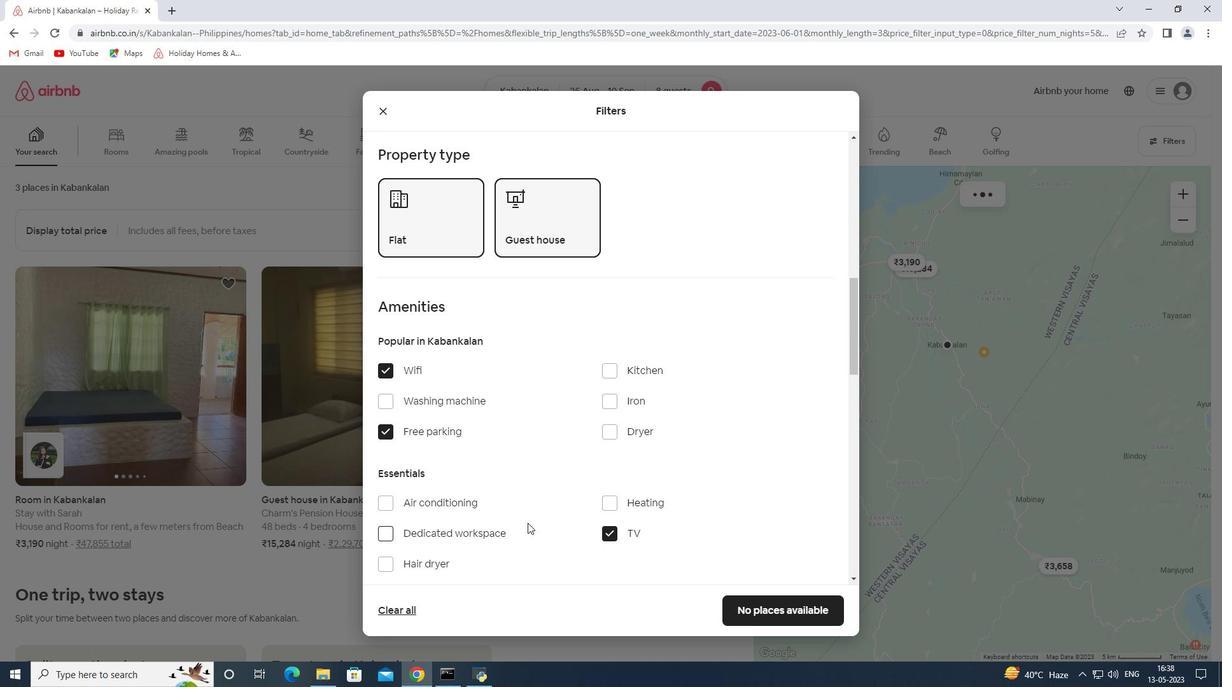 
Action: Mouse scrolled (504, 515) with delta (0, 0)
Screenshot: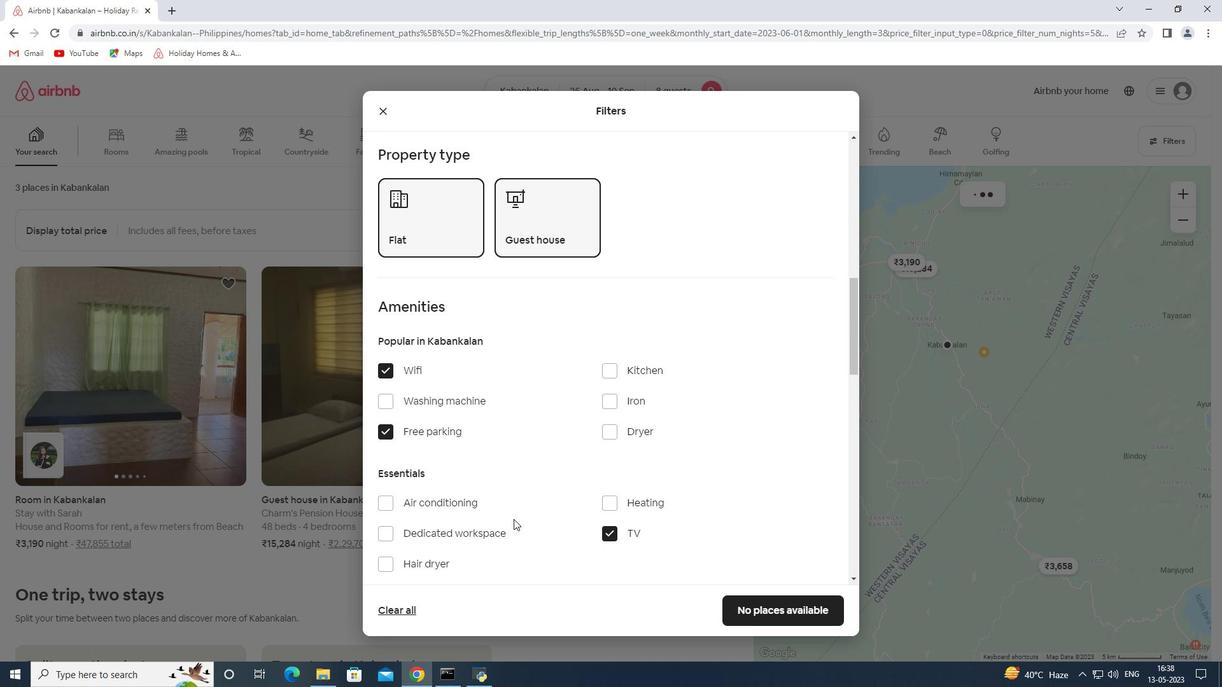 
Action: Mouse scrolled (504, 515) with delta (0, 0)
Screenshot: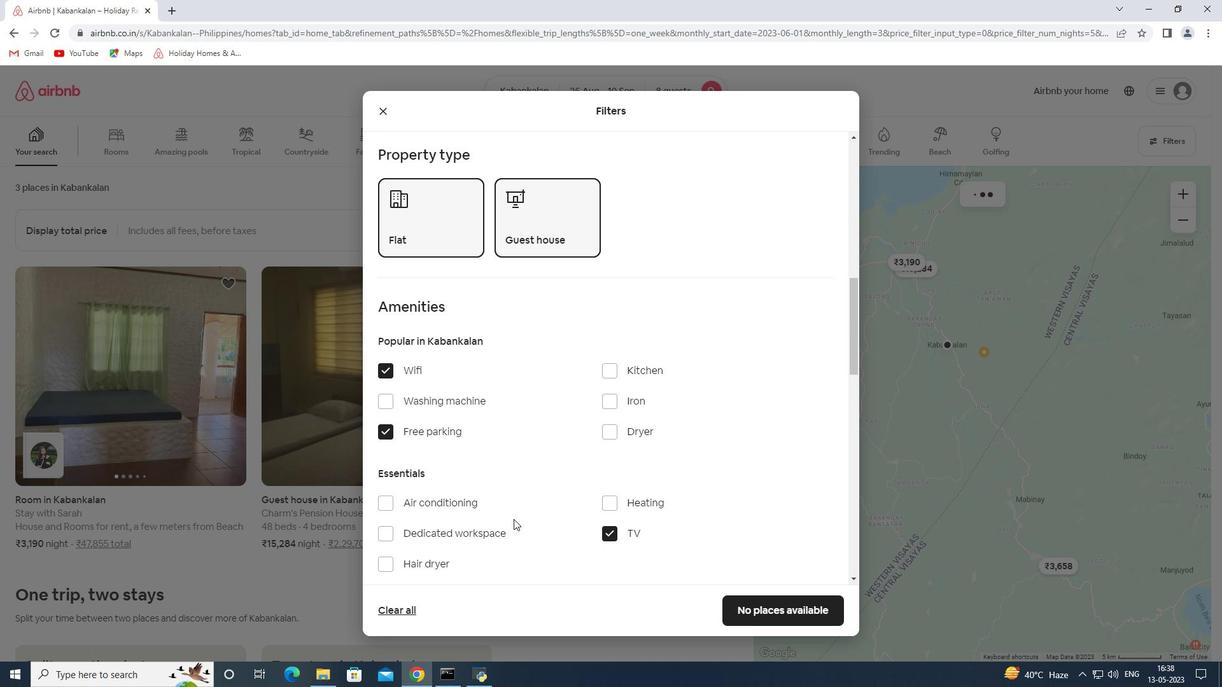 
Action: Mouse scrolled (504, 515) with delta (0, 0)
Screenshot: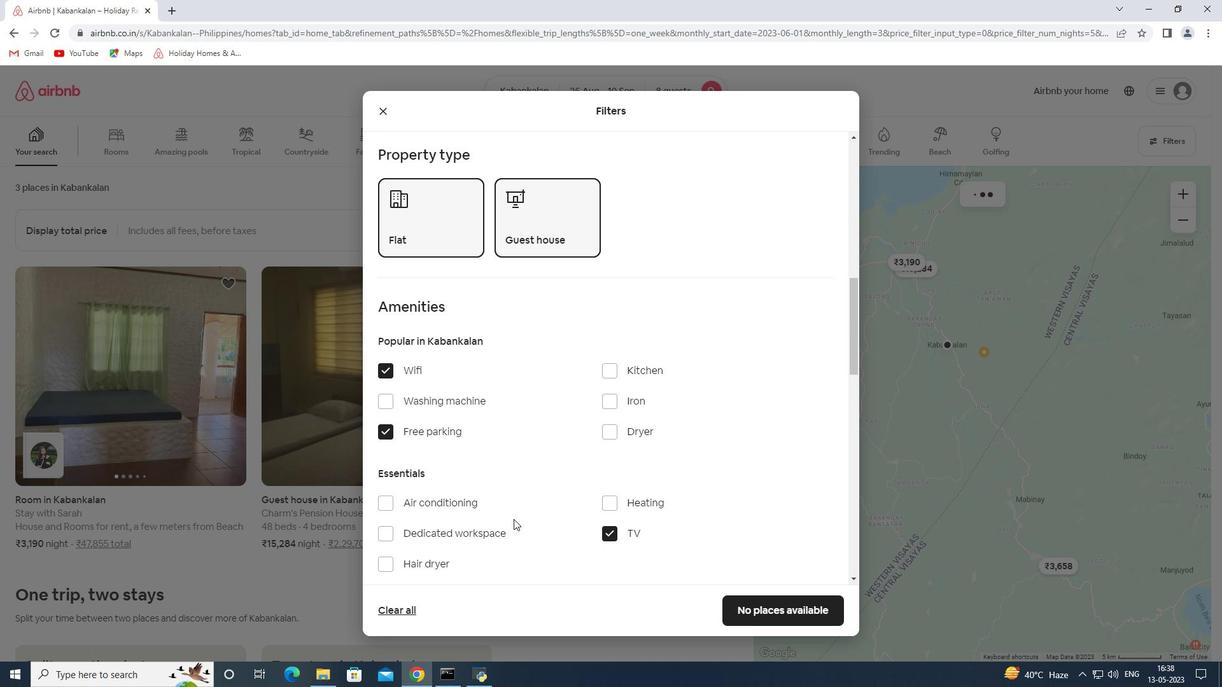 
Action: Mouse moved to (393, 380)
Screenshot: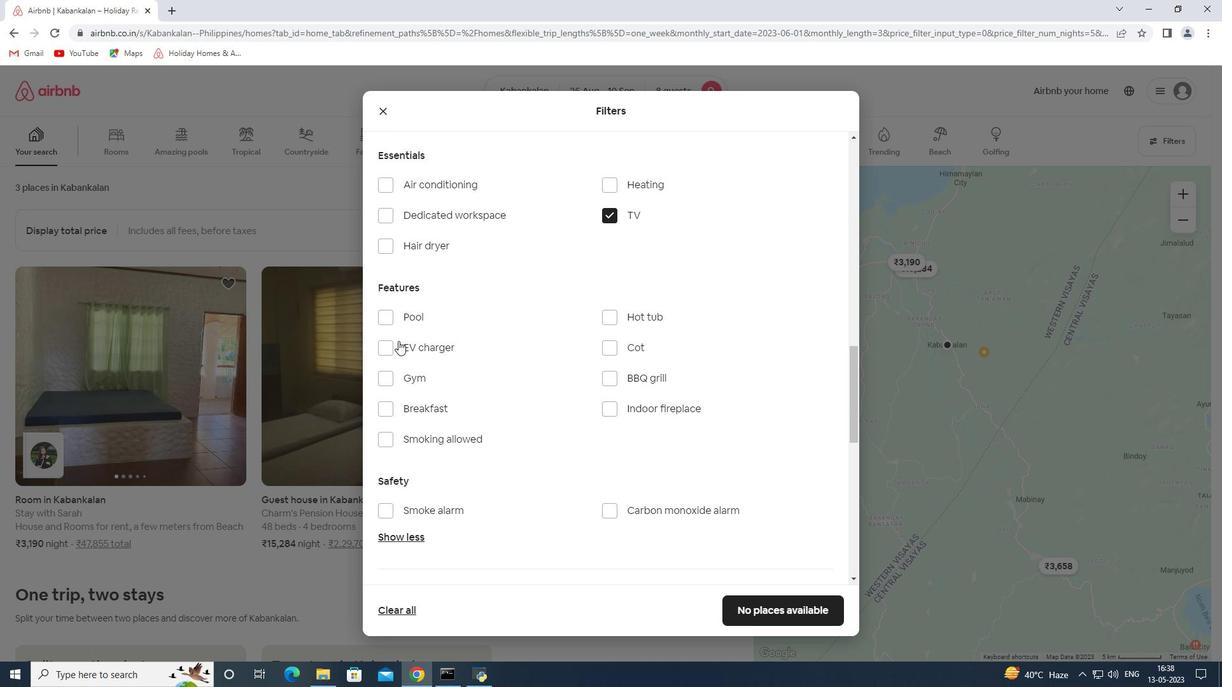 
Action: Mouse pressed left at (393, 380)
Screenshot: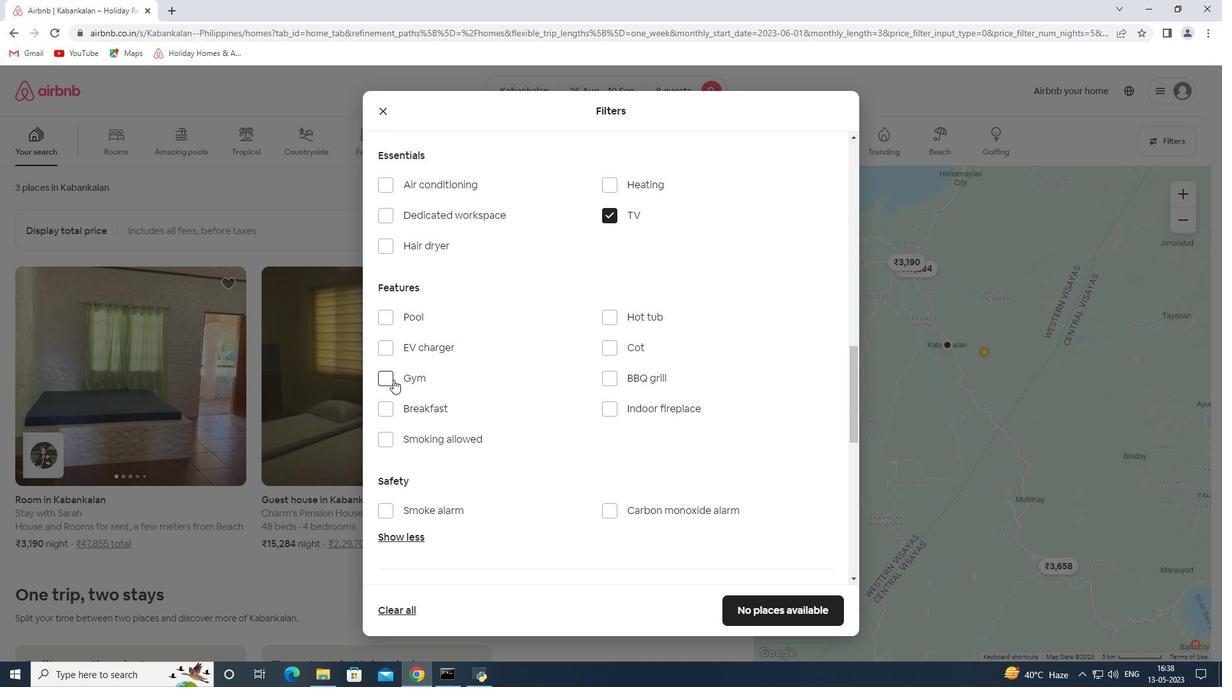 
Action: Mouse moved to (423, 415)
Screenshot: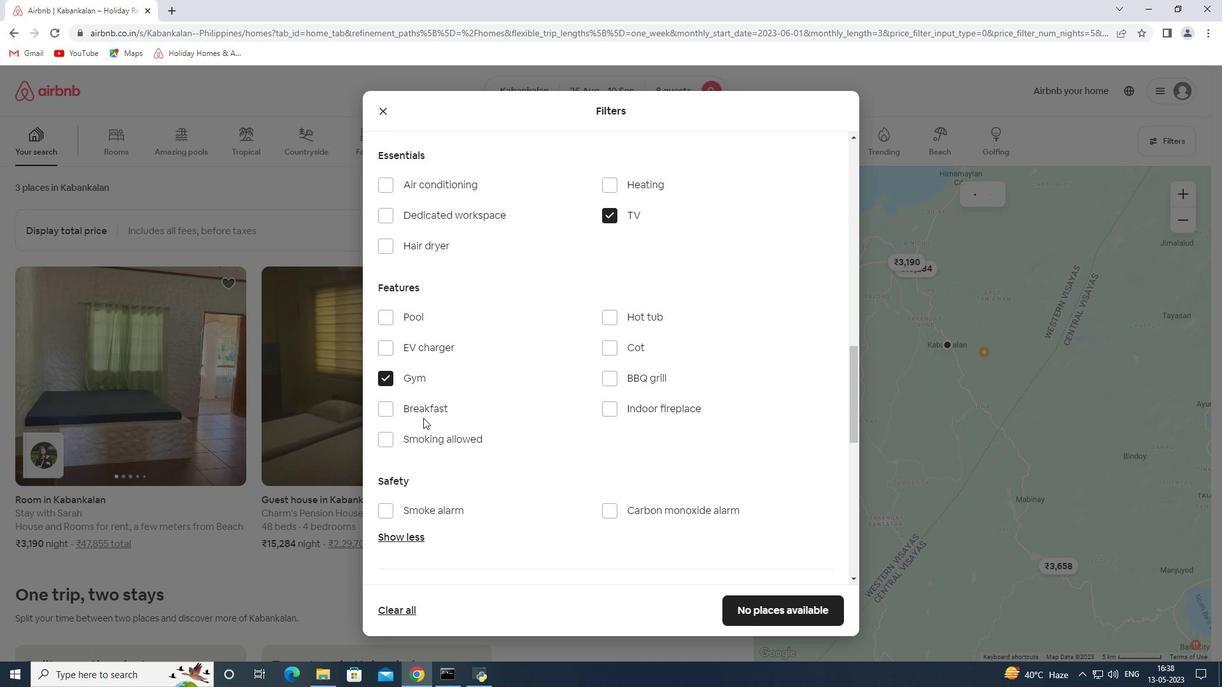
Action: Mouse pressed left at (423, 415)
Screenshot: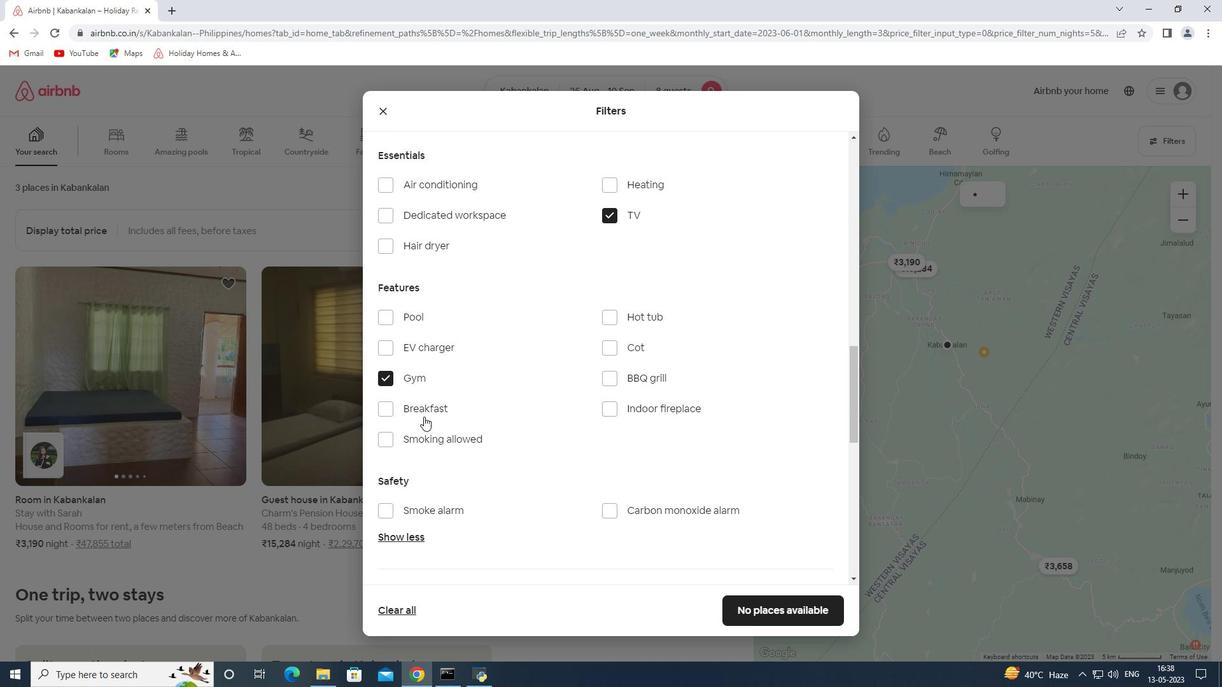 
Action: Mouse moved to (371, 441)
Screenshot: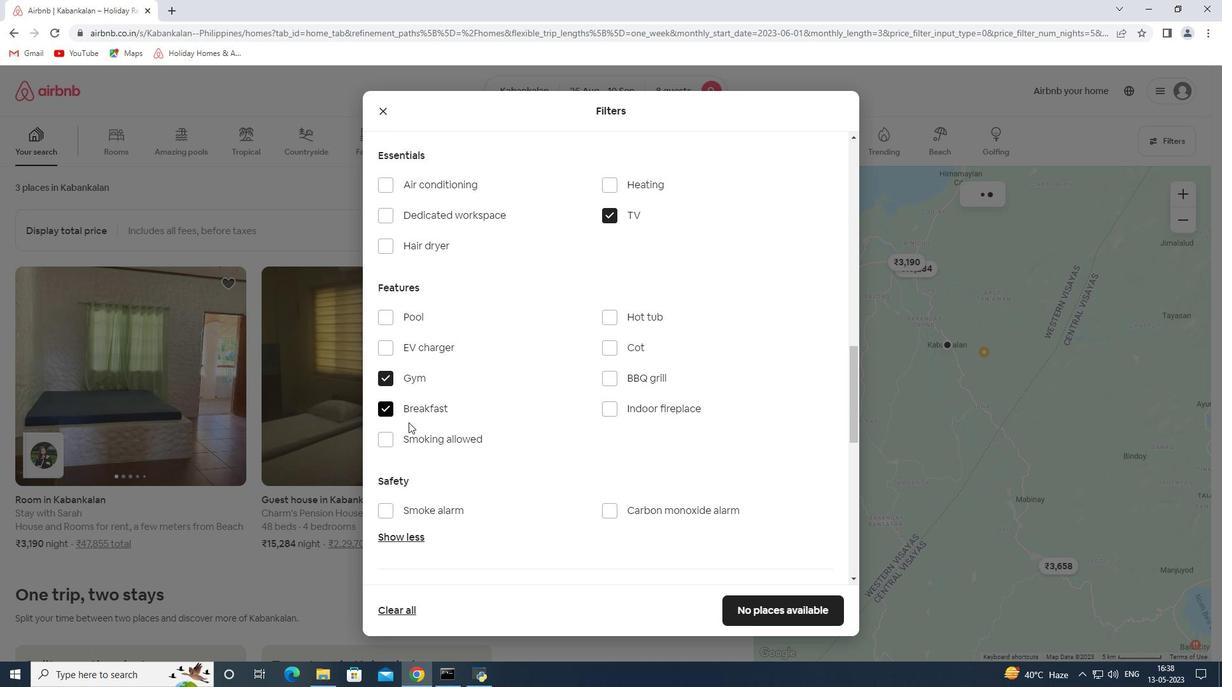 
Action: Mouse scrolled (371, 440) with delta (0, 0)
Screenshot: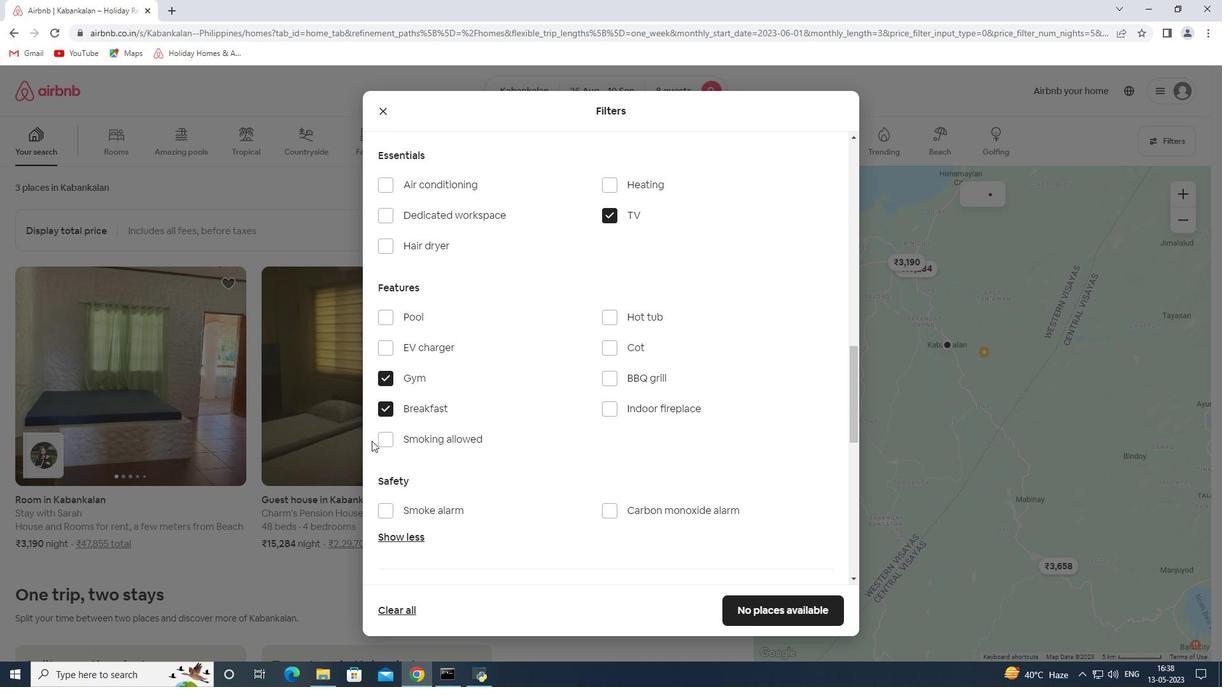 
Action: Mouse scrolled (371, 440) with delta (0, 0)
Screenshot: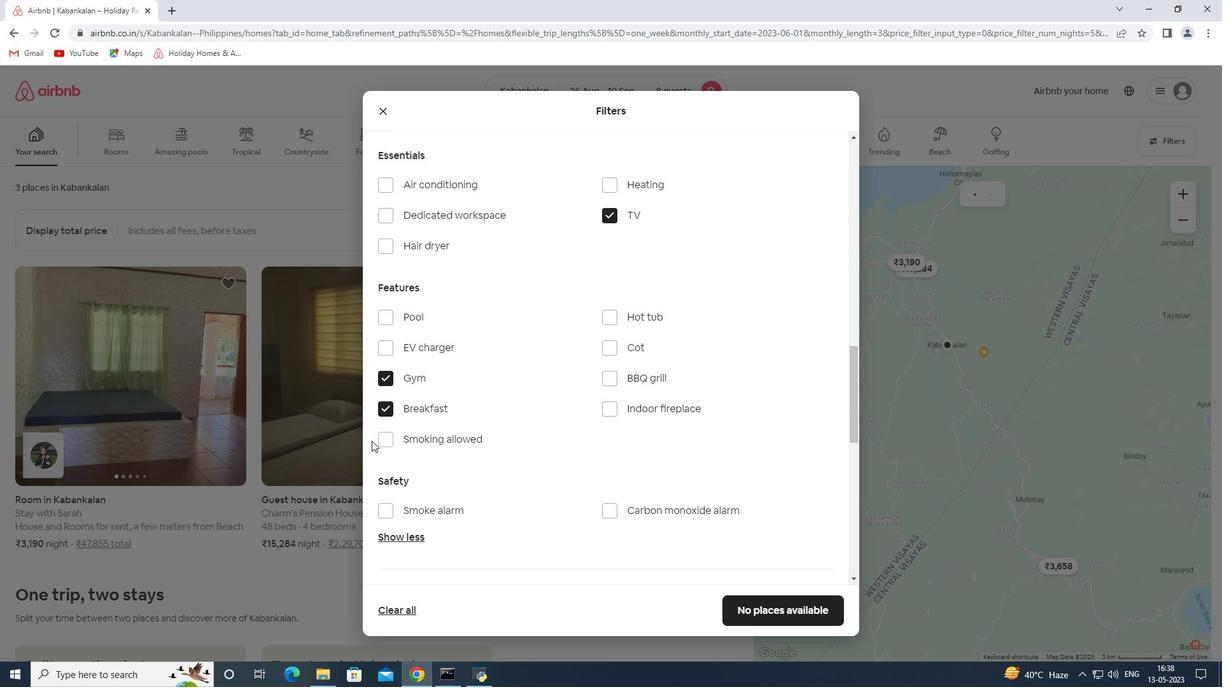 
Action: Mouse scrolled (371, 440) with delta (0, 0)
Screenshot: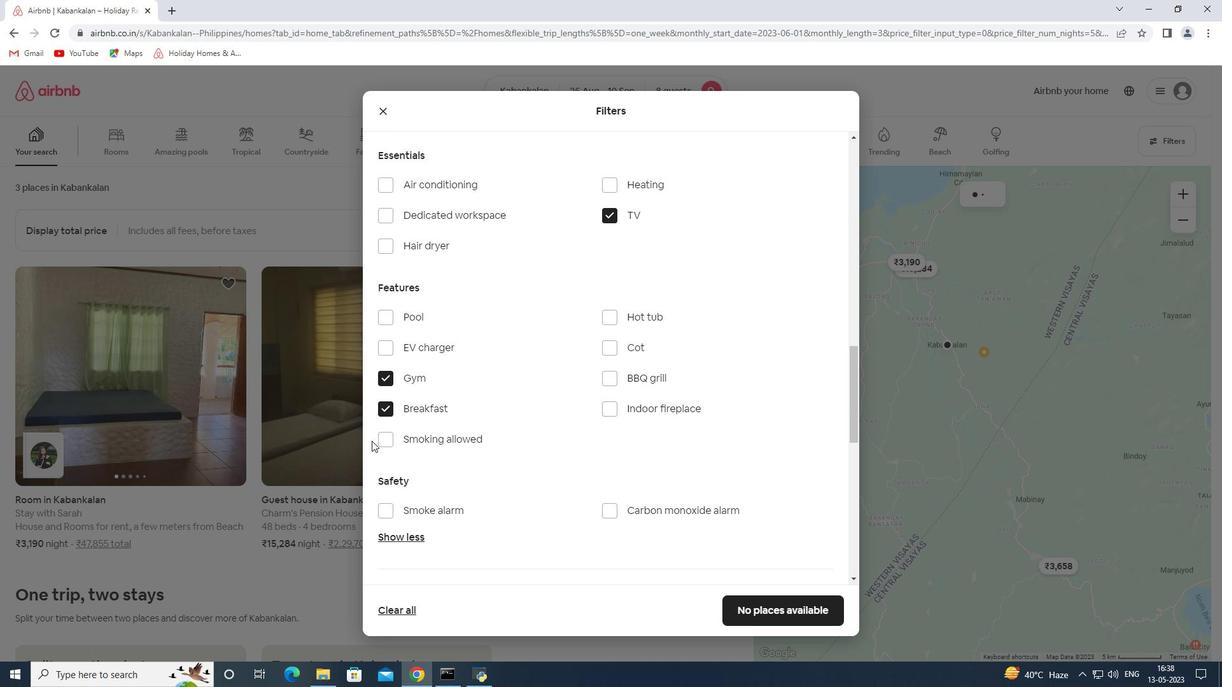 
Action: Mouse moved to (645, 417)
Screenshot: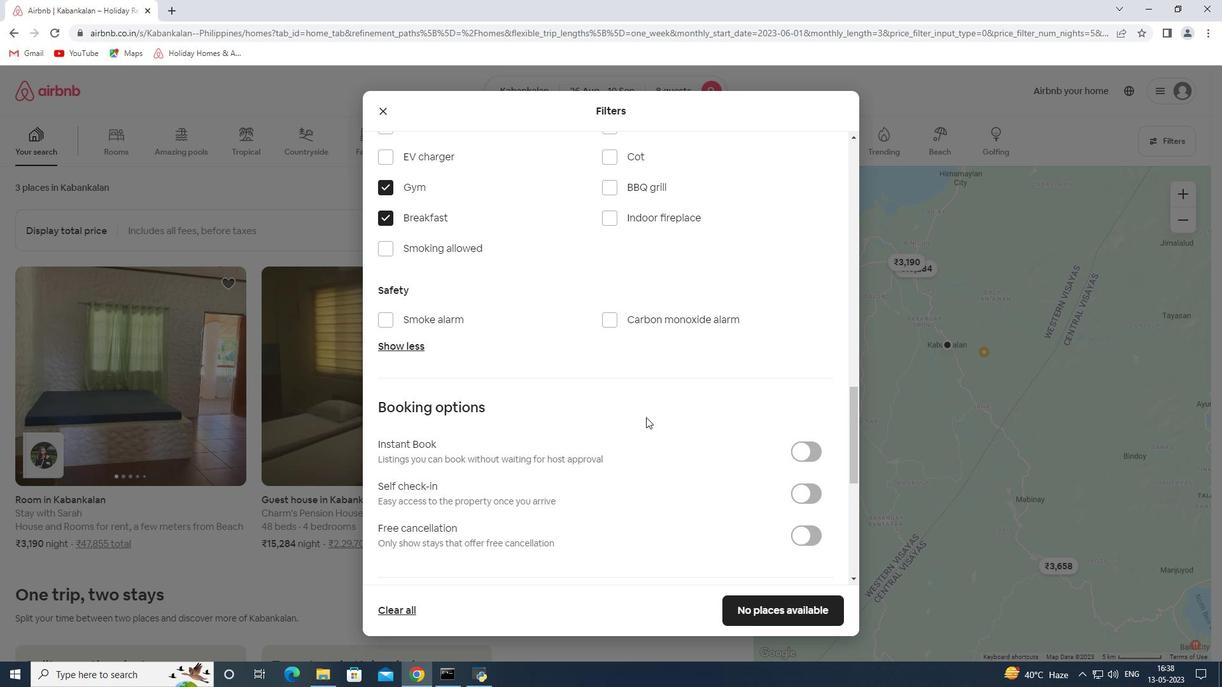 
Action: Mouse scrolled (645, 416) with delta (0, 0)
Screenshot: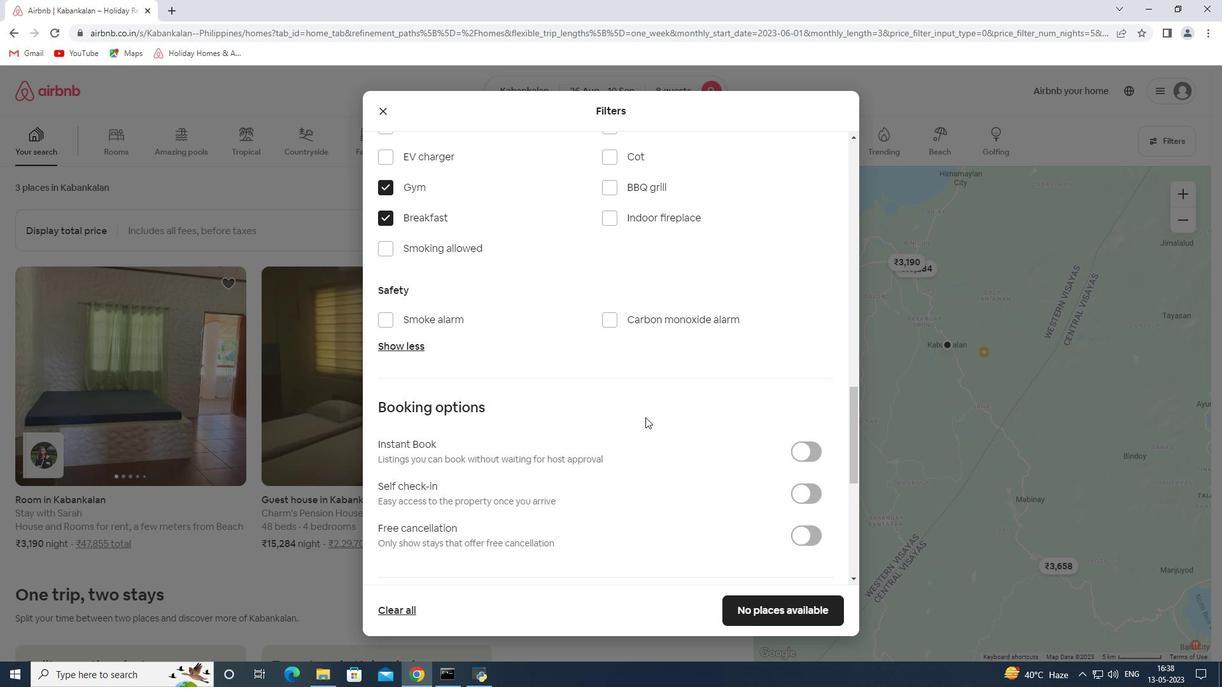 
Action: Mouse scrolled (645, 416) with delta (0, 0)
Screenshot: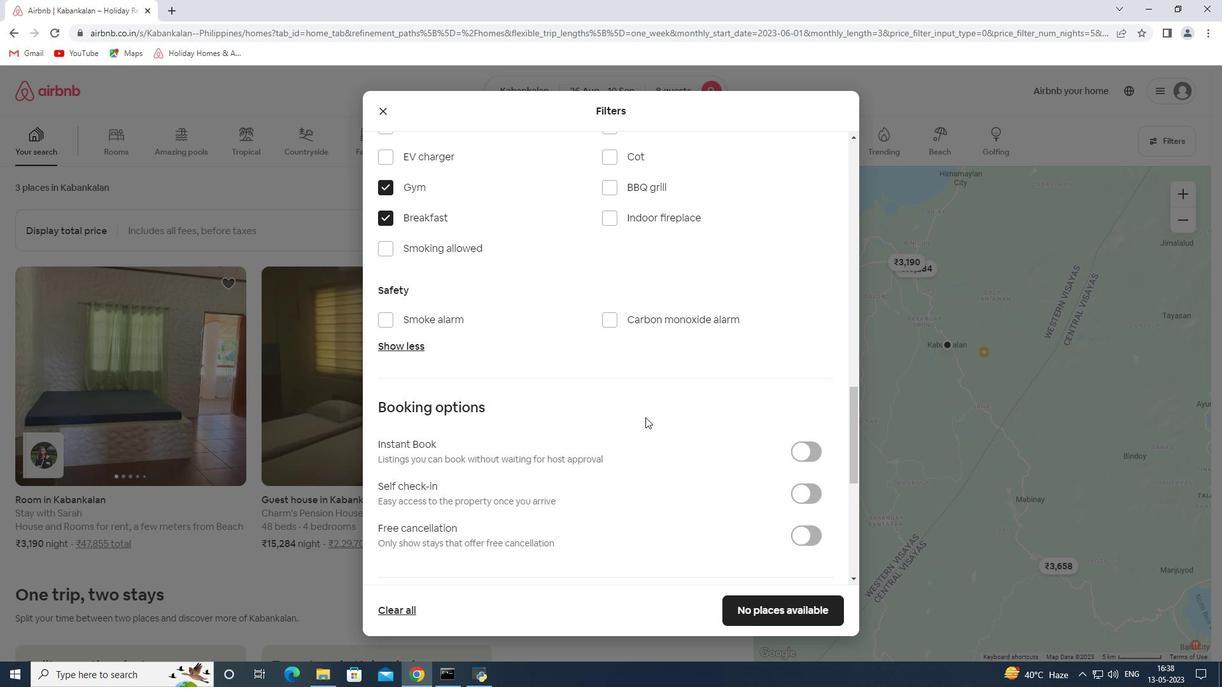 
Action: Mouse scrolled (645, 416) with delta (0, 0)
Screenshot: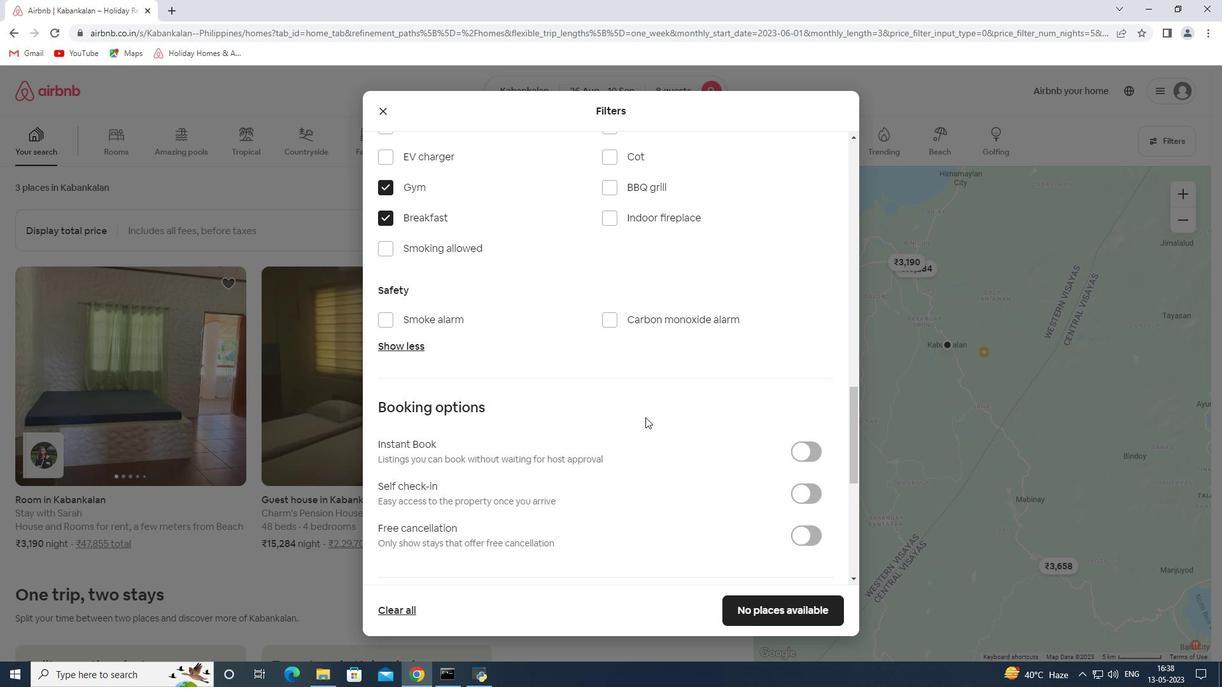 
Action: Mouse moved to (803, 310)
Screenshot: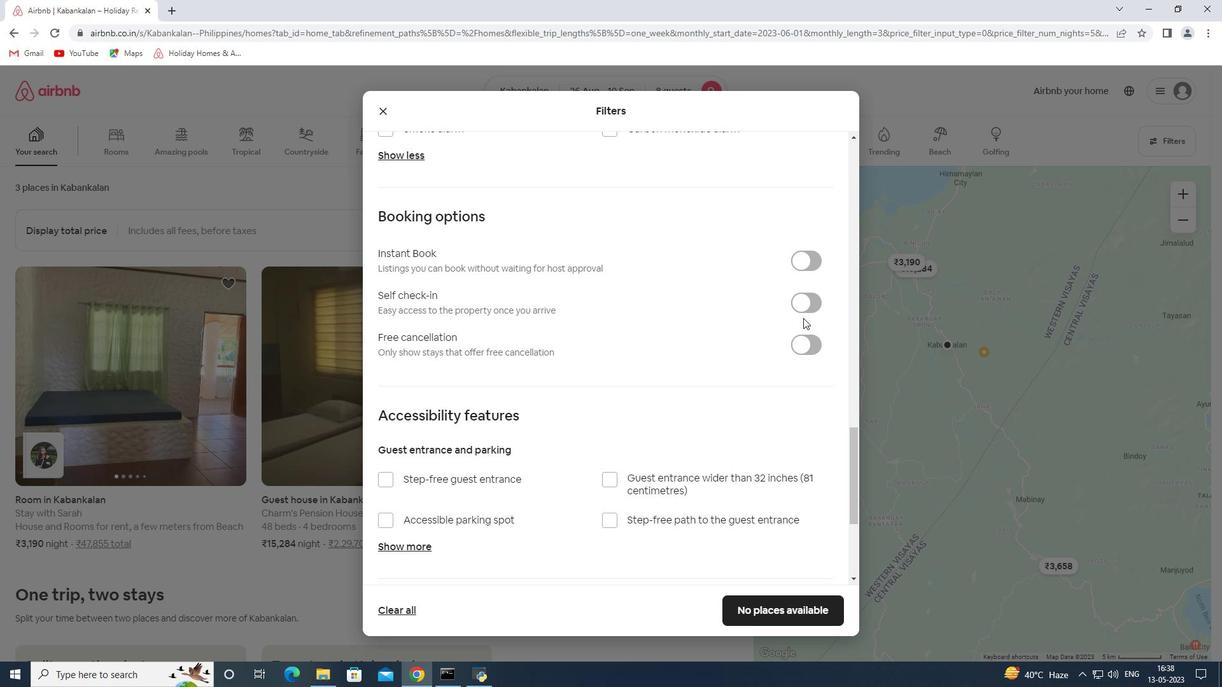 
Action: Mouse pressed left at (803, 310)
Screenshot: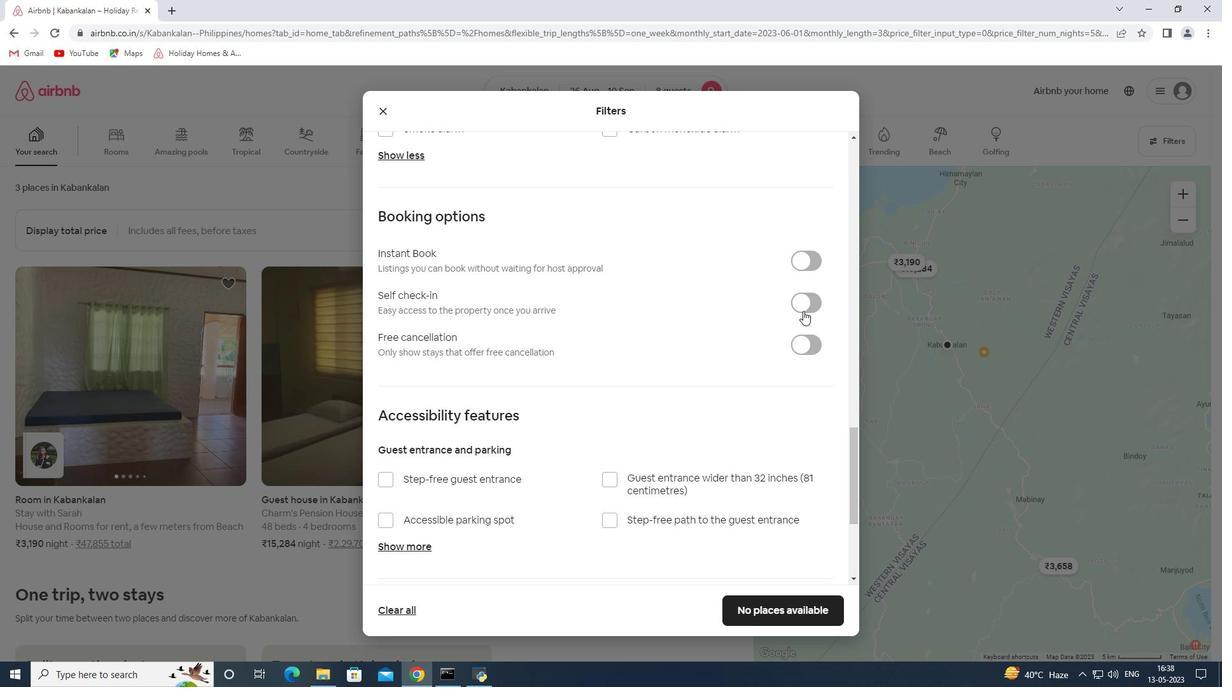 
Action: Mouse moved to (655, 368)
Screenshot: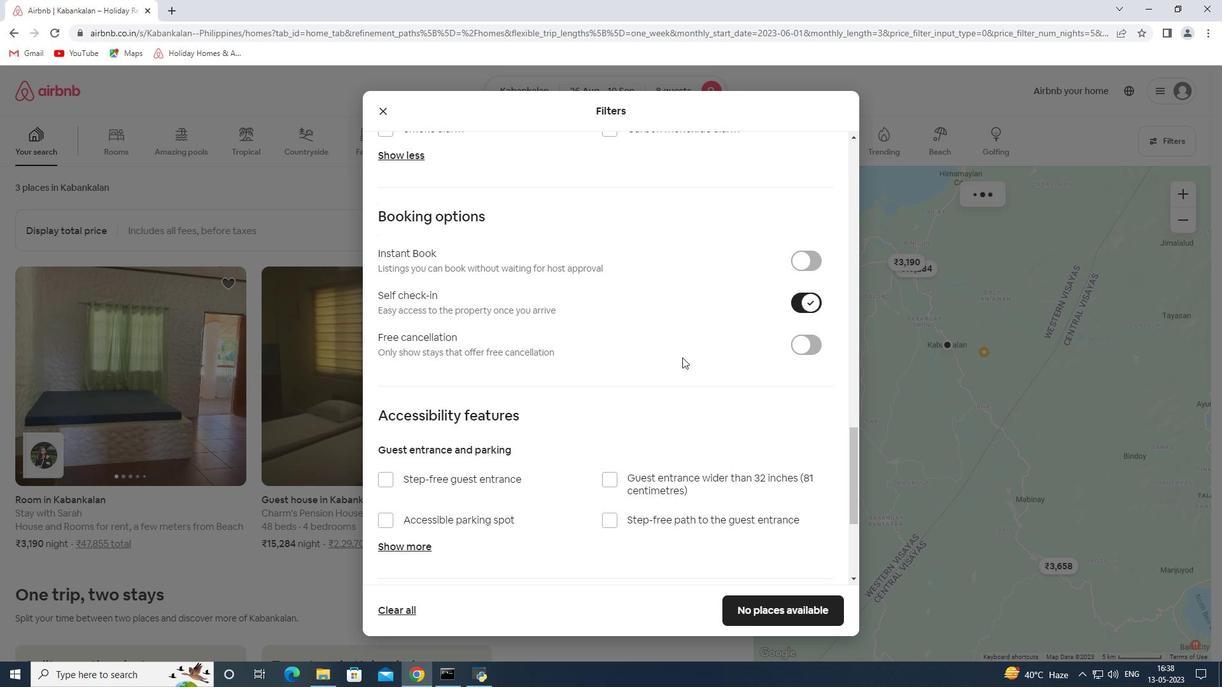 
Action: Mouse scrolled (655, 367) with delta (0, 0)
Screenshot: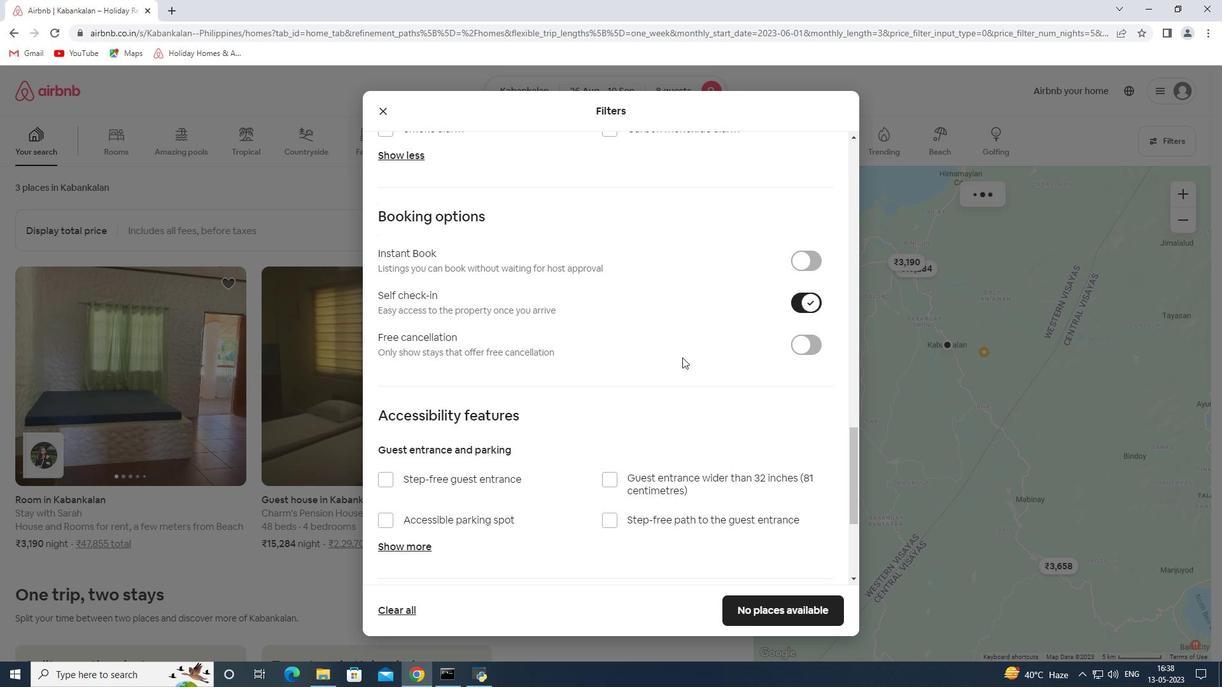 
Action: Mouse moved to (654, 369)
Screenshot: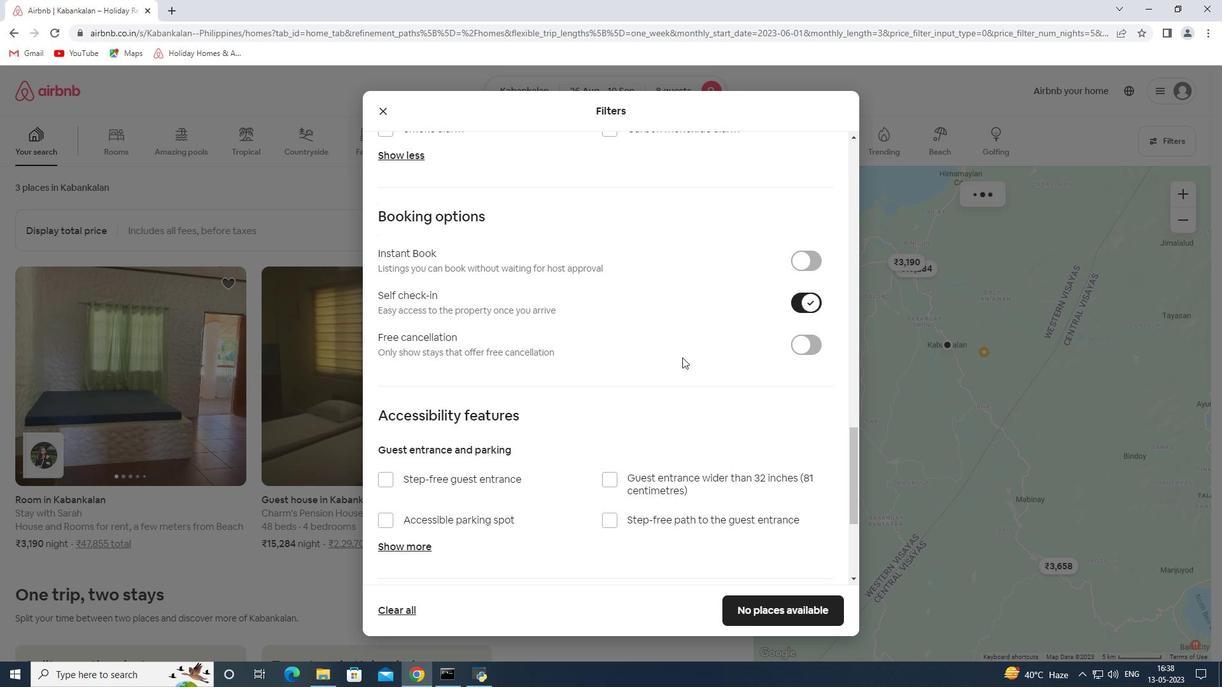 
Action: Mouse scrolled (654, 369) with delta (0, 0)
Screenshot: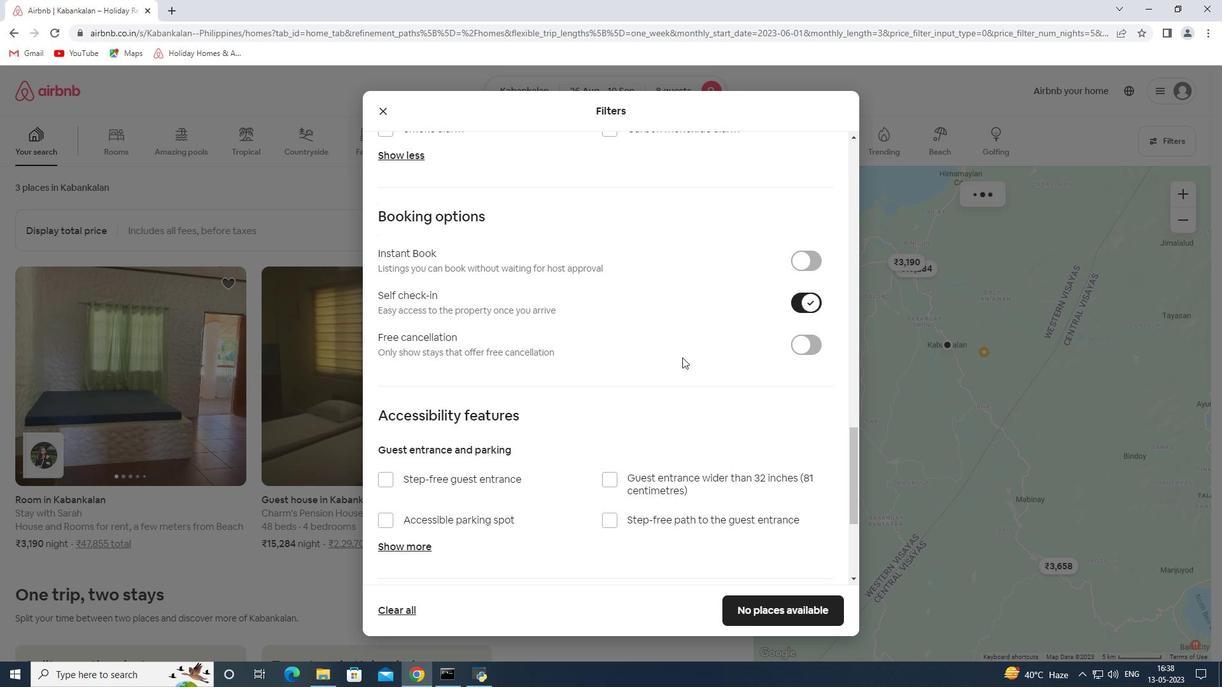 
Action: Mouse scrolled (654, 369) with delta (0, 0)
Screenshot: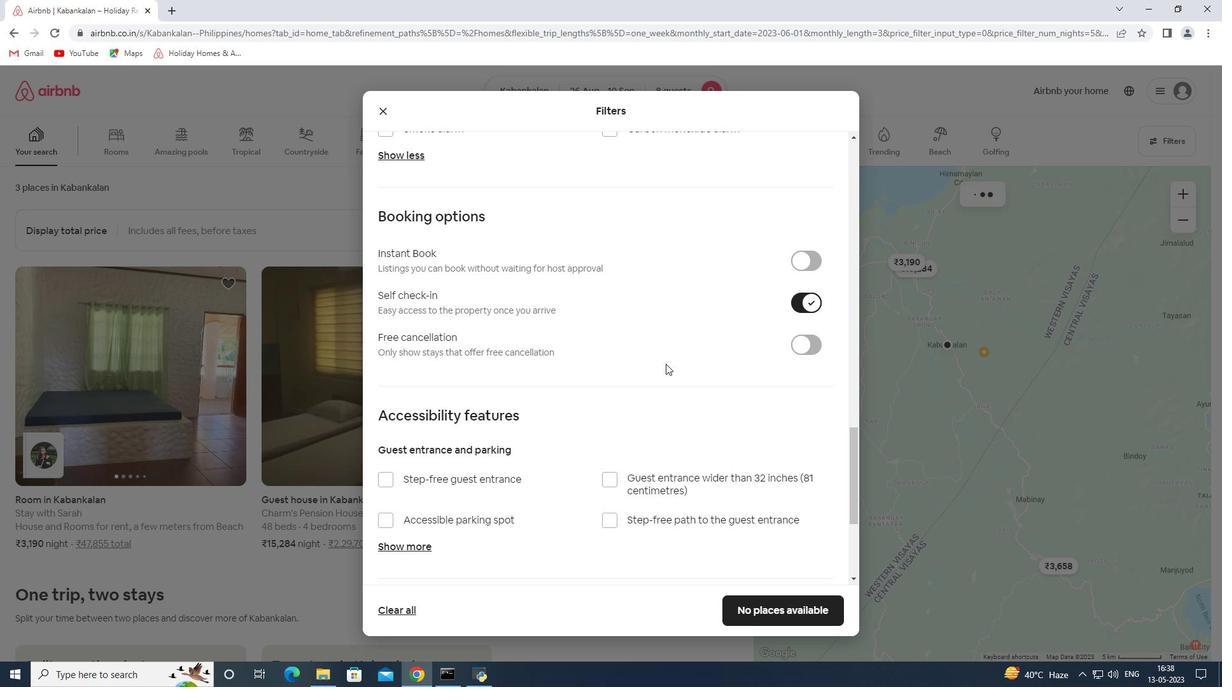 
Action: Mouse scrolled (654, 369) with delta (0, 0)
Screenshot: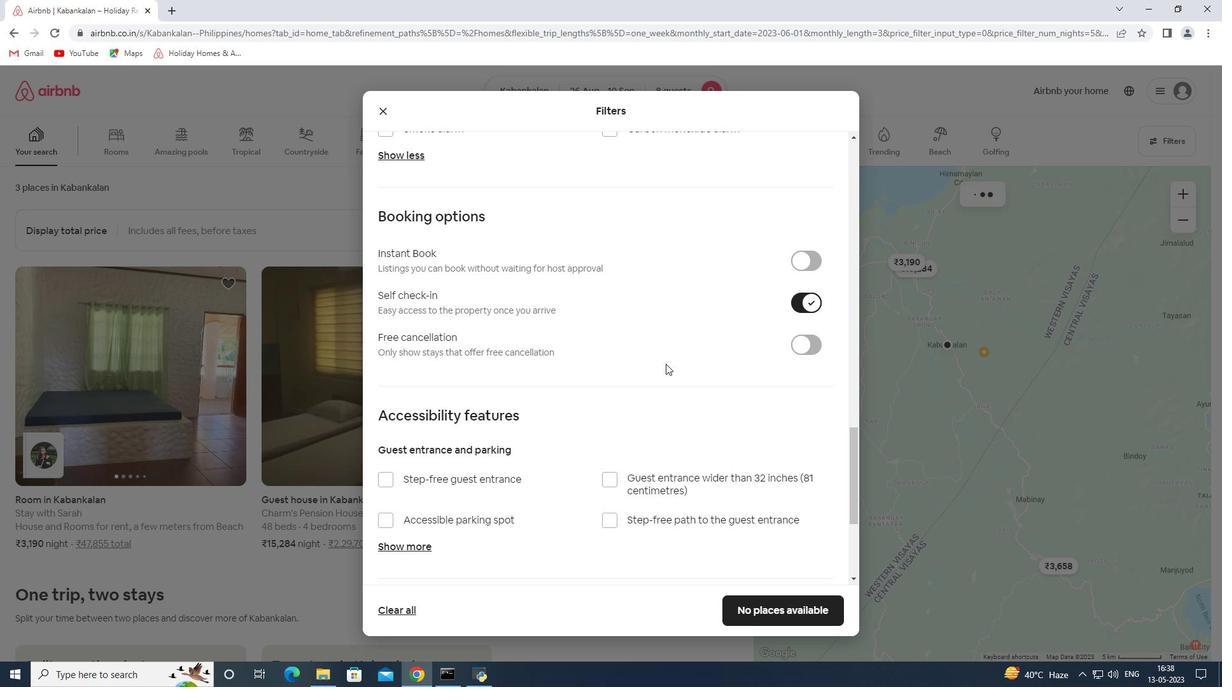 
Action: Mouse scrolled (654, 369) with delta (0, 0)
Screenshot: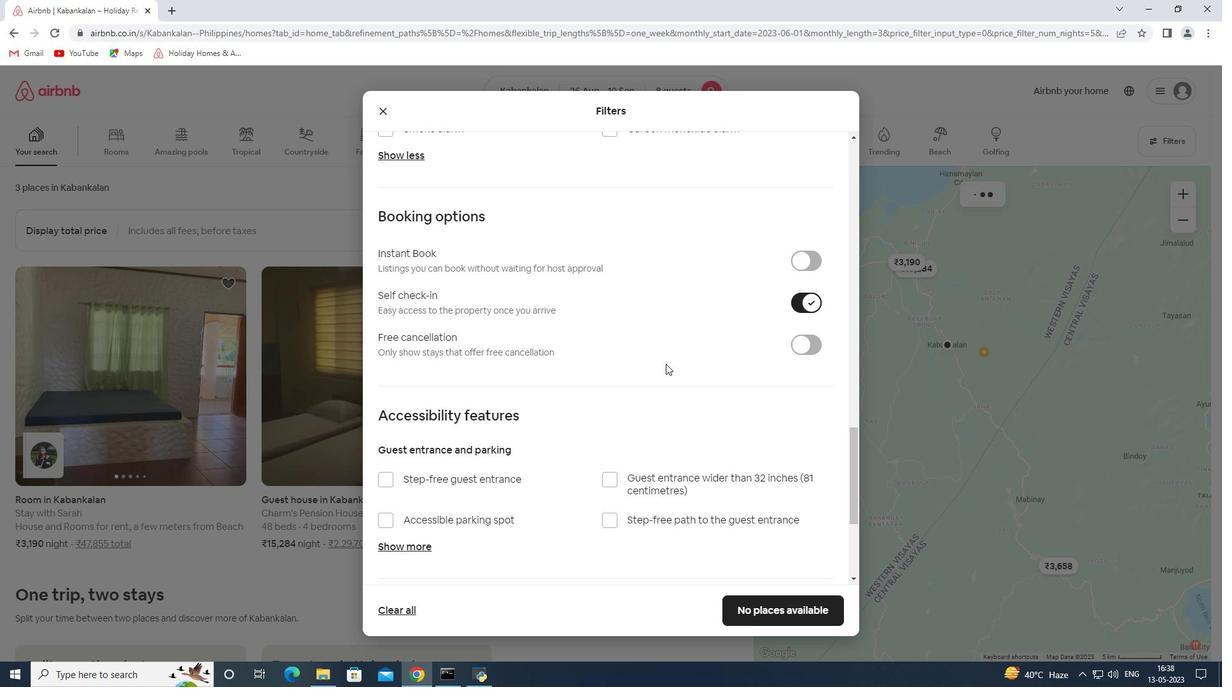 
Action: Mouse moved to (411, 550)
Screenshot: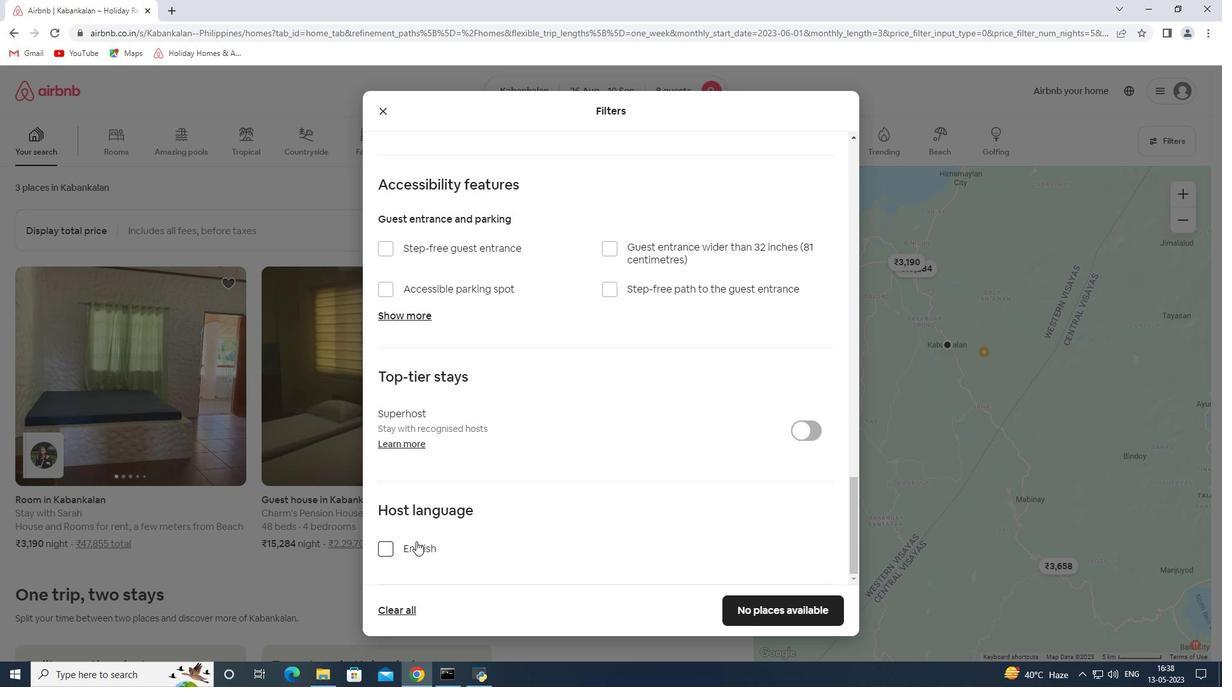 
Action: Mouse pressed left at (411, 550)
Screenshot: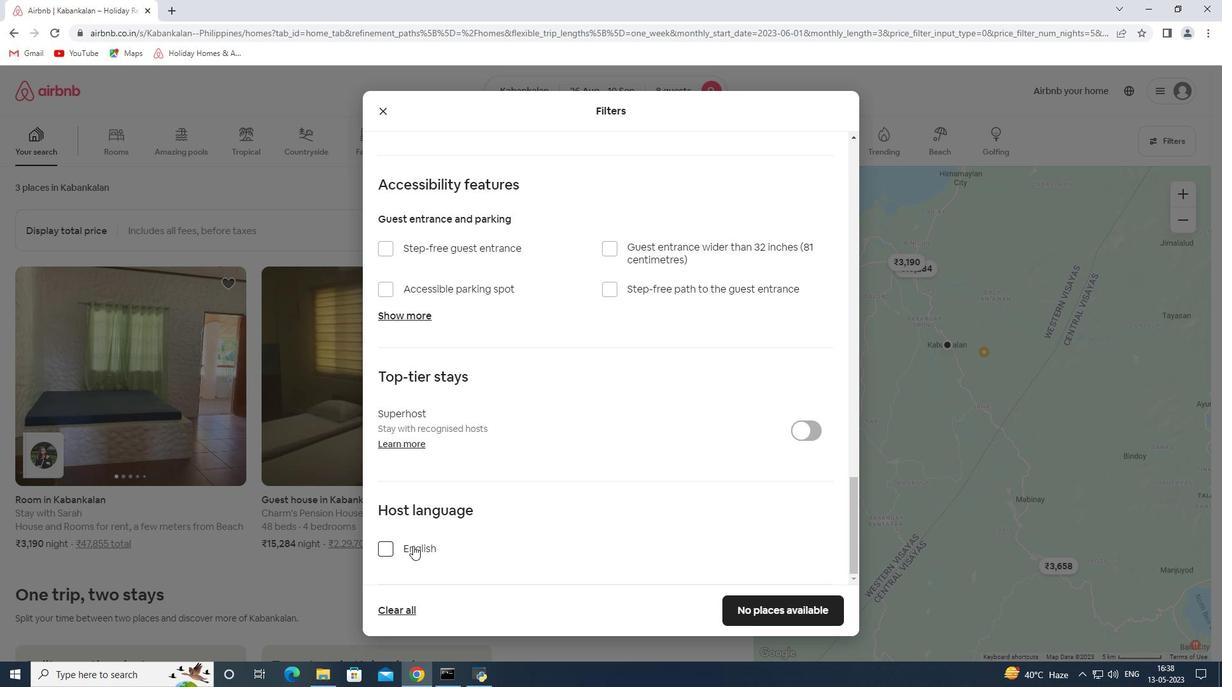 
Action: Mouse moved to (772, 606)
Screenshot: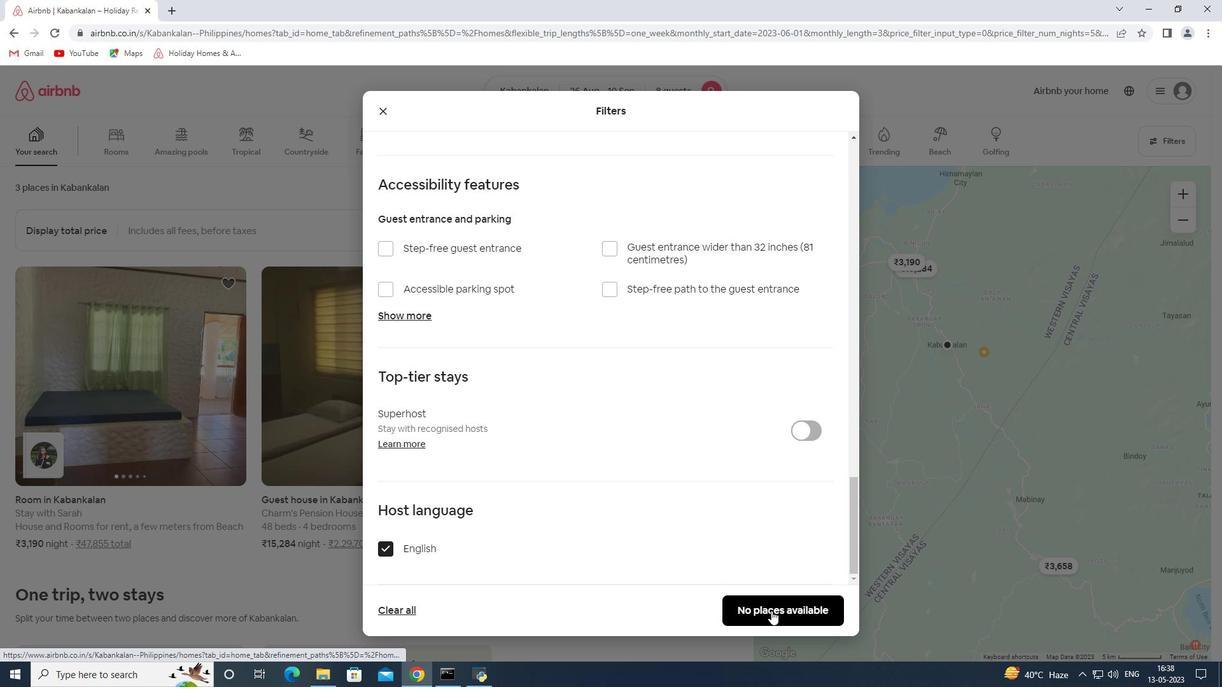 
Action: Mouse pressed left at (772, 606)
Screenshot: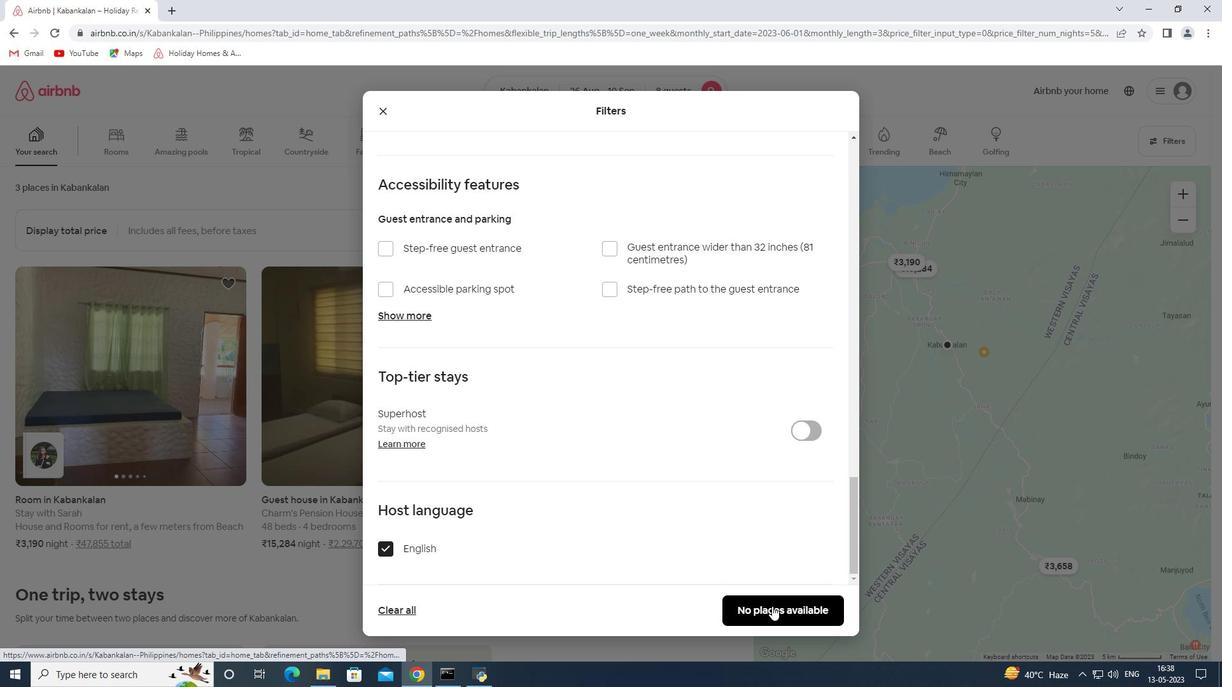 
Action: Mouse moved to (63, 112)
Screenshot: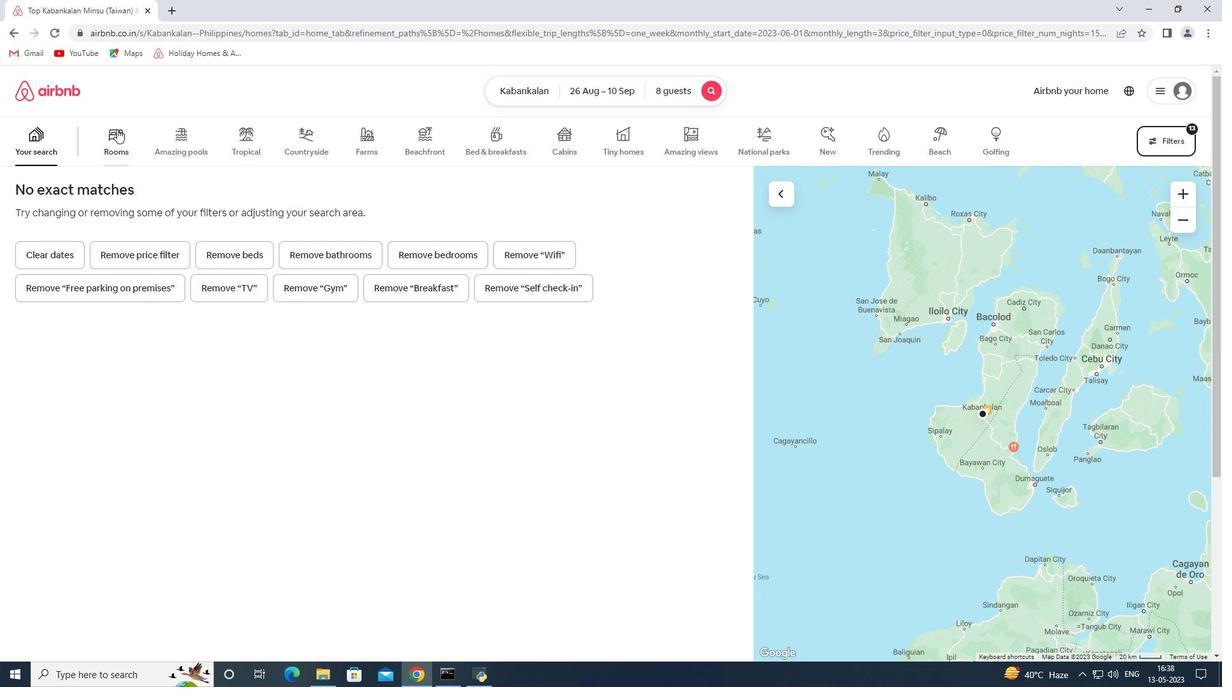 
